 Task: Look for space in San Francisco, Philippines from 2nd June, 2023 to 15th June, 2023 for 2 adults and 1 pet in price range Rs.10000 to Rs.15000. Place can be entire place with 1 bedroom having 1 bed and 1 bathroom. Property type can be house, flat, guest house, hotel. Booking option can be shelf check-in. Required host language is English.
Action: Mouse pressed left at (418, 65)
Screenshot: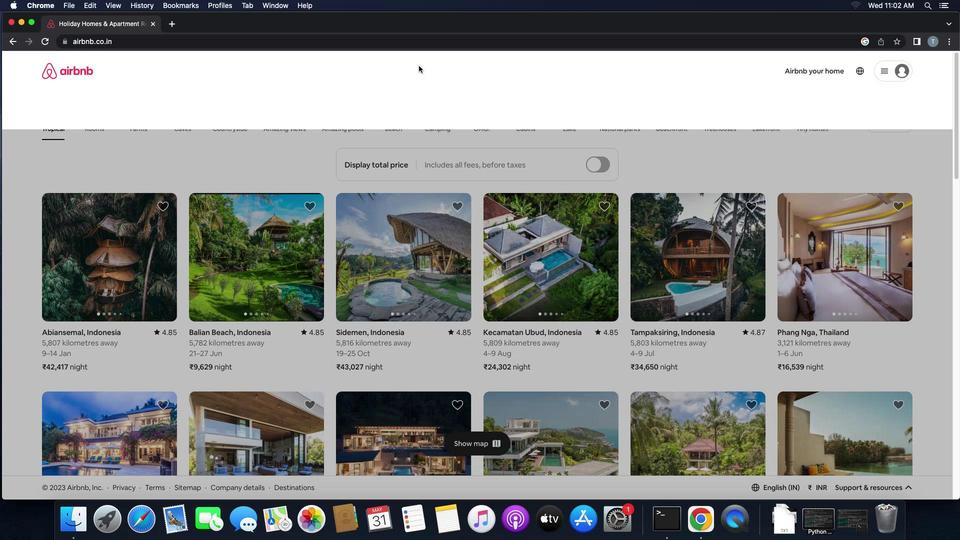 
Action: Mouse moved to (372, 105)
Screenshot: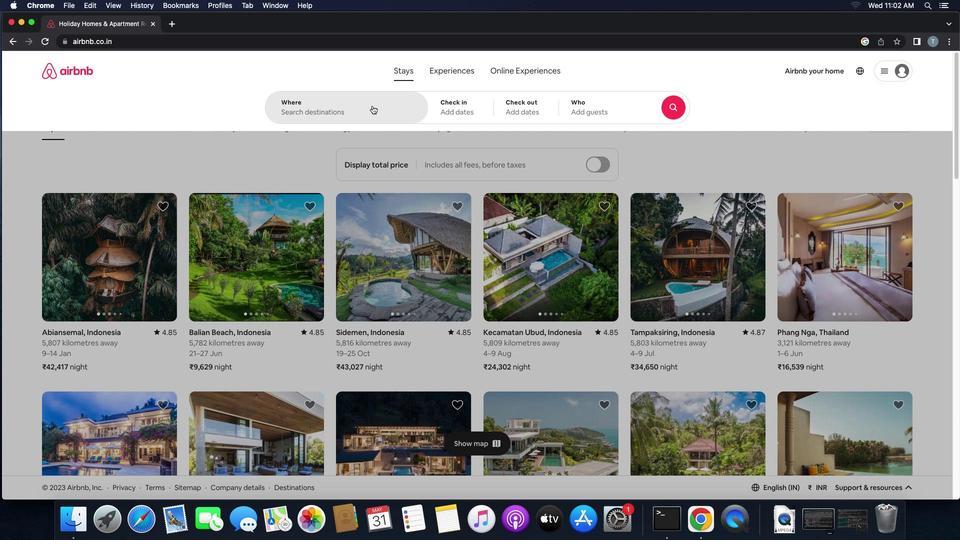 
Action: Mouse pressed left at (372, 105)
Screenshot: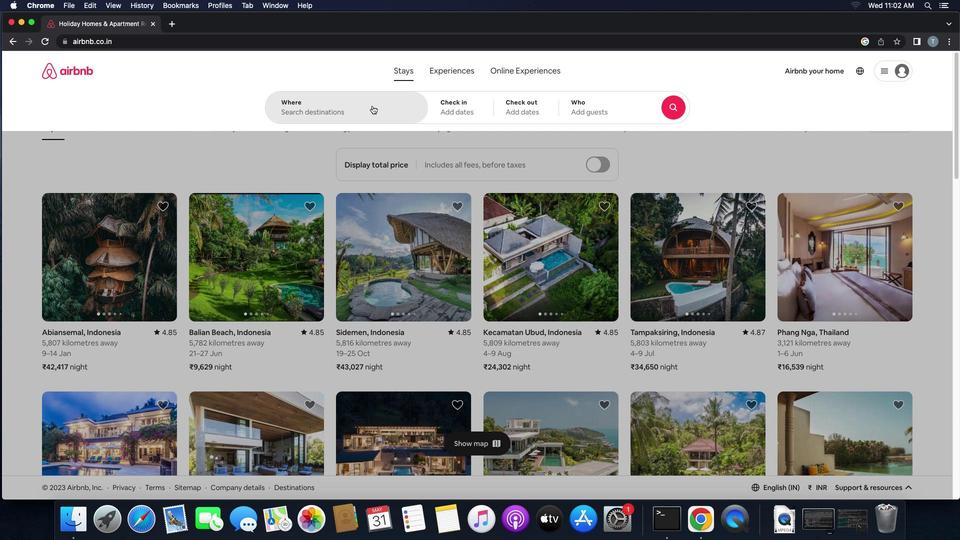 
Action: Key pressed Key.shift'S''a''n'Key.space'f''r''a''n''c''i''s''c''o'','Key.space'p''h''i''l''i''p''p''i''n''e''s'Key.enter
Screenshot: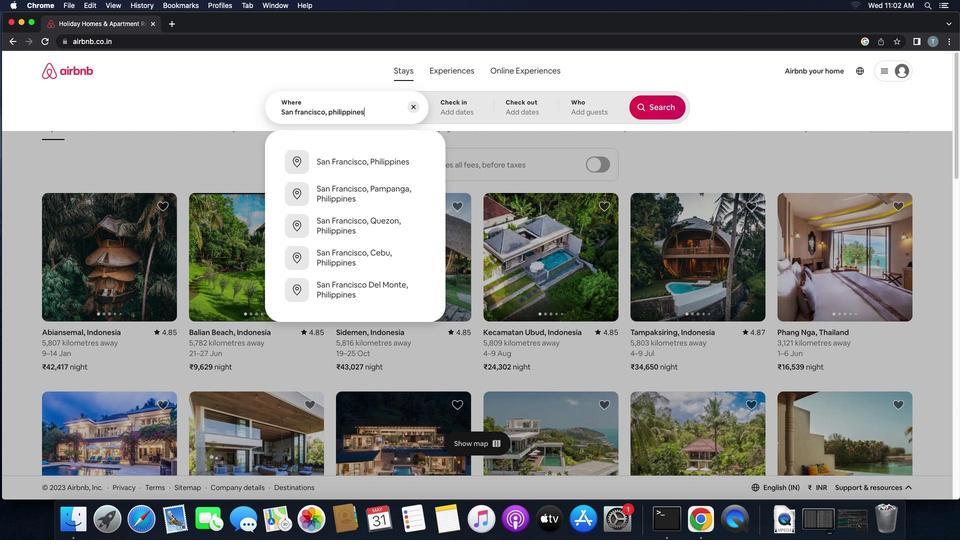 
Action: Mouse moved to (630, 230)
Screenshot: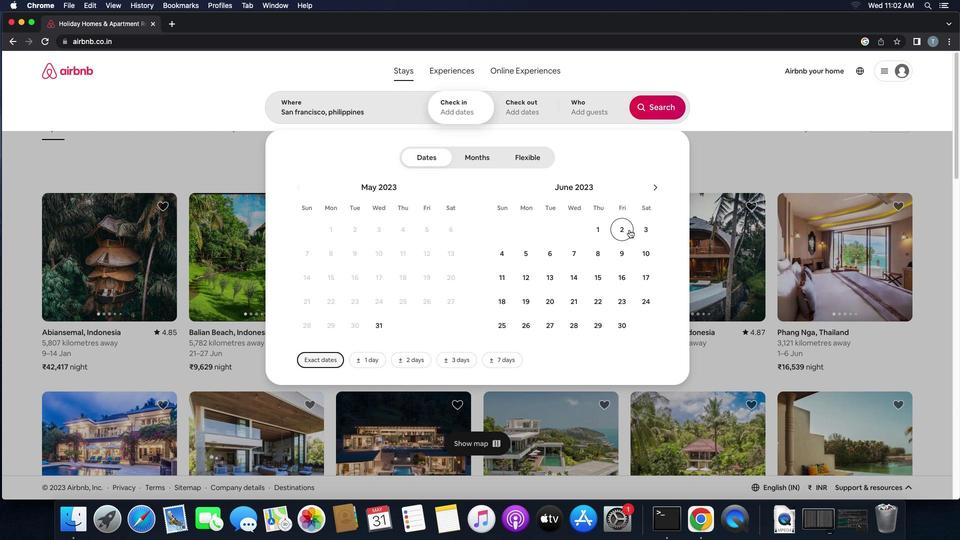
Action: Mouse pressed left at (630, 230)
Screenshot: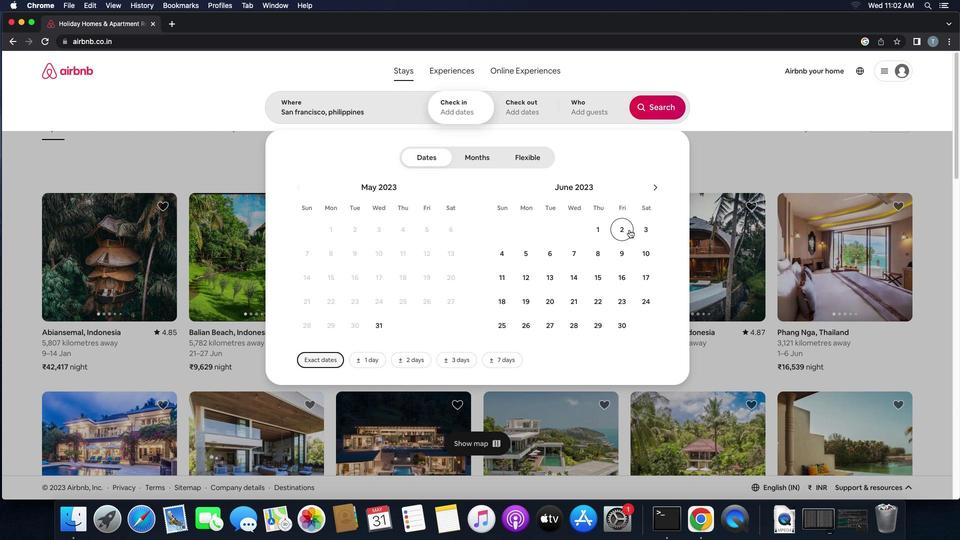
Action: Mouse moved to (601, 273)
Screenshot: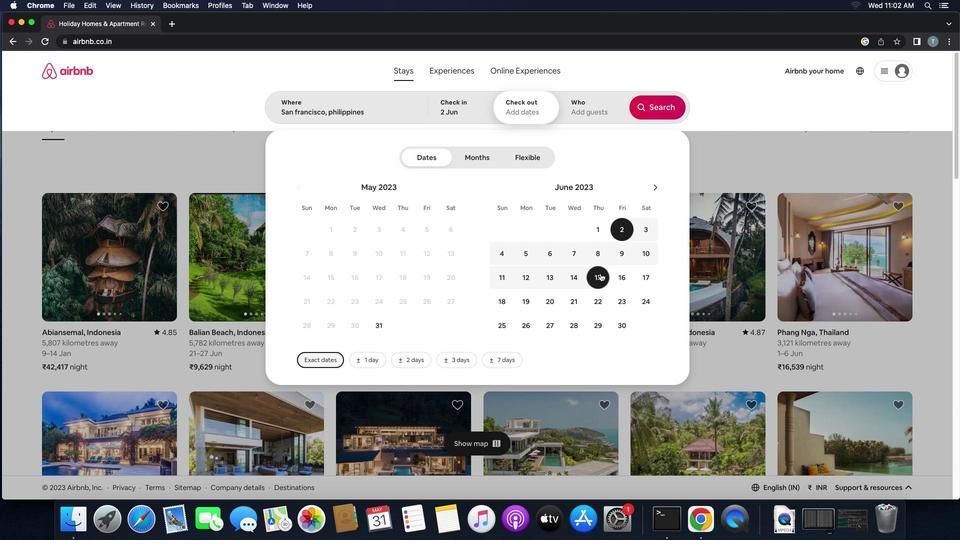 
Action: Mouse pressed left at (601, 273)
Screenshot: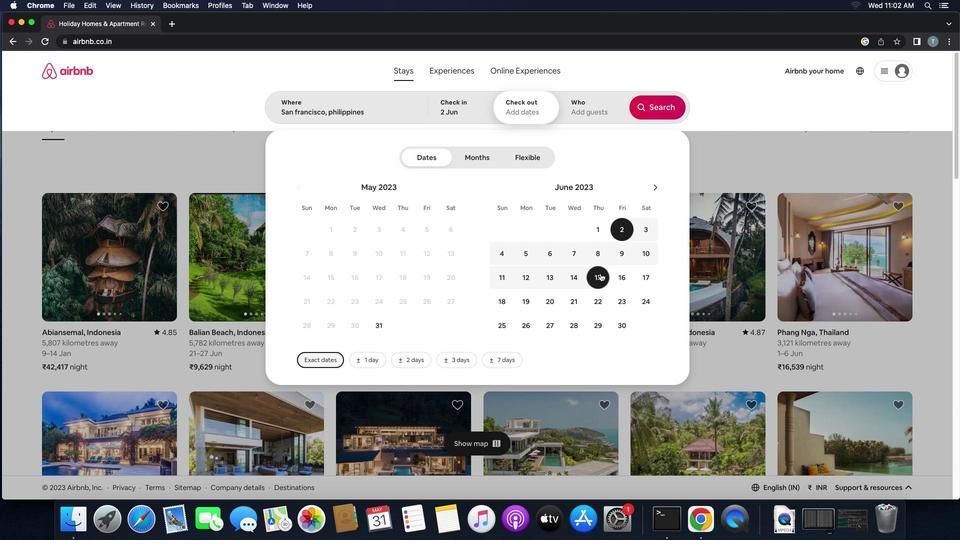 
Action: Mouse moved to (593, 112)
Screenshot: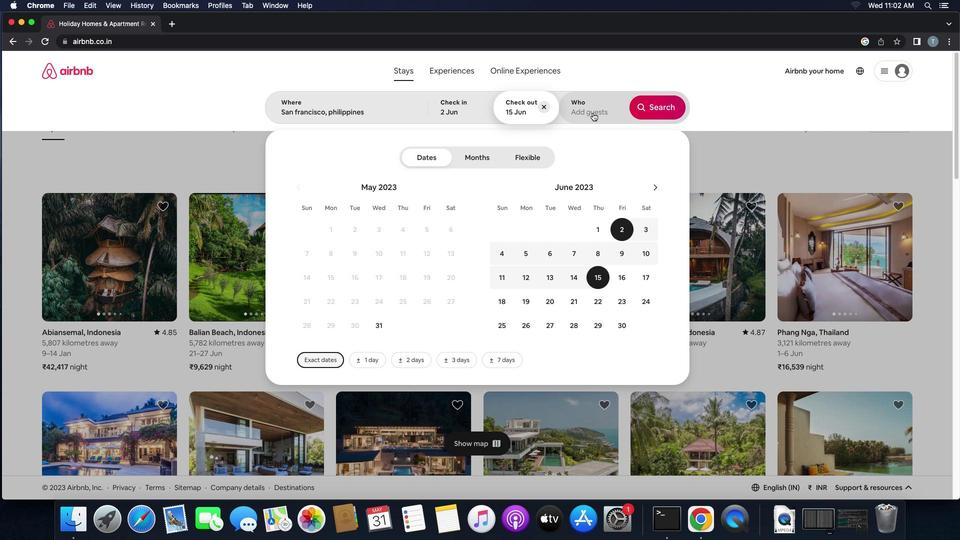 
Action: Mouse pressed left at (593, 112)
Screenshot: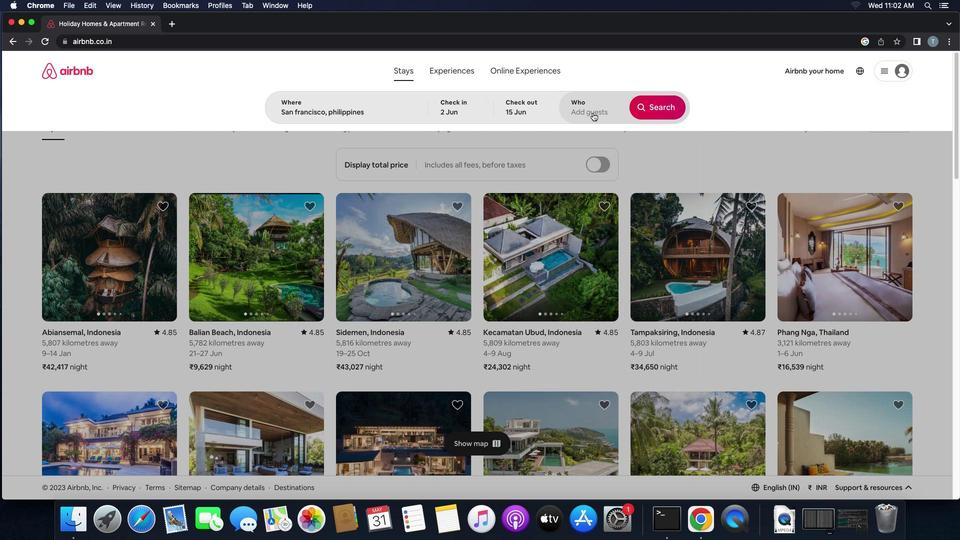 
Action: Mouse moved to (665, 161)
Screenshot: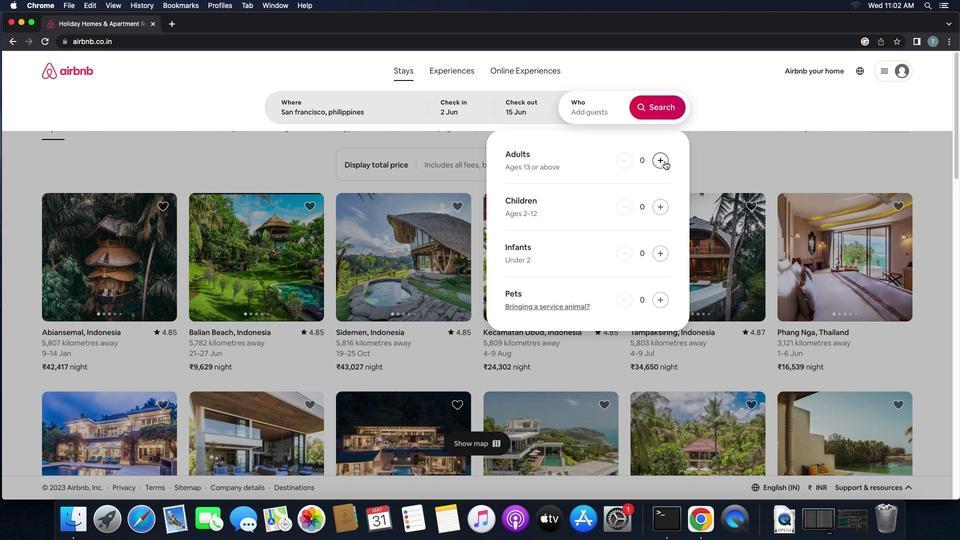 
Action: Mouse pressed left at (665, 161)
Screenshot: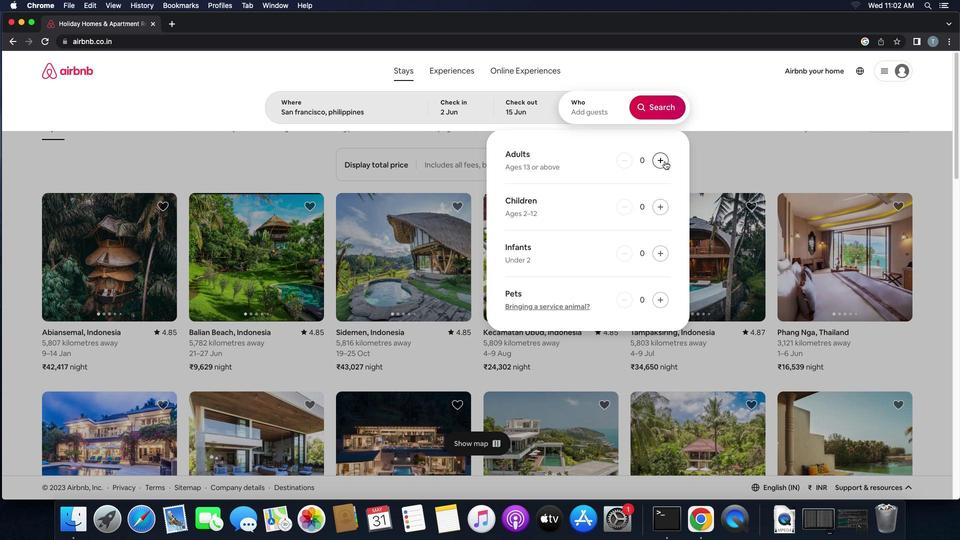 
Action: Mouse pressed left at (665, 161)
Screenshot: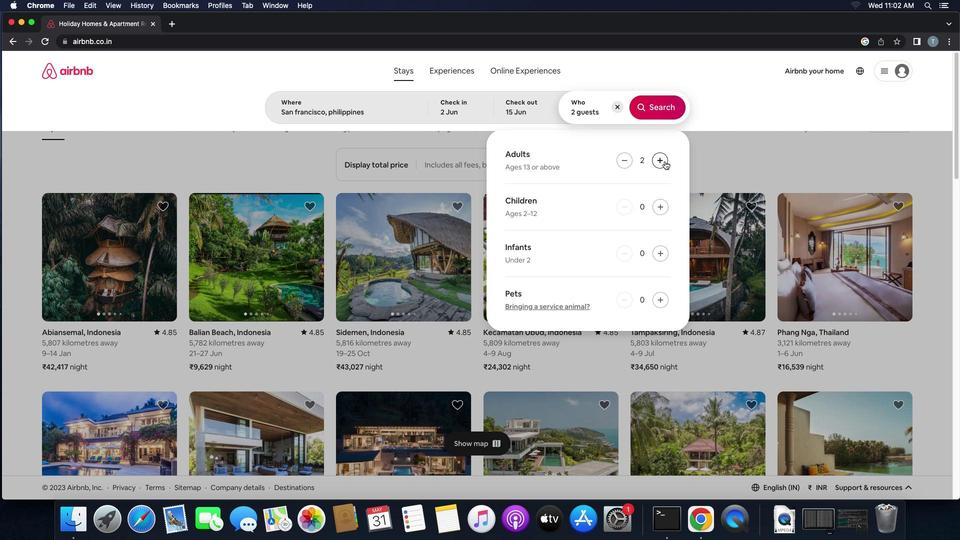 
Action: Mouse moved to (666, 304)
Screenshot: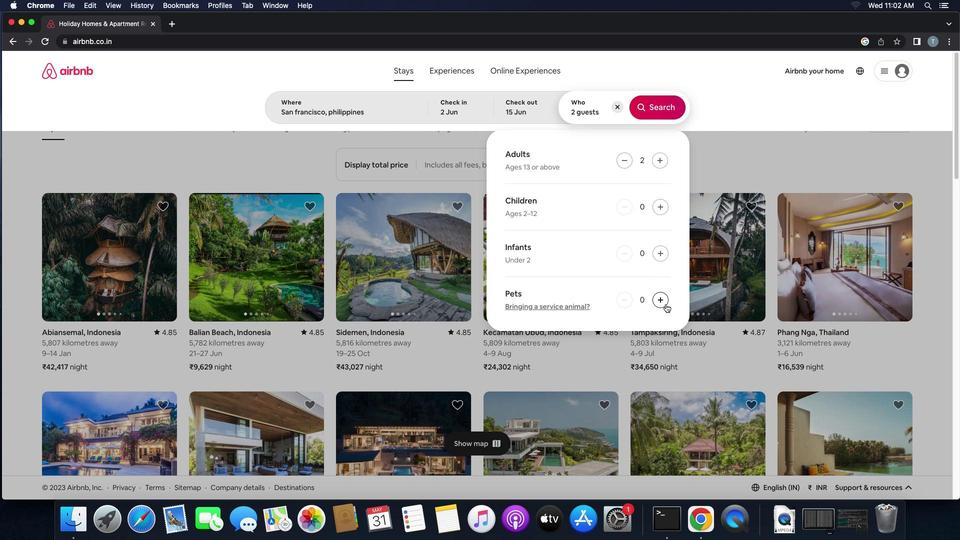 
Action: Mouse pressed left at (666, 304)
Screenshot: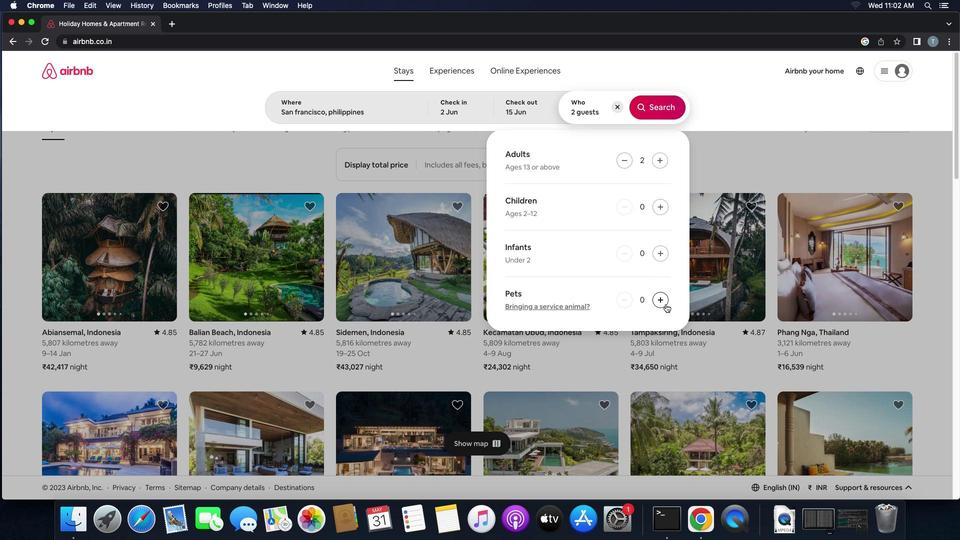 
Action: Mouse moved to (668, 108)
Screenshot: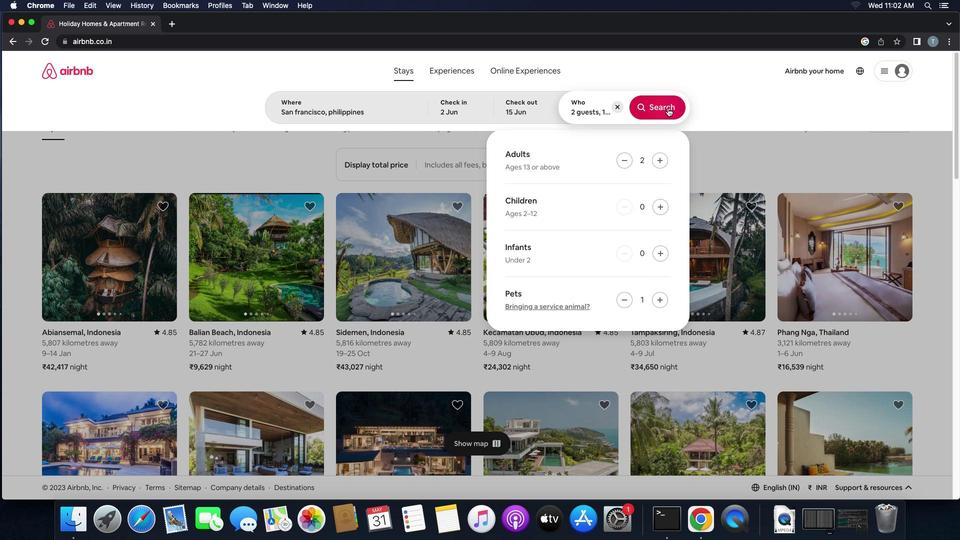 
Action: Mouse pressed left at (668, 108)
Screenshot: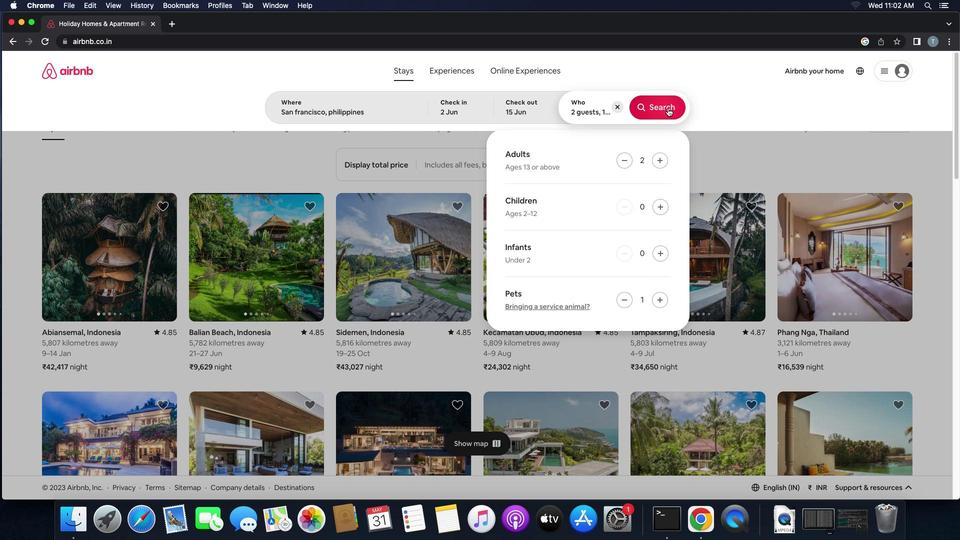 
Action: Mouse moved to (928, 114)
Screenshot: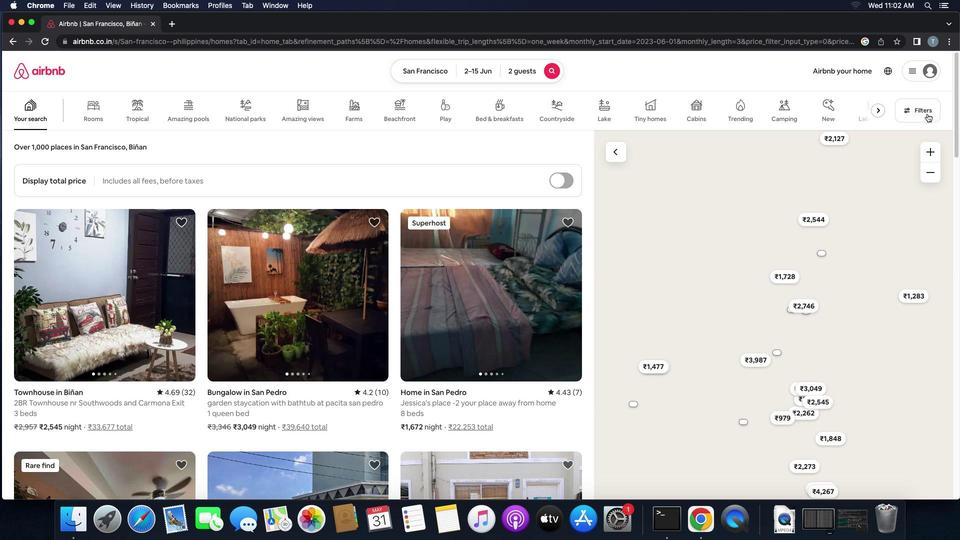 
Action: Mouse pressed left at (928, 114)
Screenshot: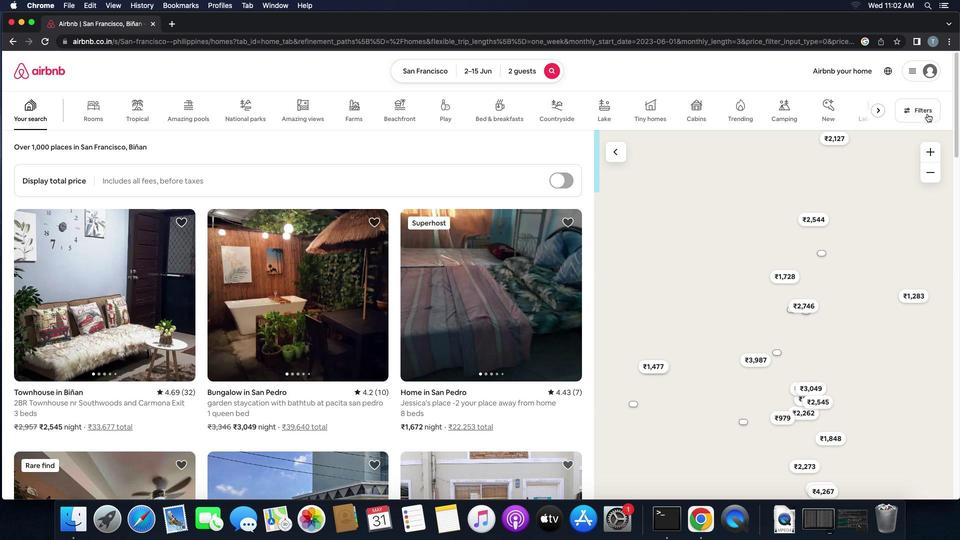 
Action: Mouse moved to (394, 235)
Screenshot: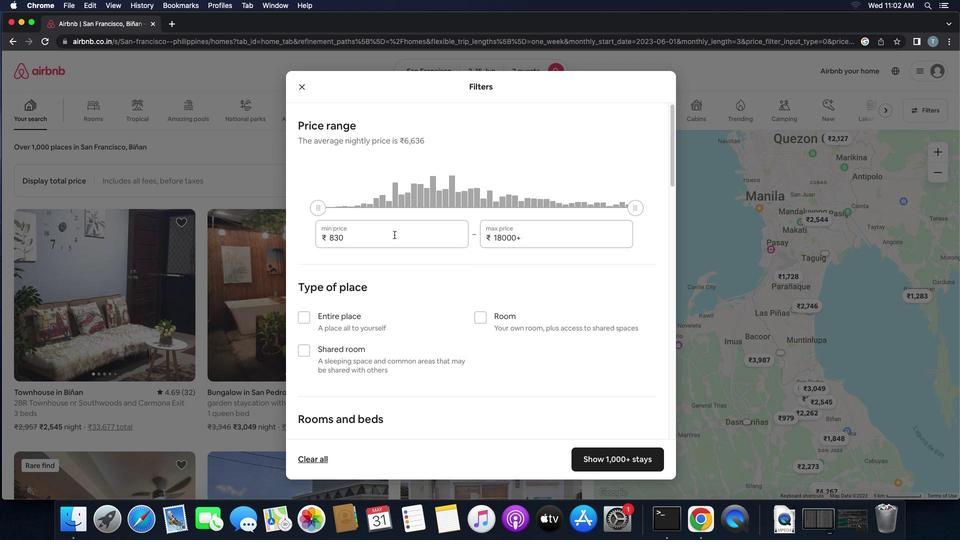 
Action: Mouse pressed left at (394, 235)
Screenshot: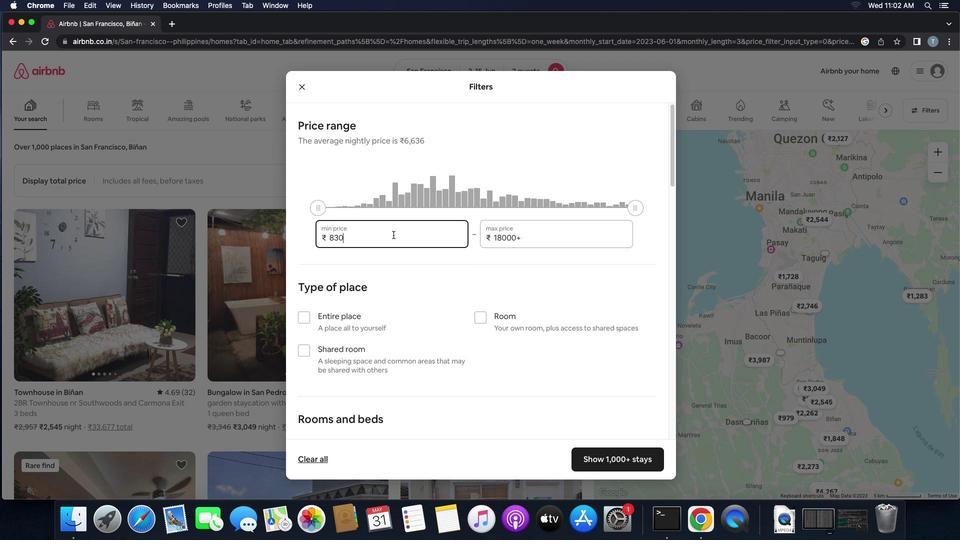 
Action: Mouse moved to (382, 231)
Screenshot: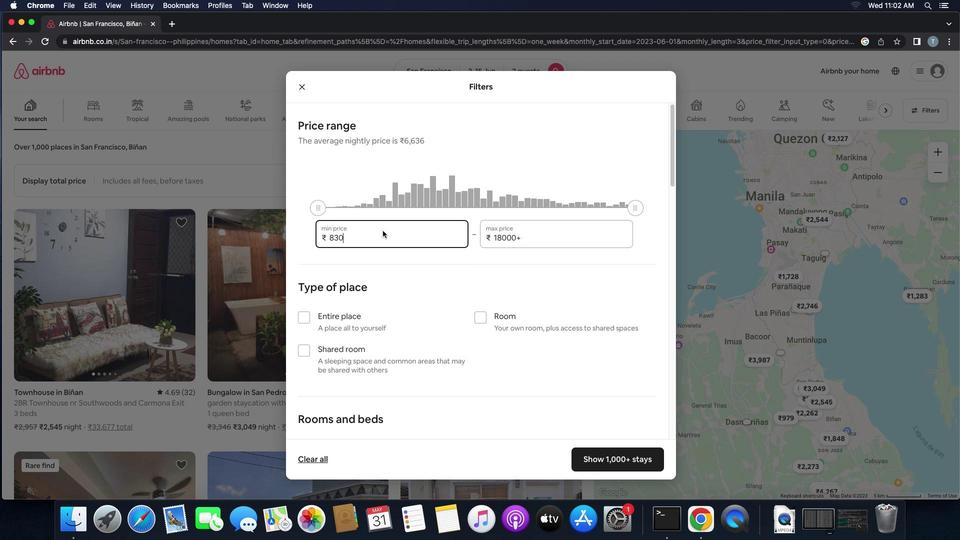 
Action: Key pressed Key.backspaceKey.backspaceKey.backspaceKey.backspace'1''0''0''0'
Screenshot: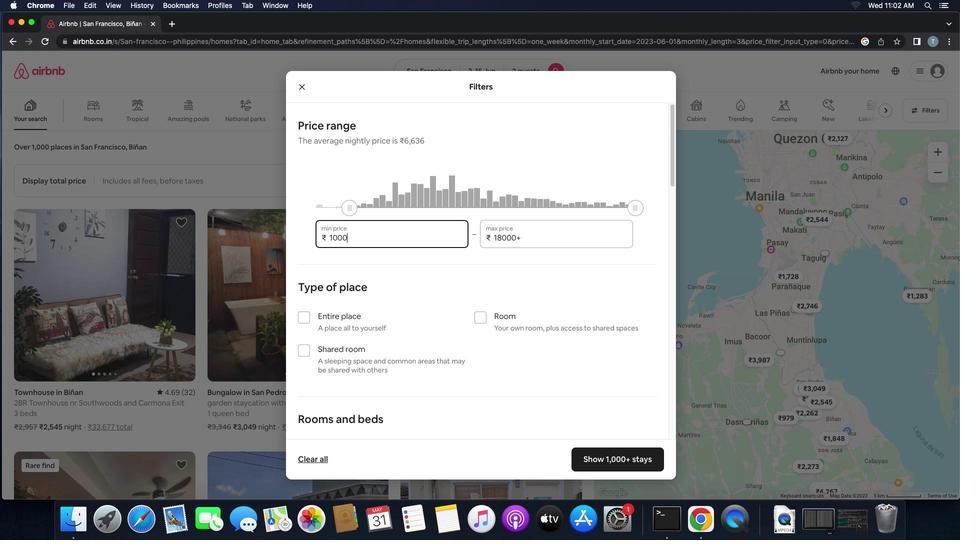 
Action: Mouse moved to (384, 230)
Screenshot: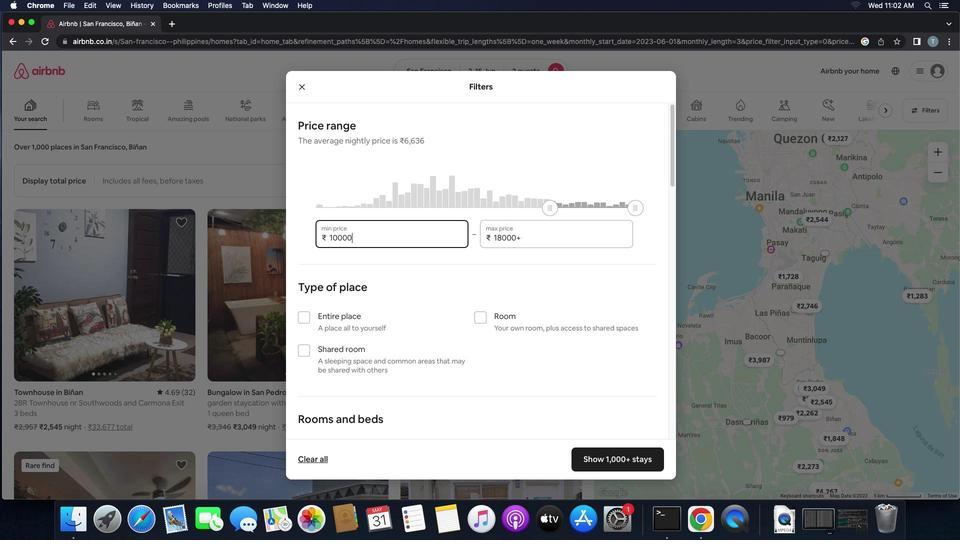 
Action: Key pressed '0'
Screenshot: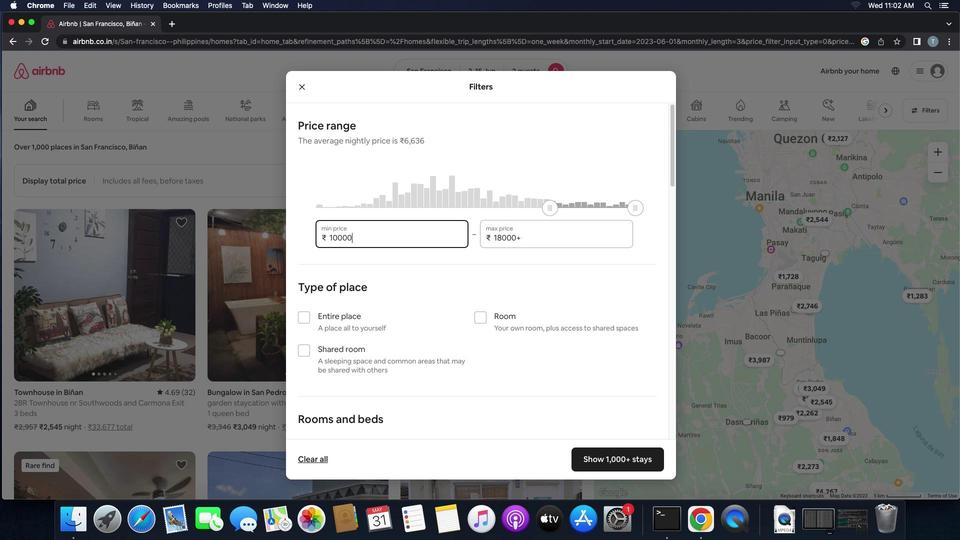 
Action: Mouse moved to (547, 235)
Screenshot: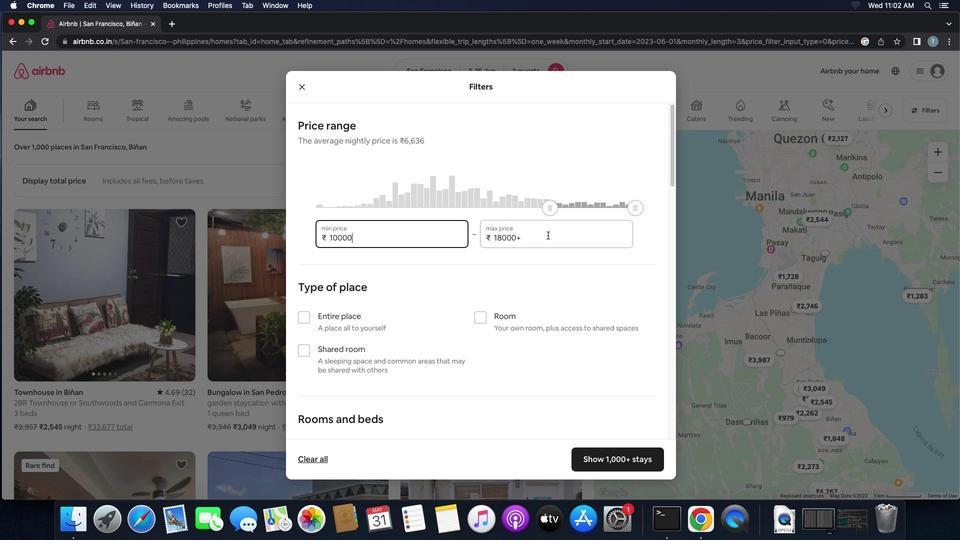 
Action: Mouse pressed left at (547, 235)
Screenshot: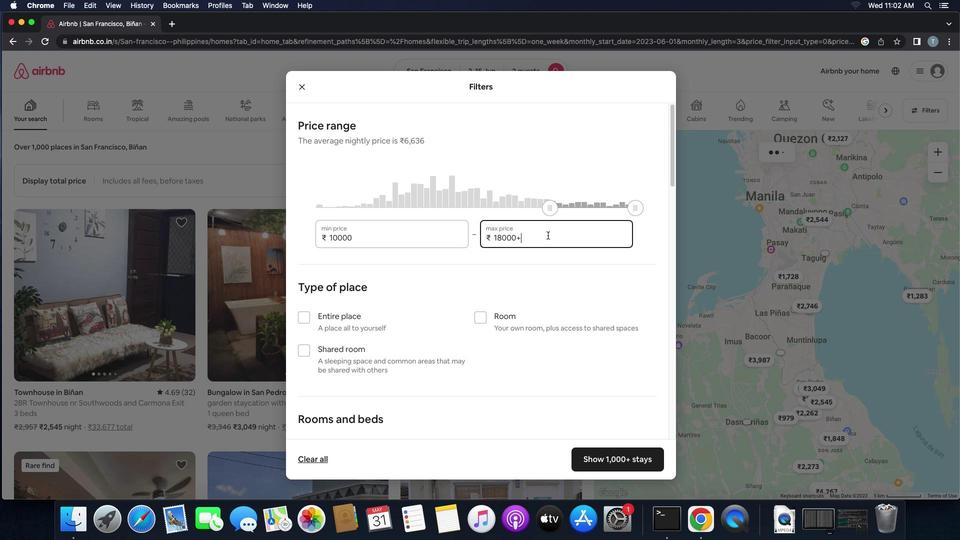 
Action: Key pressed Key.backspaceKey.backspaceKey.backspaceKey.backspaceKey.backspaceKey.backspaceKey.backspace'1''5''0''0''0'
Screenshot: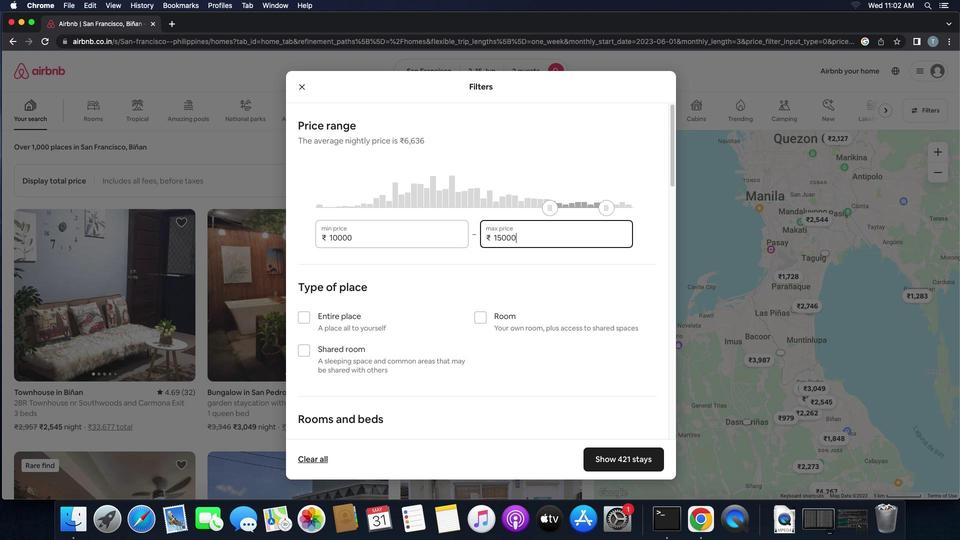
Action: Mouse moved to (466, 323)
Screenshot: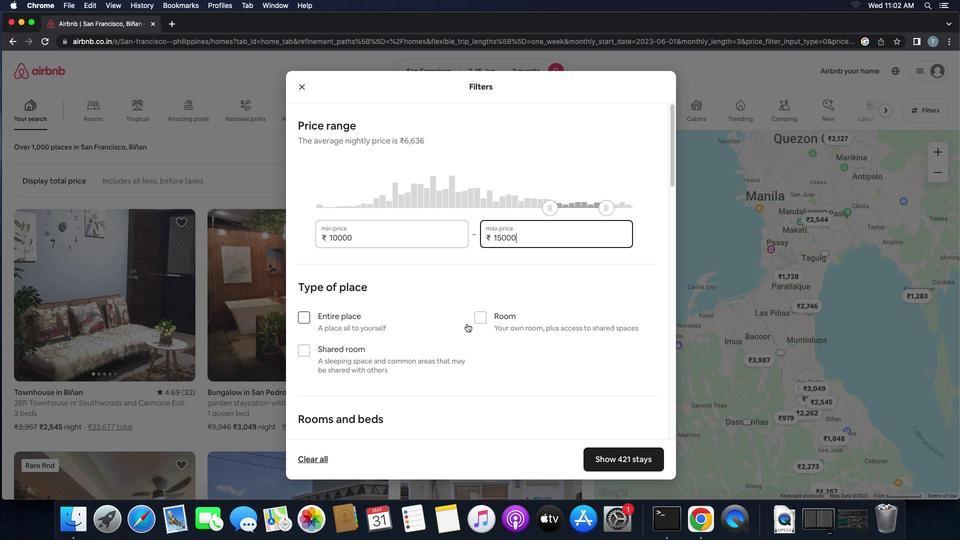 
Action: Mouse scrolled (466, 323) with delta (0, 0)
Screenshot: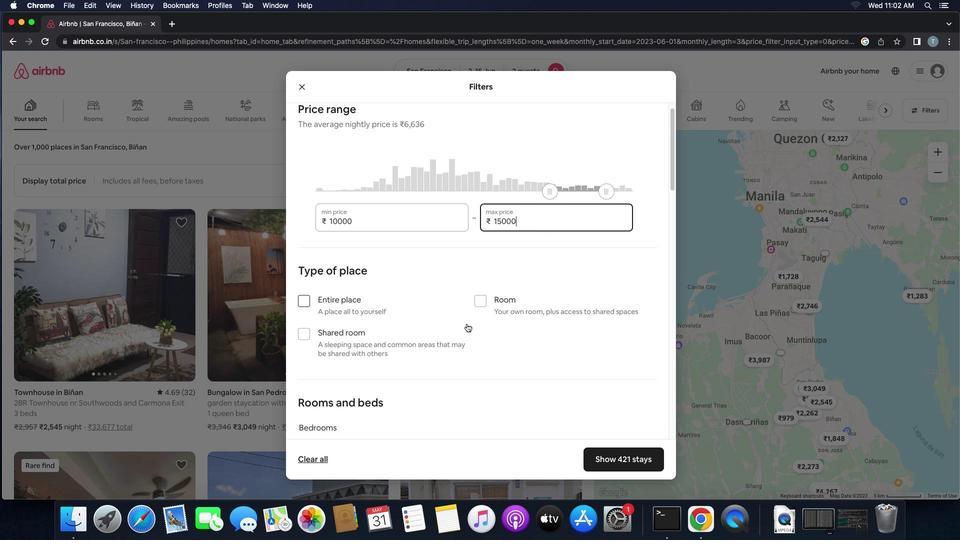 
Action: Mouse scrolled (466, 323) with delta (0, 0)
Screenshot: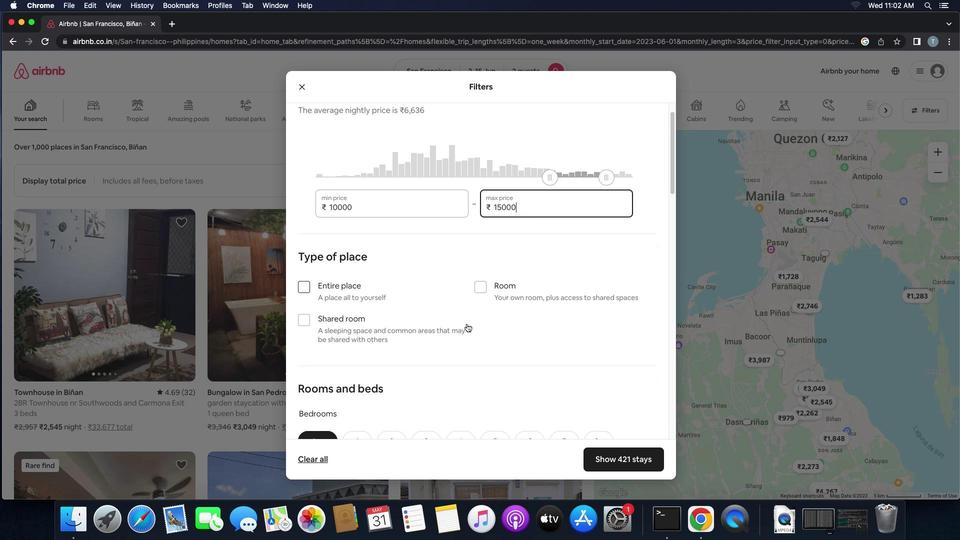 
Action: Mouse scrolled (466, 323) with delta (0, -1)
Screenshot: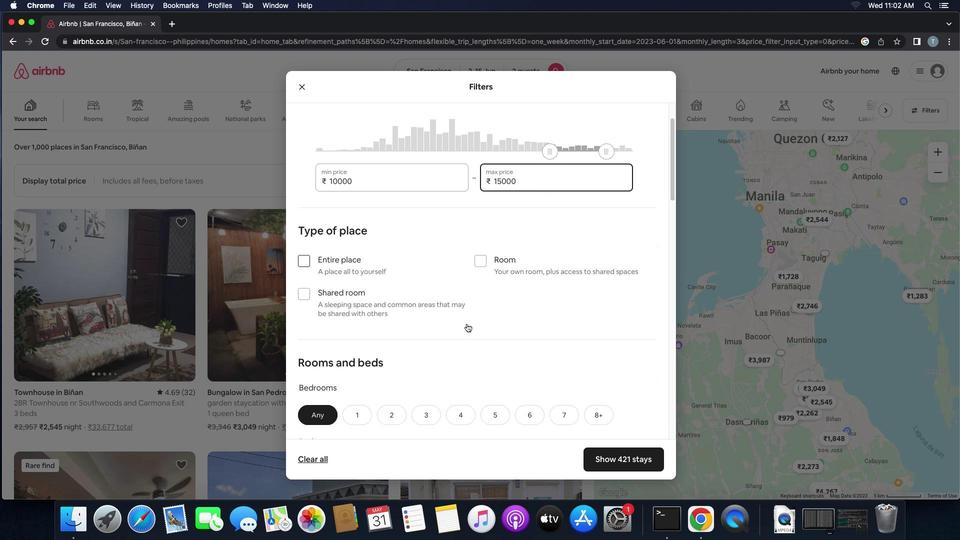 
Action: Mouse moved to (466, 322)
Screenshot: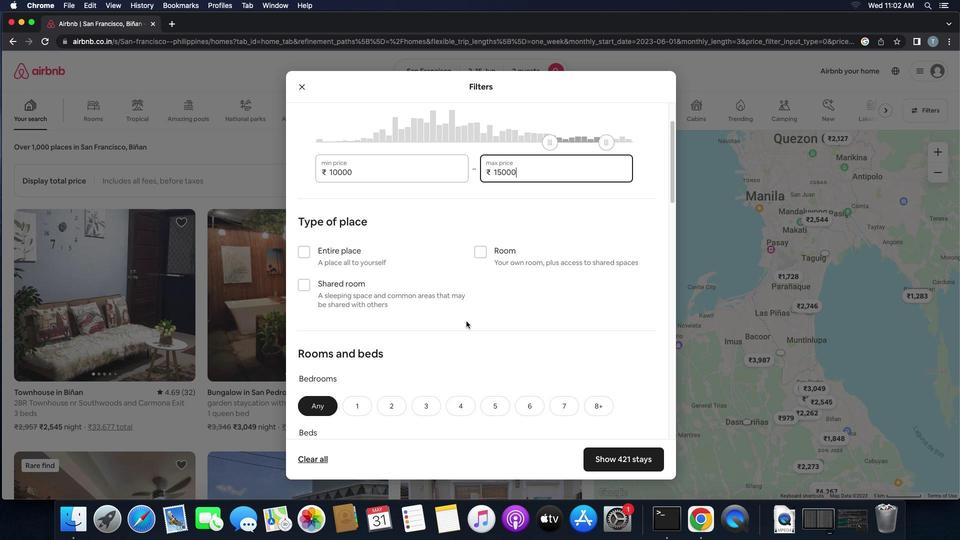 
Action: Mouse scrolled (466, 322) with delta (0, 0)
Screenshot: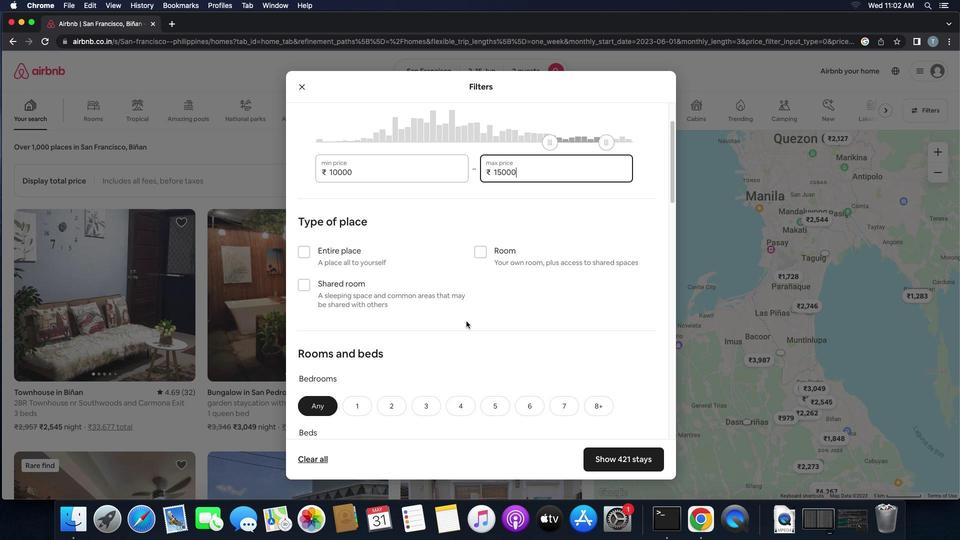 
Action: Mouse moved to (466, 321)
Screenshot: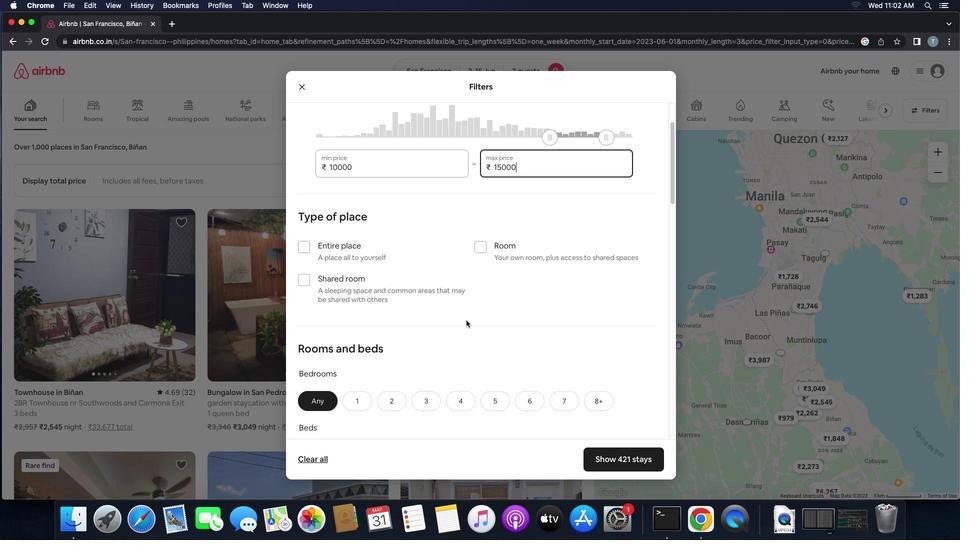 
Action: Mouse scrolled (466, 321) with delta (0, 0)
Screenshot: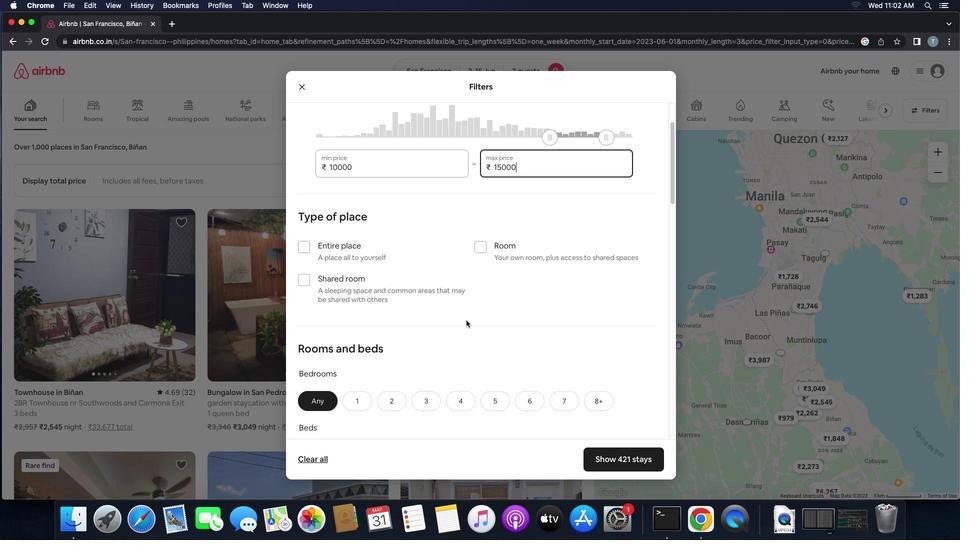 
Action: Mouse moved to (466, 319)
Screenshot: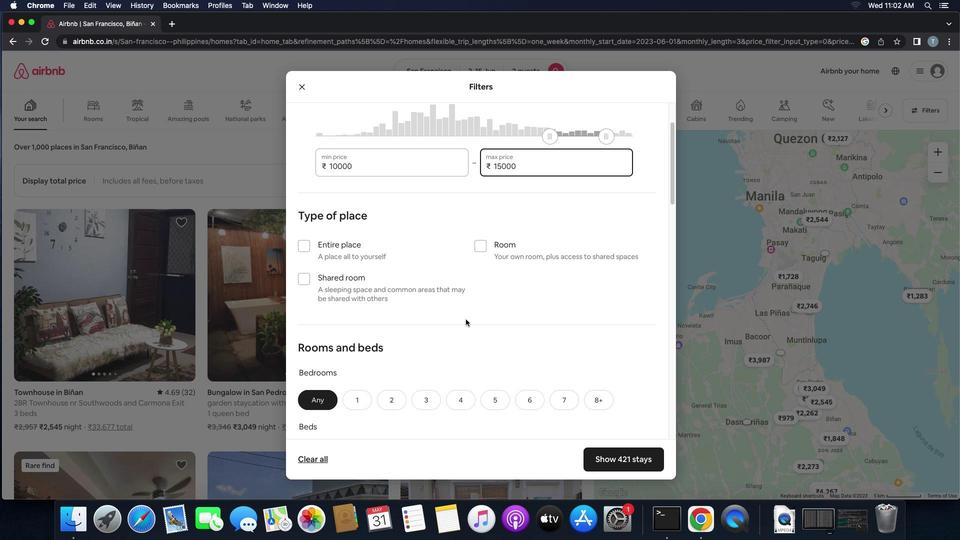 
Action: Mouse scrolled (466, 319) with delta (0, 0)
Screenshot: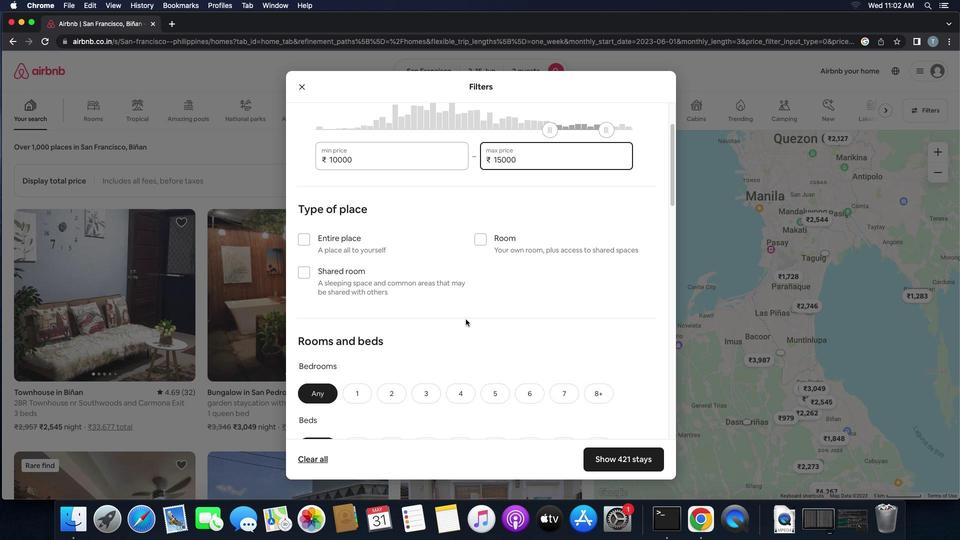 
Action: Mouse scrolled (466, 319) with delta (0, 0)
Screenshot: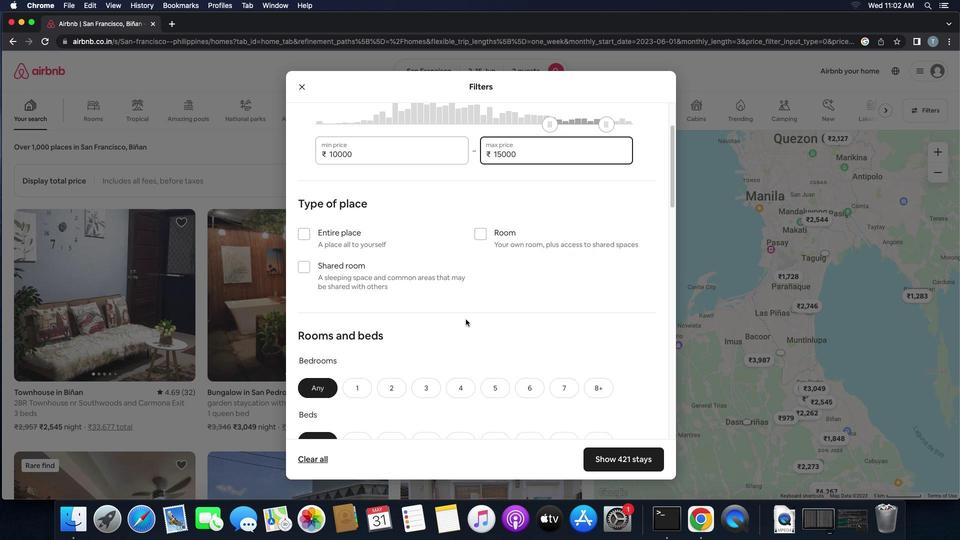 
Action: Mouse scrolled (466, 319) with delta (0, 0)
Screenshot: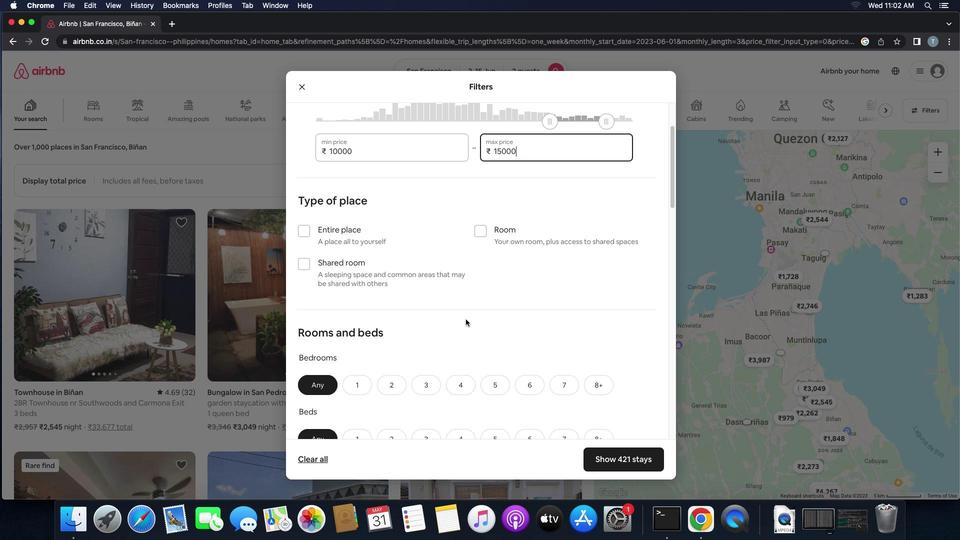 
Action: Mouse moved to (465, 319)
Screenshot: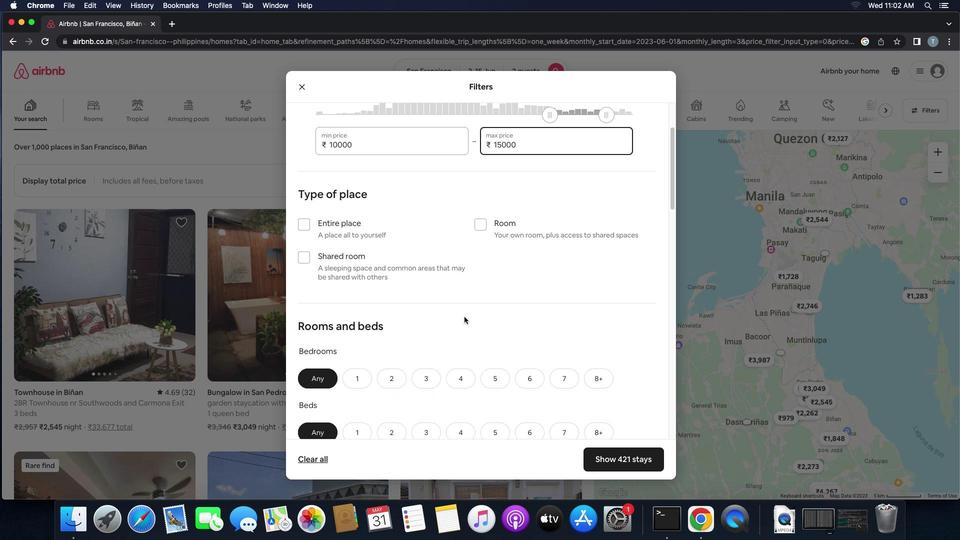 
Action: Mouse scrolled (465, 319) with delta (0, 0)
Screenshot: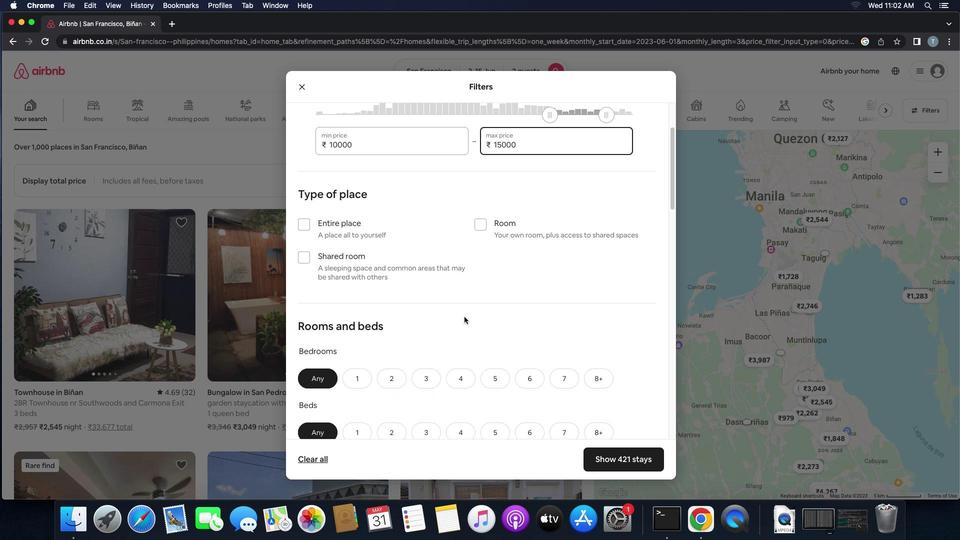 
Action: Mouse moved to (464, 318)
Screenshot: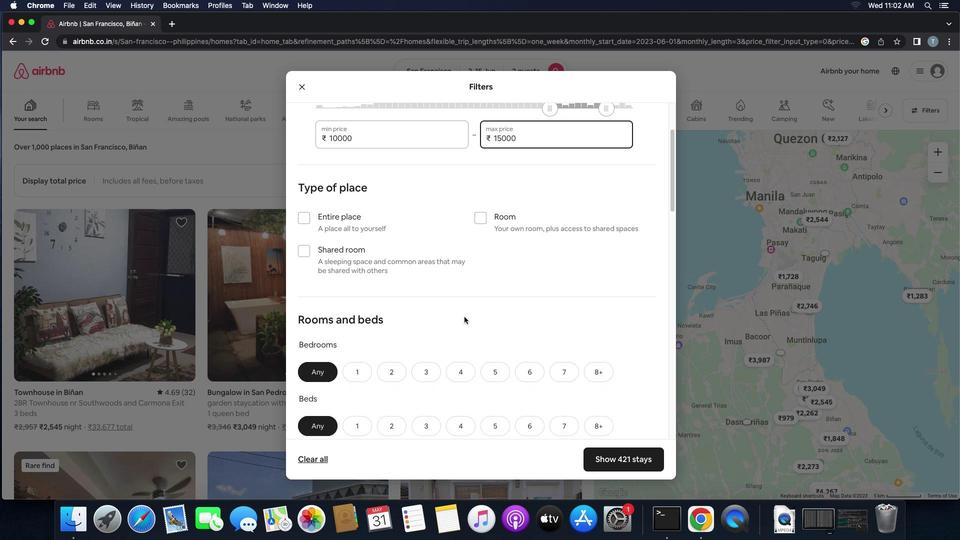 
Action: Mouse scrolled (464, 318) with delta (0, 0)
Screenshot: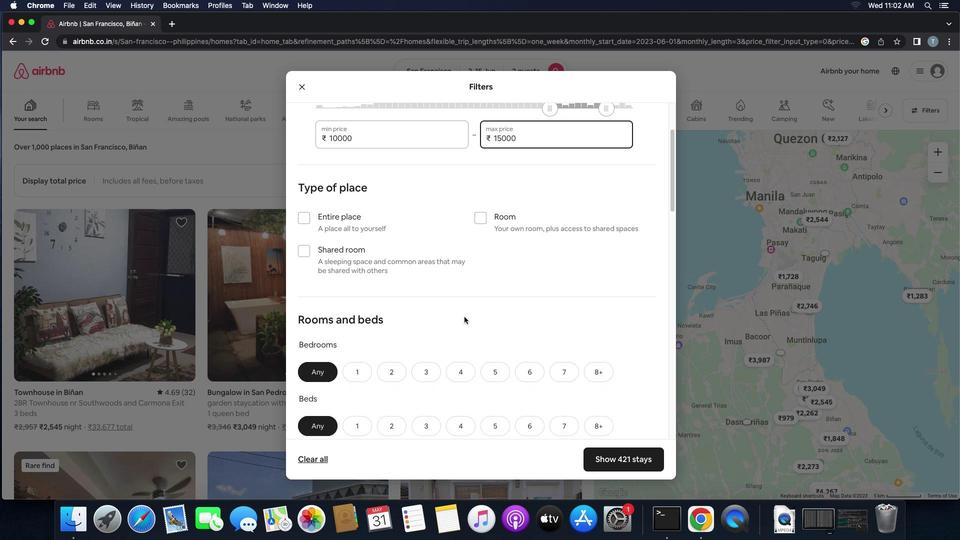 
Action: Mouse moved to (308, 217)
Screenshot: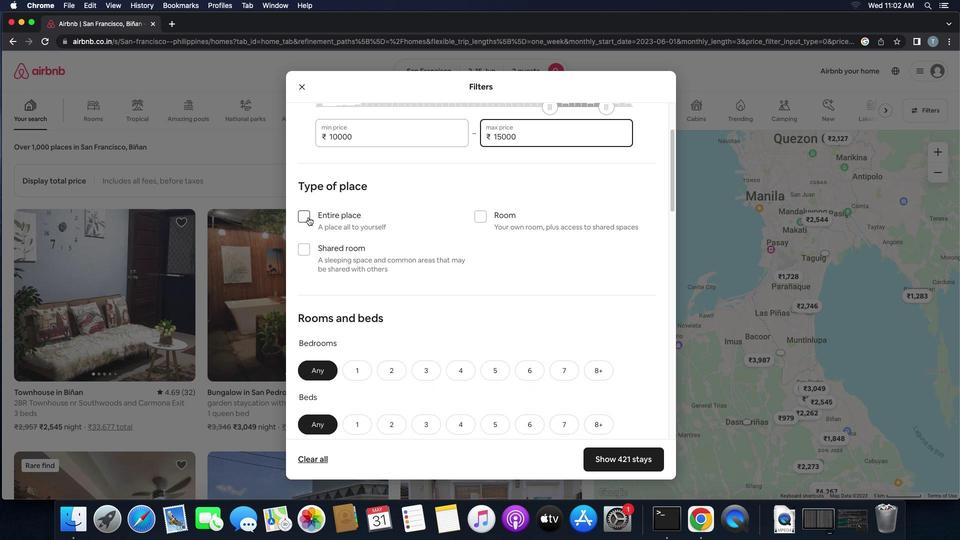
Action: Mouse pressed left at (308, 217)
Screenshot: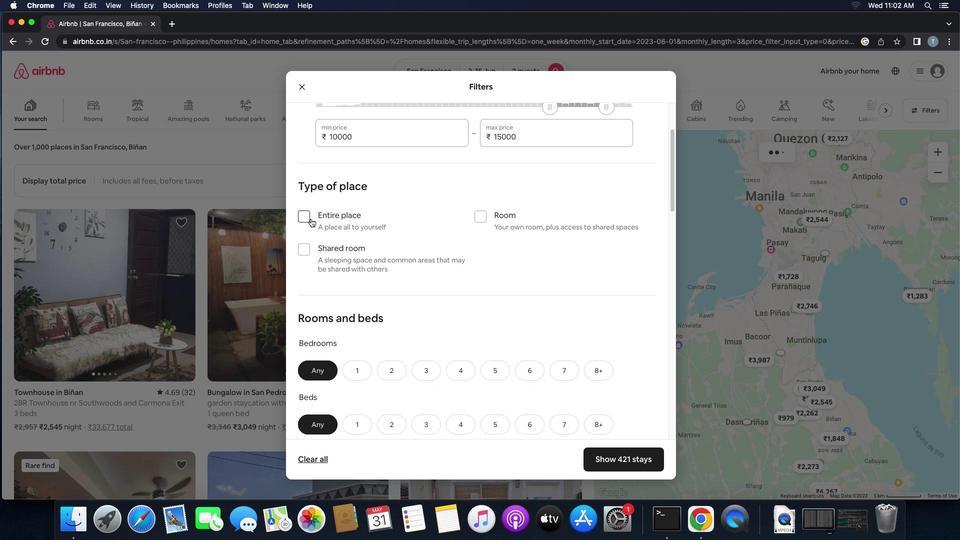 
Action: Mouse moved to (474, 267)
Screenshot: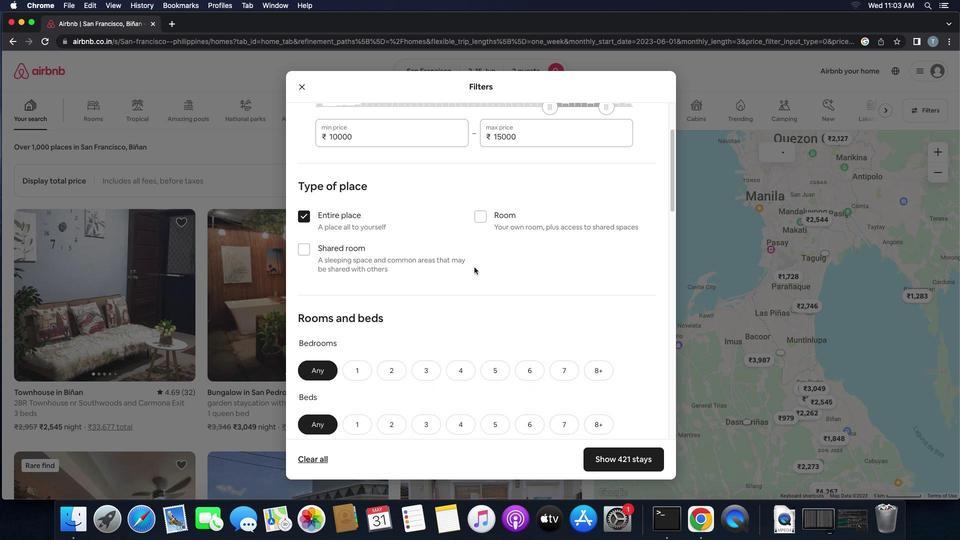 
Action: Mouse scrolled (474, 267) with delta (0, 0)
Screenshot: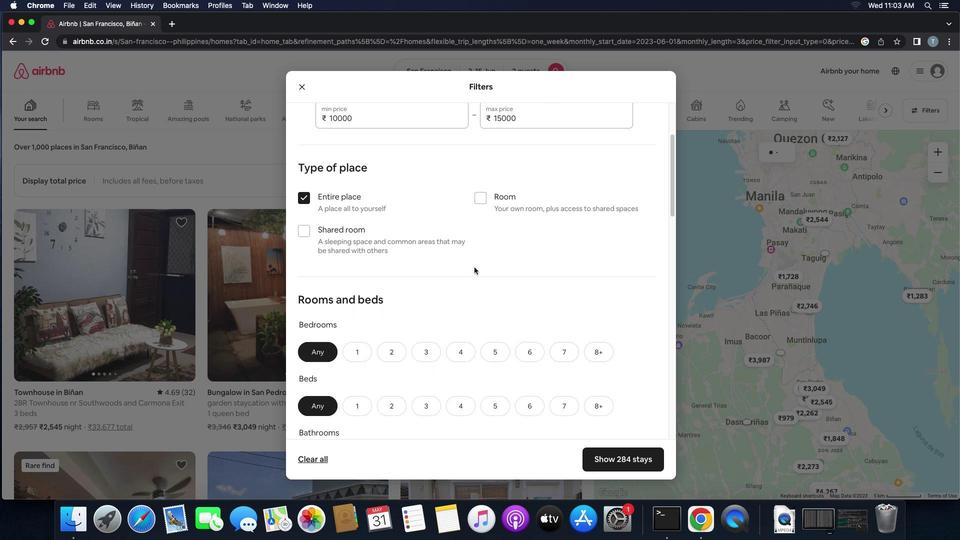 
Action: Mouse scrolled (474, 267) with delta (0, 0)
Screenshot: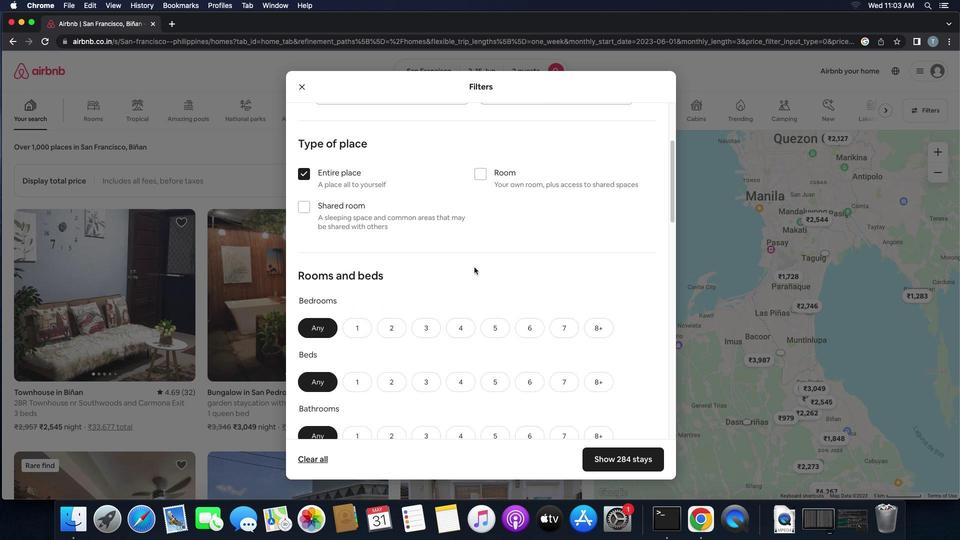 
Action: Mouse scrolled (474, 267) with delta (0, -1)
Screenshot: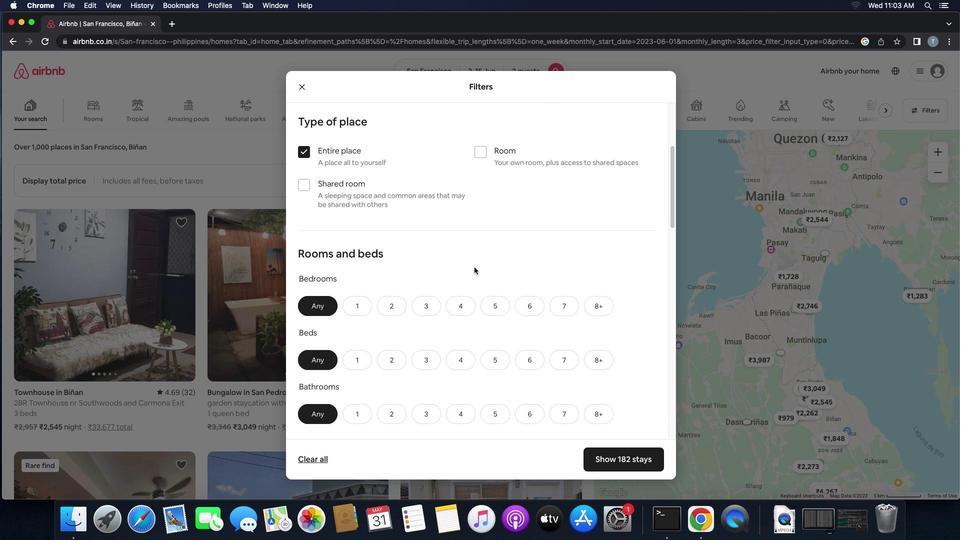 
Action: Mouse moved to (484, 264)
Screenshot: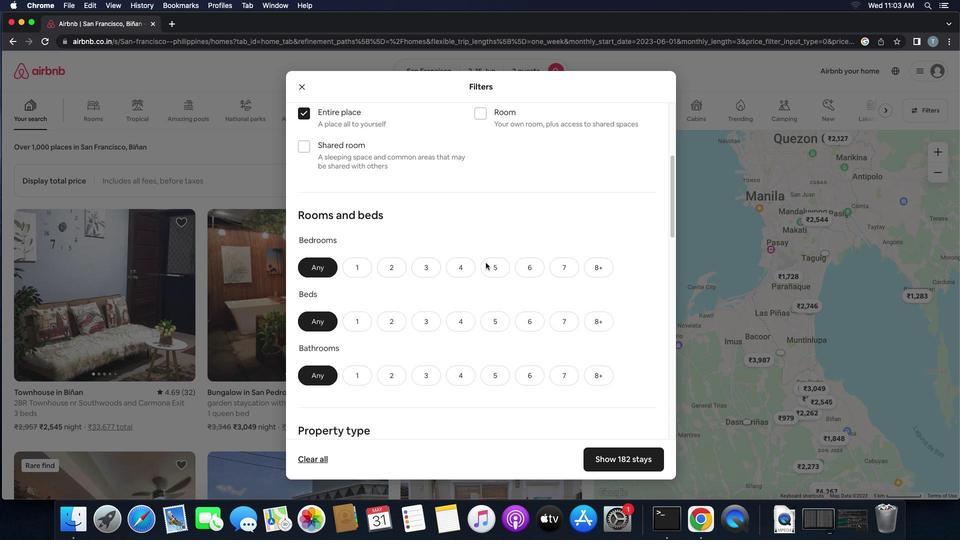 
Action: Mouse scrolled (484, 264) with delta (0, 0)
Screenshot: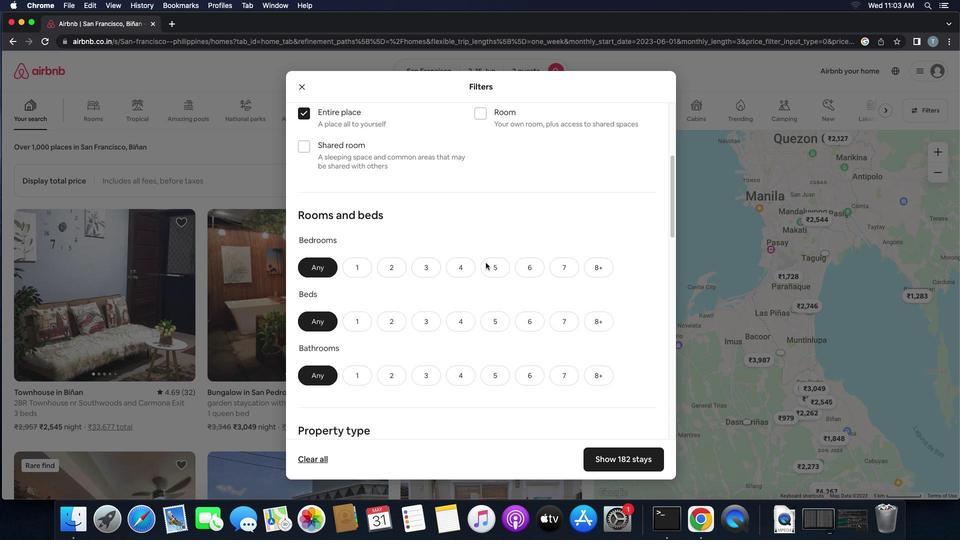 
Action: Mouse moved to (484, 264)
Screenshot: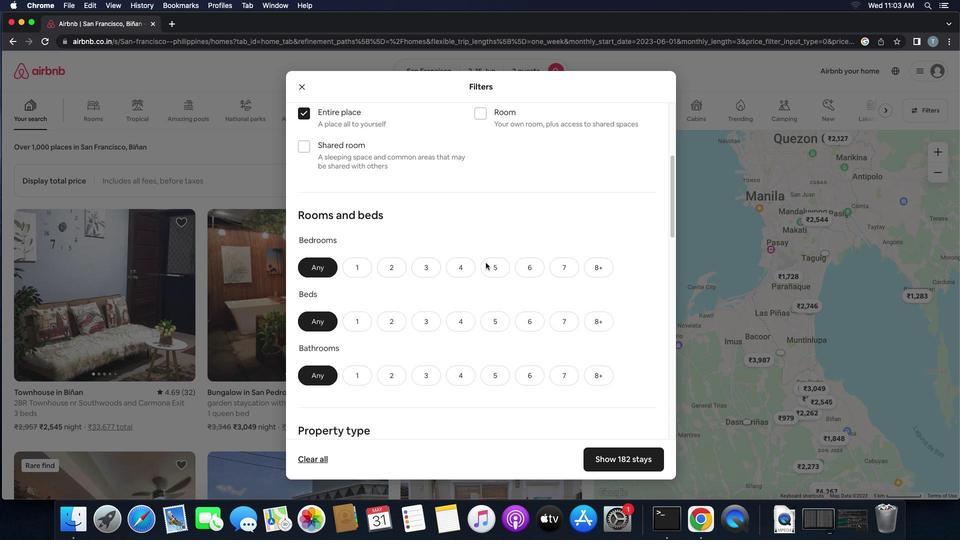 
Action: Mouse scrolled (484, 264) with delta (0, 0)
Screenshot: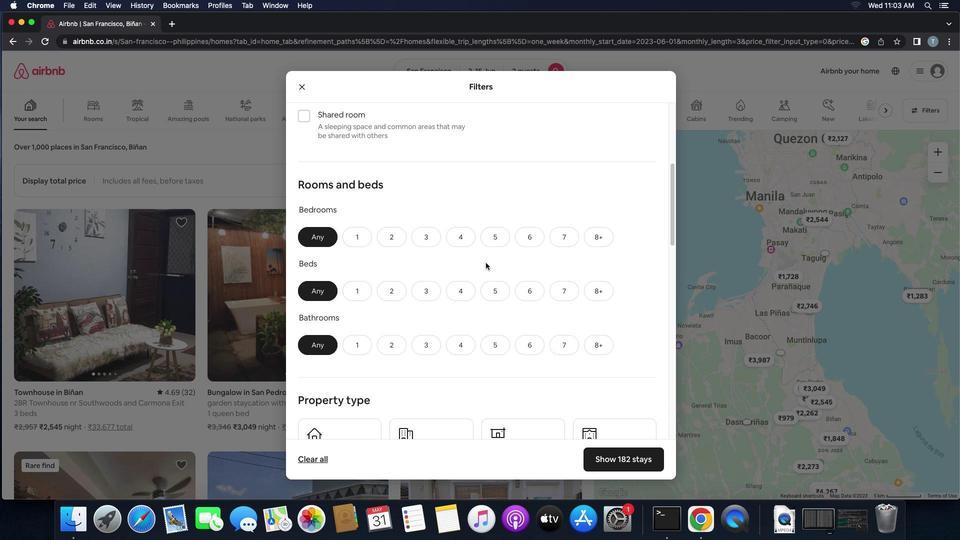 
Action: Mouse moved to (485, 263)
Screenshot: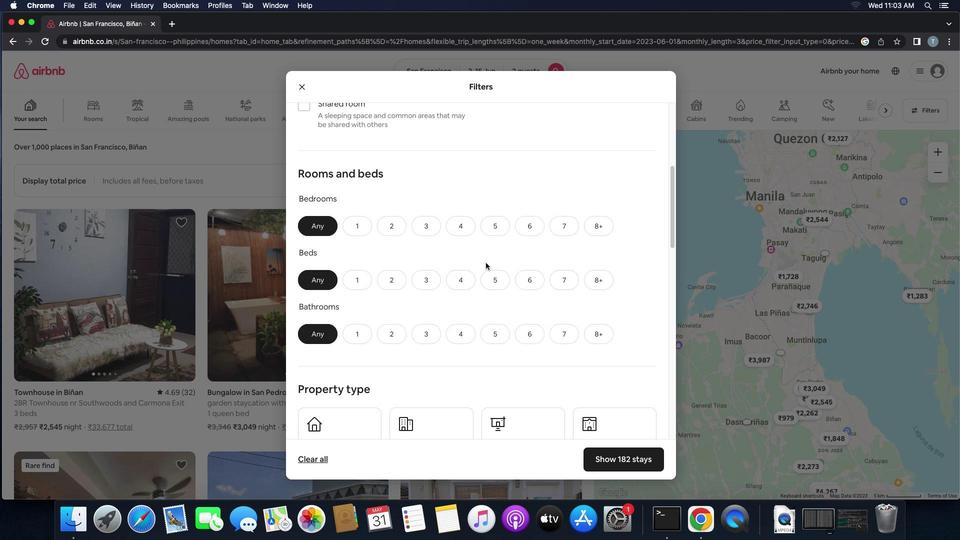 
Action: Mouse scrolled (485, 263) with delta (0, -1)
Screenshot: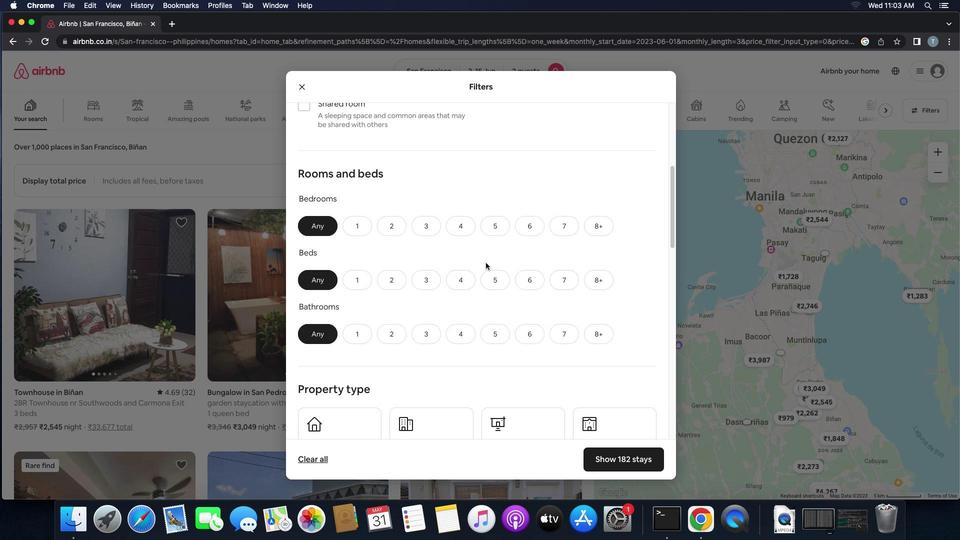 
Action: Mouse moved to (486, 262)
Screenshot: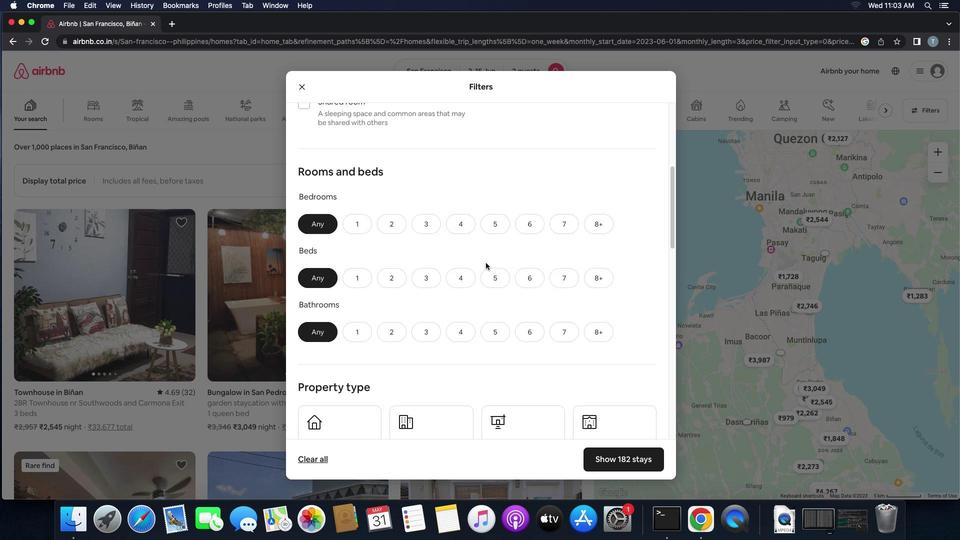 
Action: Mouse scrolled (486, 262) with delta (0, 0)
Screenshot: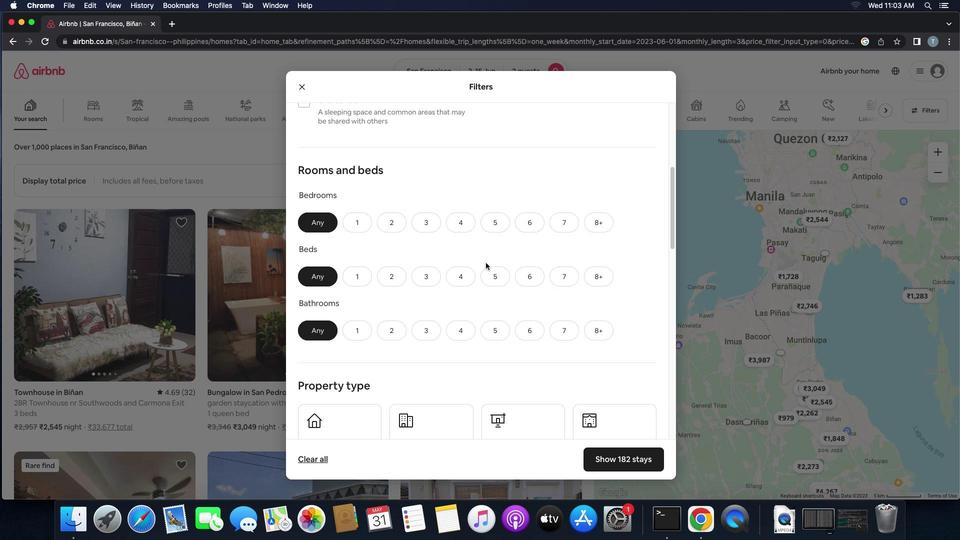 
Action: Mouse scrolled (486, 262) with delta (0, 0)
Screenshot: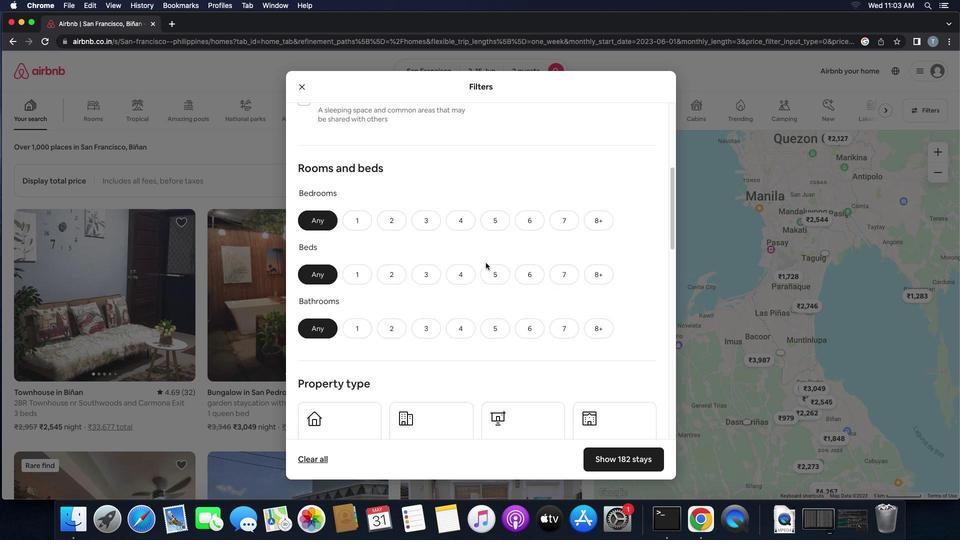 
Action: Mouse scrolled (486, 262) with delta (0, 0)
Screenshot: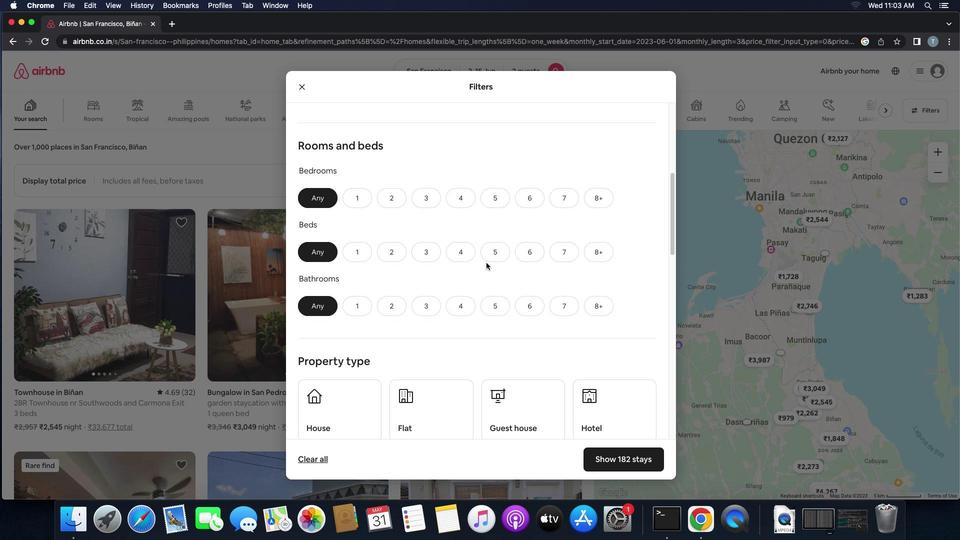 
Action: Mouse moved to (486, 262)
Screenshot: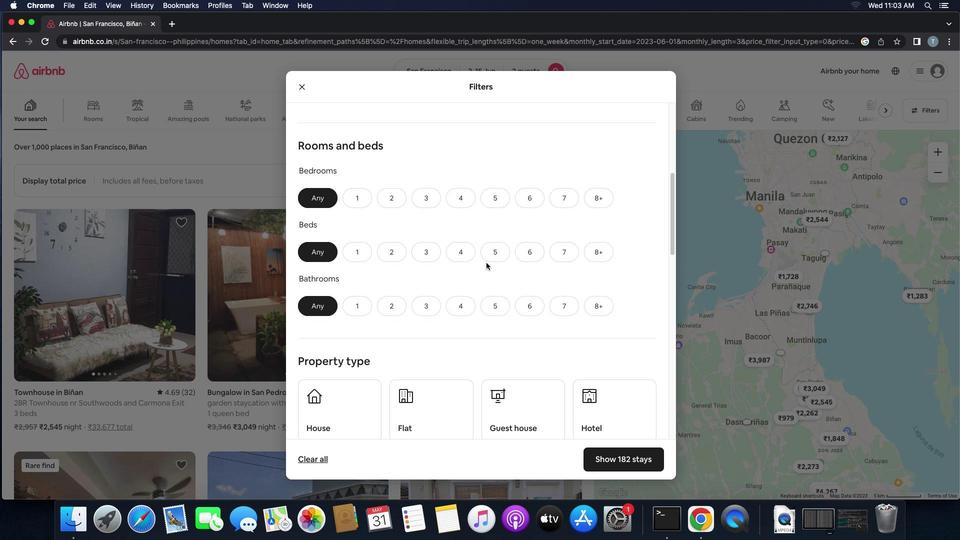 
Action: Mouse scrolled (486, 262) with delta (0, 0)
Screenshot: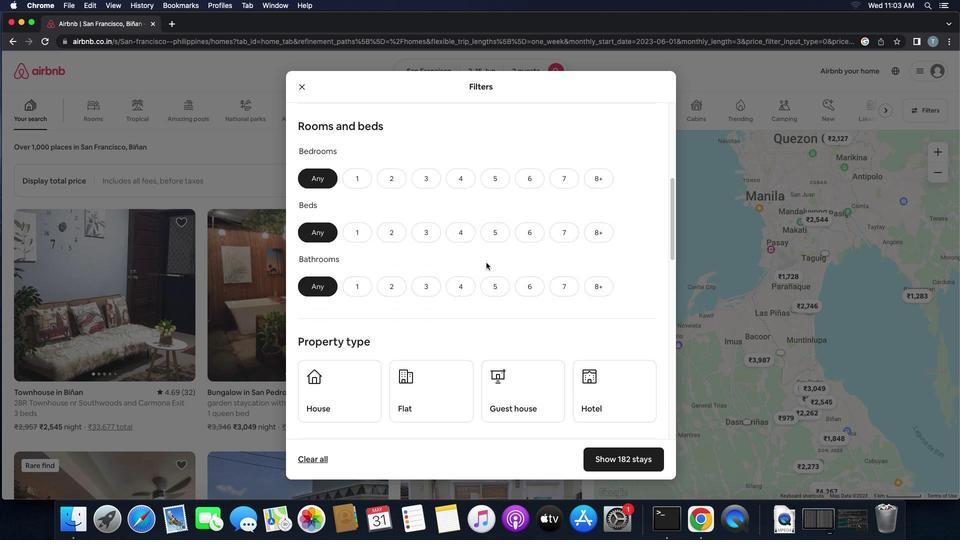 
Action: Mouse scrolled (486, 262) with delta (0, -1)
Screenshot: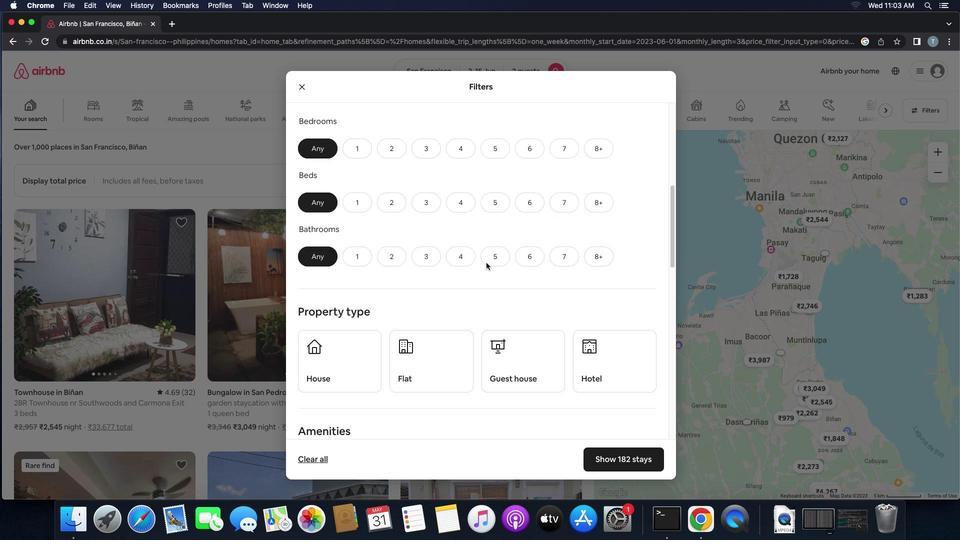
Action: Mouse moved to (359, 148)
Screenshot: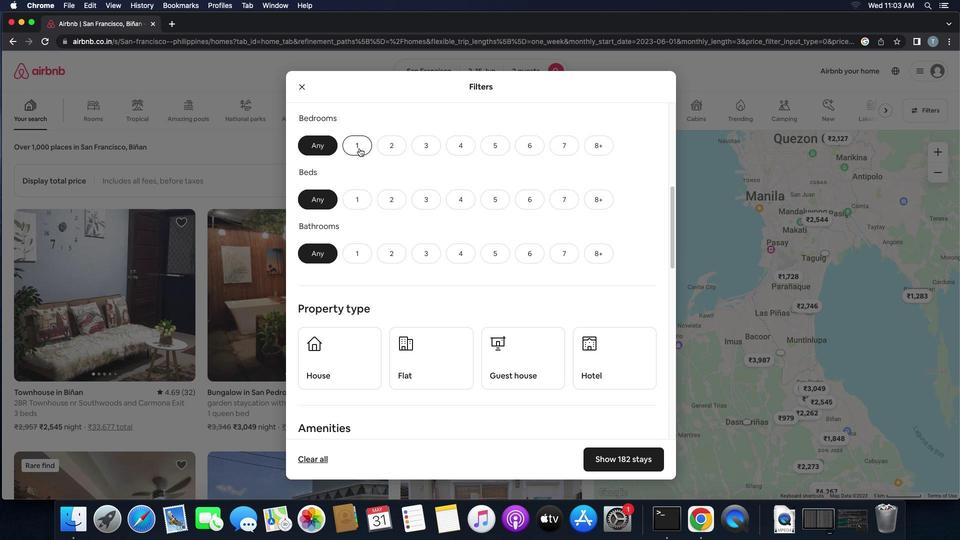 
Action: Mouse pressed left at (359, 148)
Screenshot: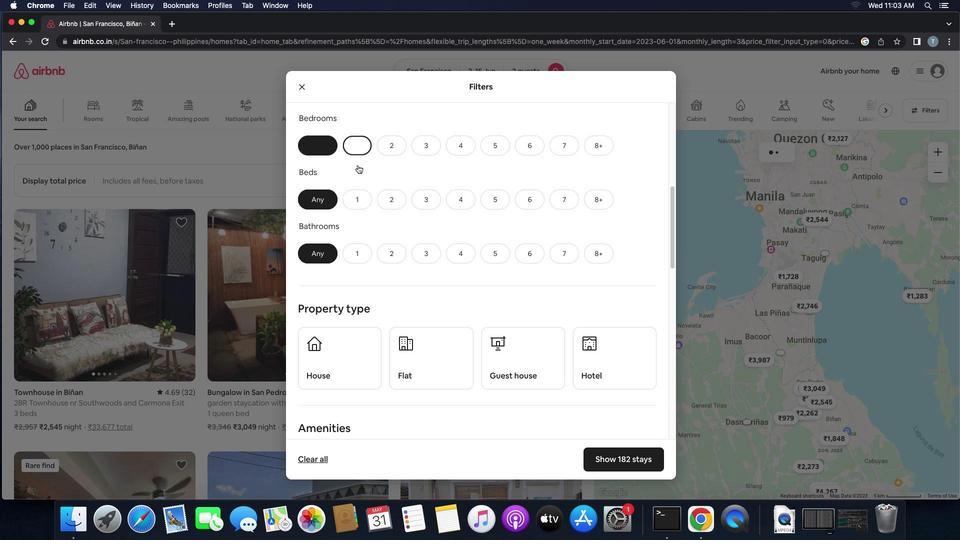 
Action: Mouse moved to (355, 197)
Screenshot: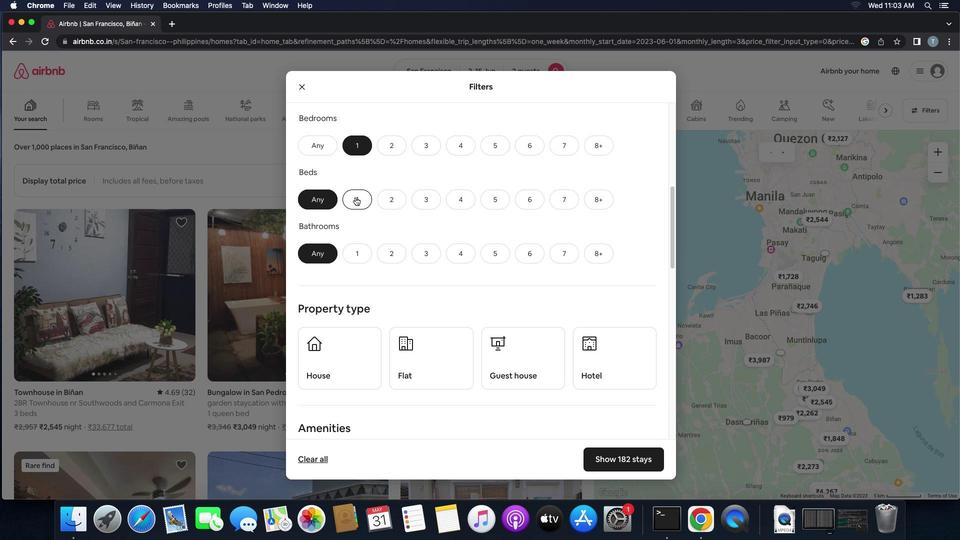 
Action: Mouse pressed left at (355, 197)
Screenshot: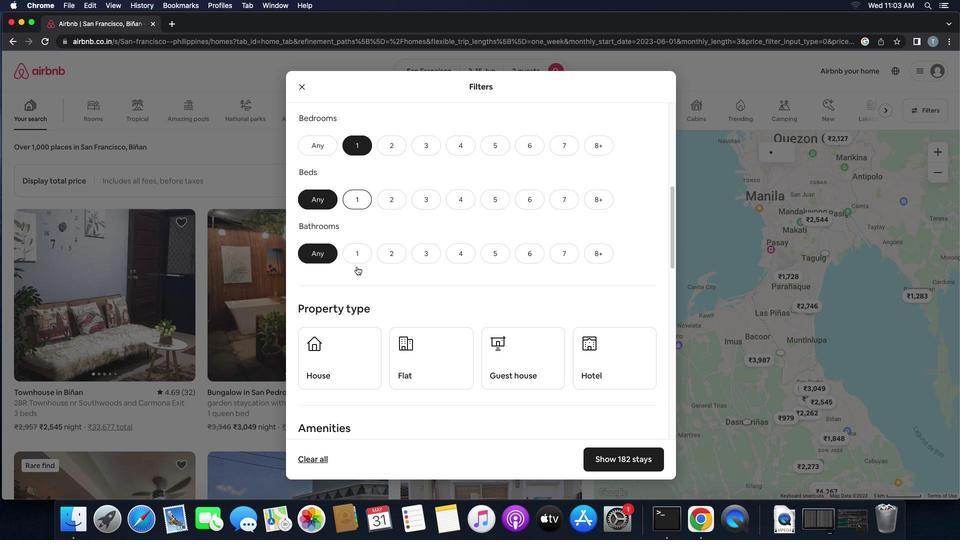 
Action: Mouse moved to (358, 253)
Screenshot: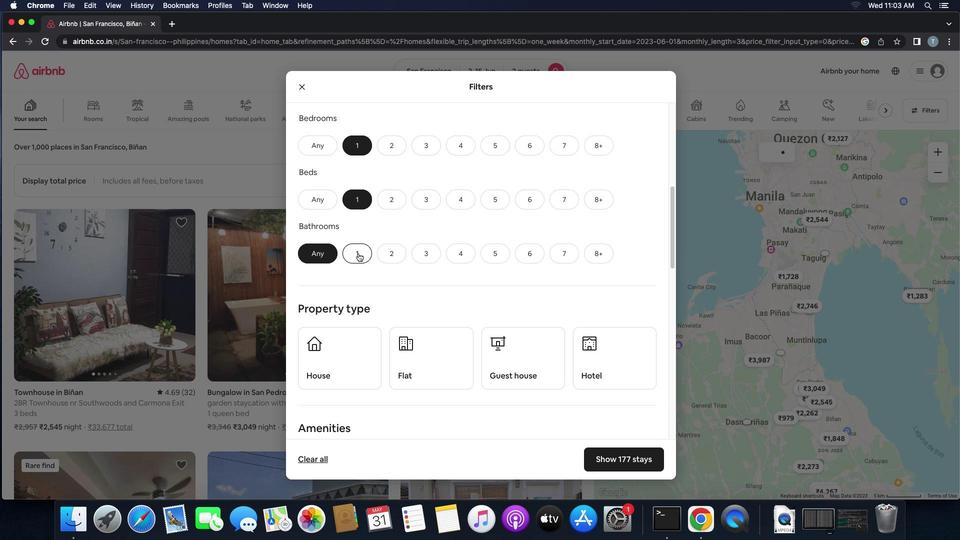 
Action: Mouse pressed left at (358, 253)
Screenshot: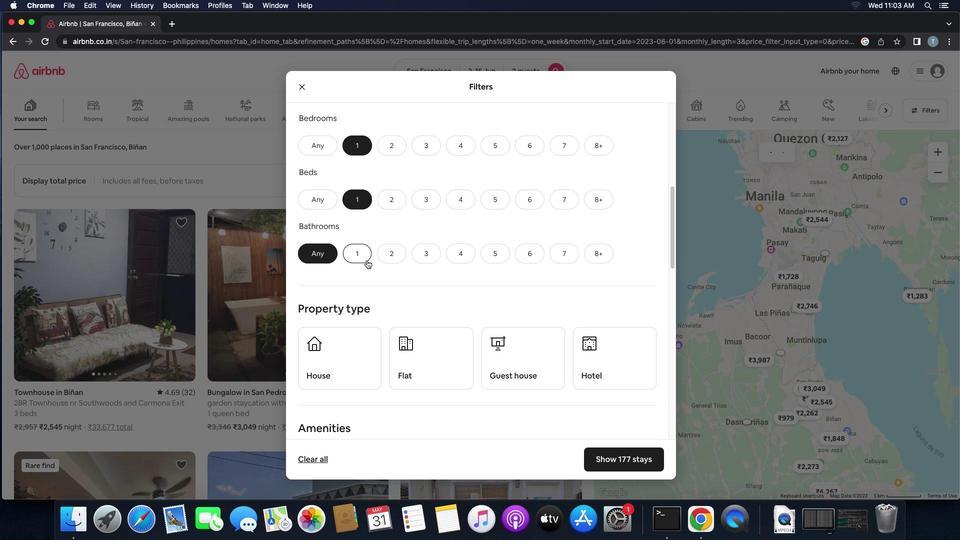 
Action: Mouse moved to (491, 291)
Screenshot: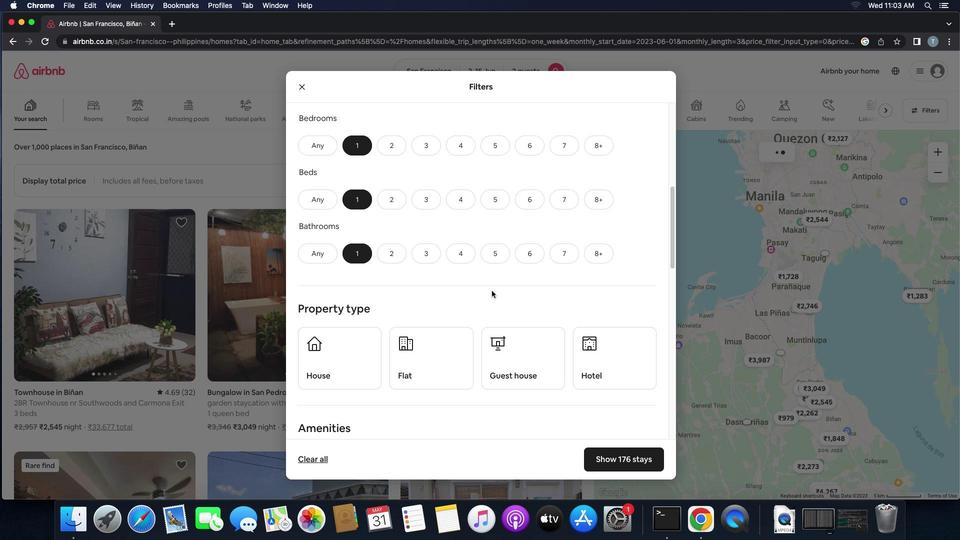
Action: Mouse scrolled (491, 291) with delta (0, 0)
Screenshot: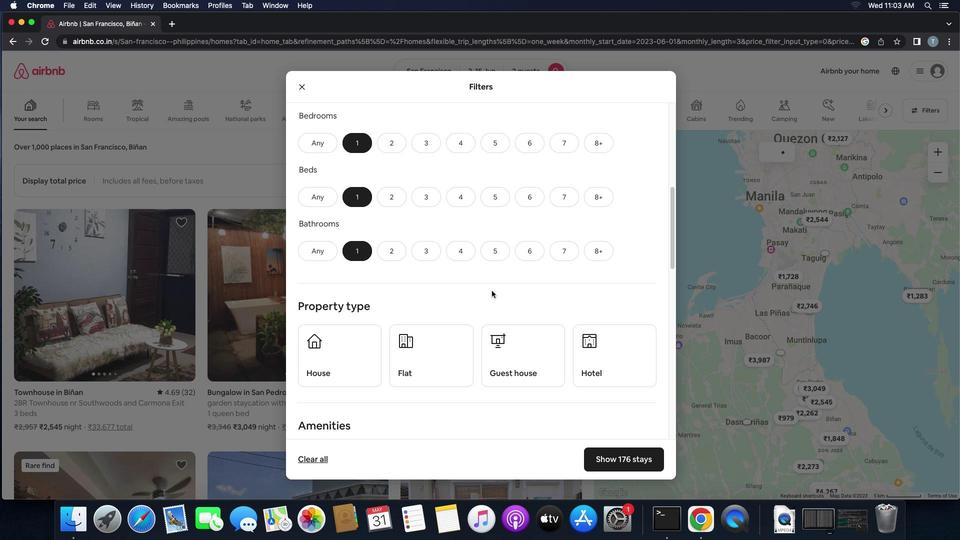 
Action: Mouse moved to (491, 290)
Screenshot: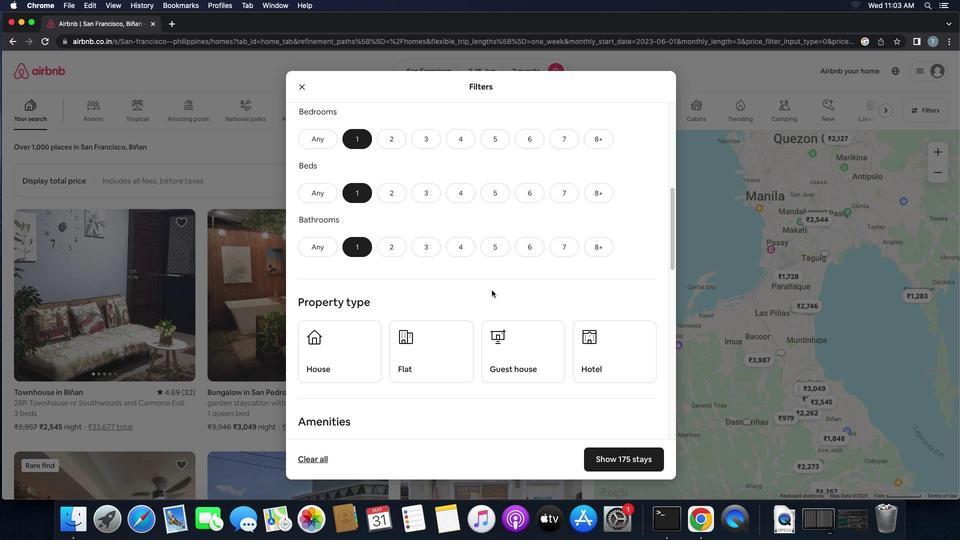 
Action: Mouse scrolled (491, 290) with delta (0, 0)
Screenshot: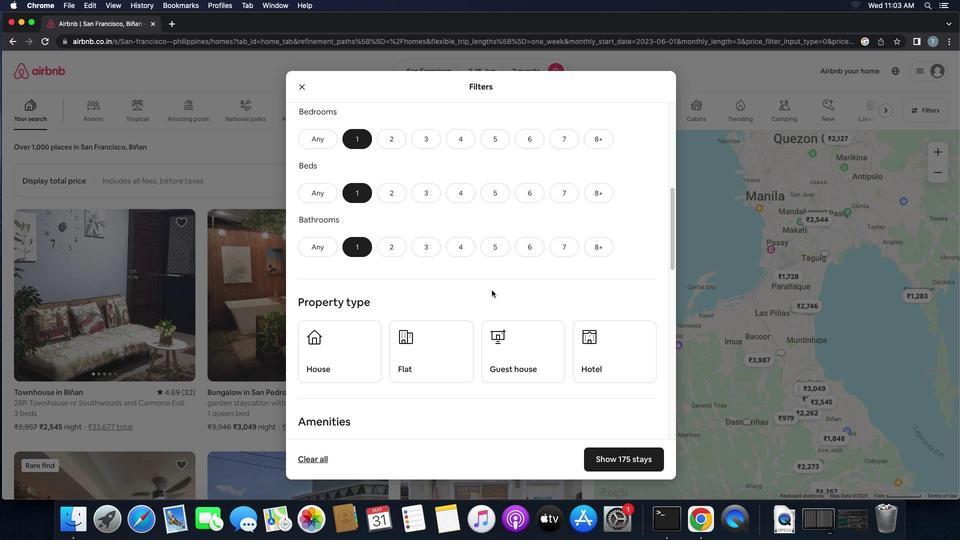 
Action: Mouse moved to (491, 290)
Screenshot: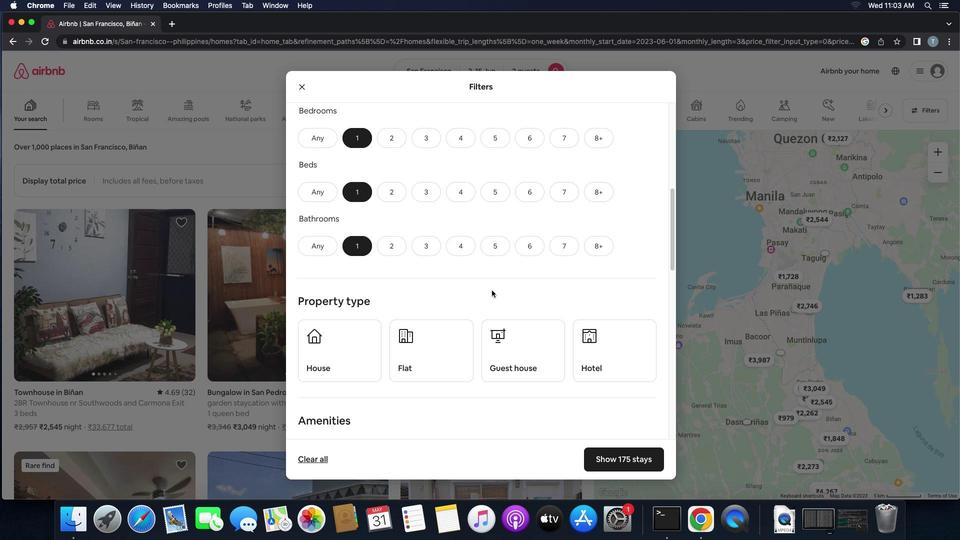 
Action: Mouse scrolled (491, 290) with delta (0, 0)
Screenshot: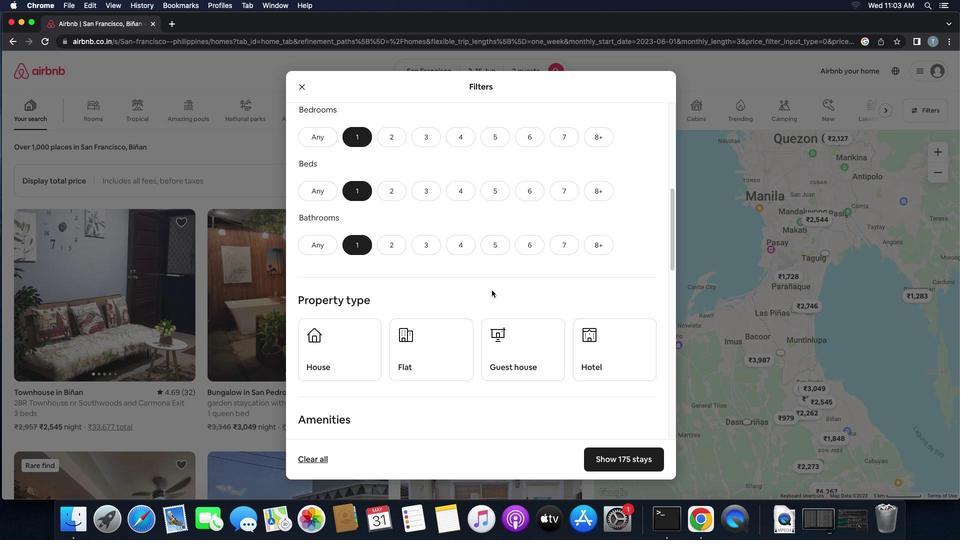 
Action: Mouse scrolled (491, 290) with delta (0, 0)
Screenshot: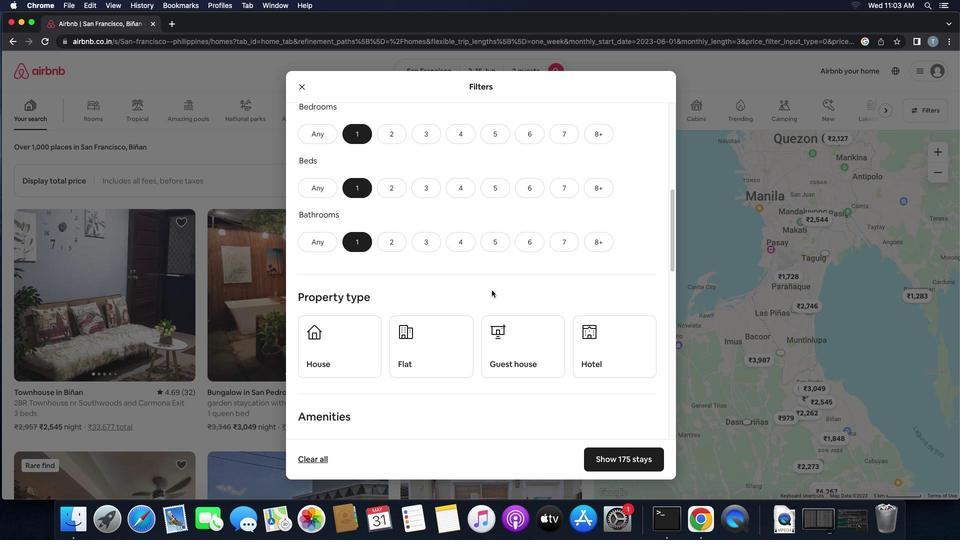 
Action: Mouse scrolled (491, 290) with delta (0, 0)
Screenshot: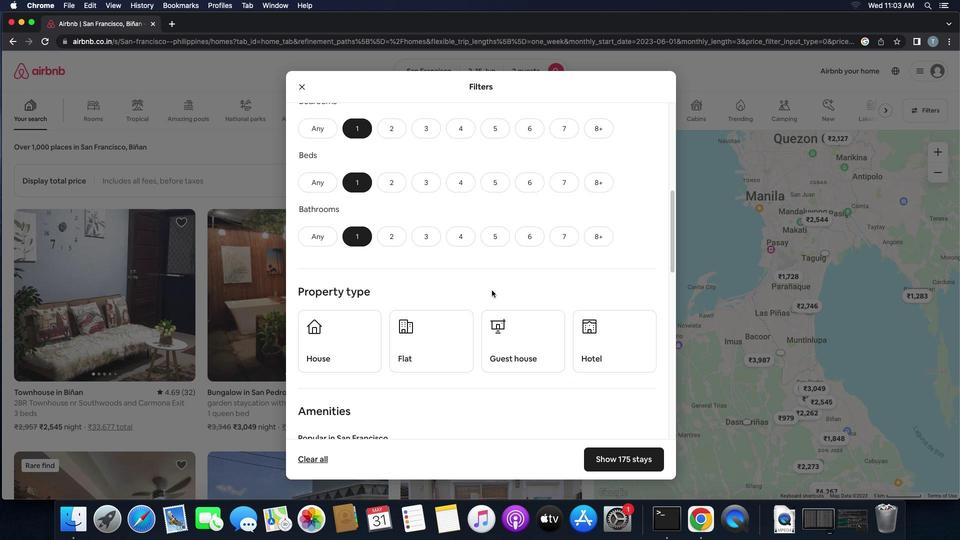 
Action: Mouse scrolled (491, 290) with delta (0, 0)
Screenshot: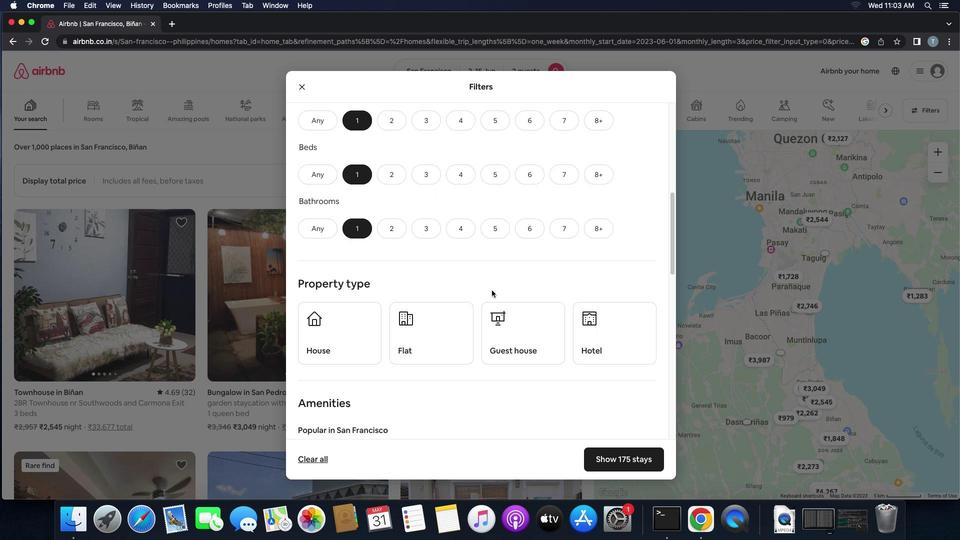 
Action: Mouse scrolled (491, 290) with delta (0, 0)
Screenshot: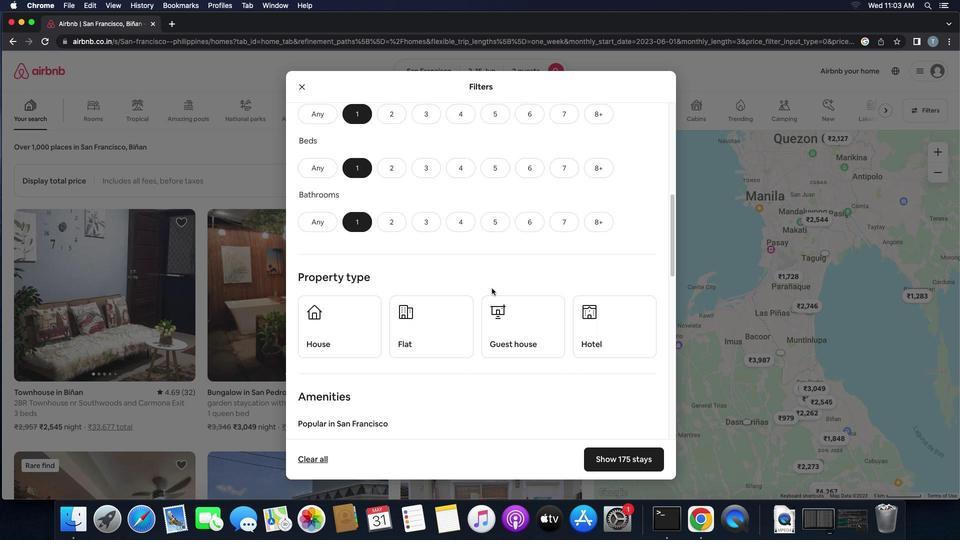 
Action: Mouse moved to (491, 290)
Screenshot: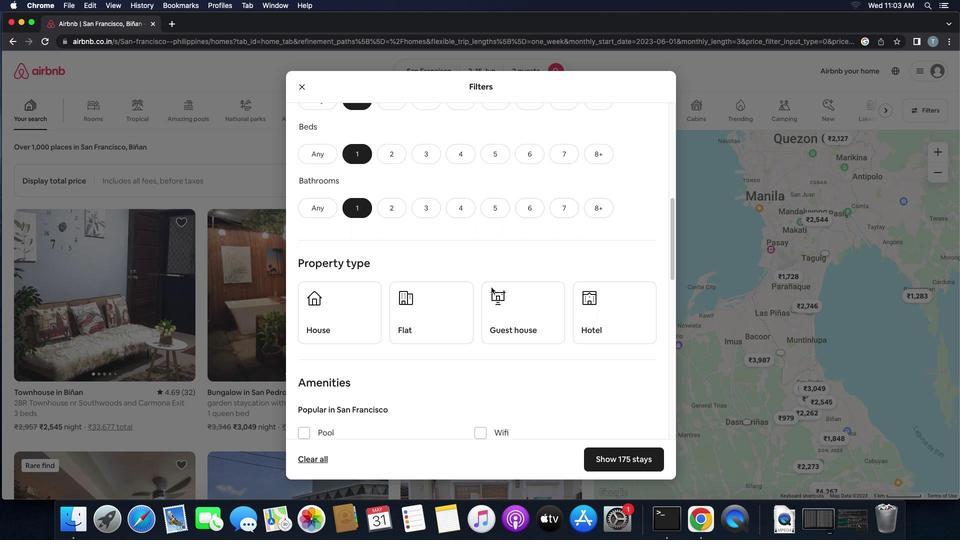 
Action: Mouse scrolled (491, 290) with delta (0, 0)
Screenshot: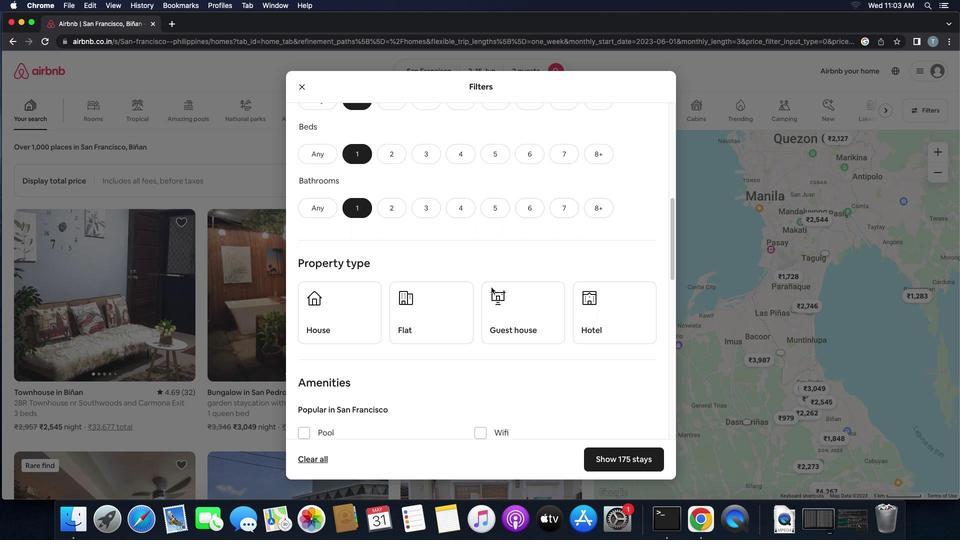 
Action: Mouse moved to (491, 287)
Screenshot: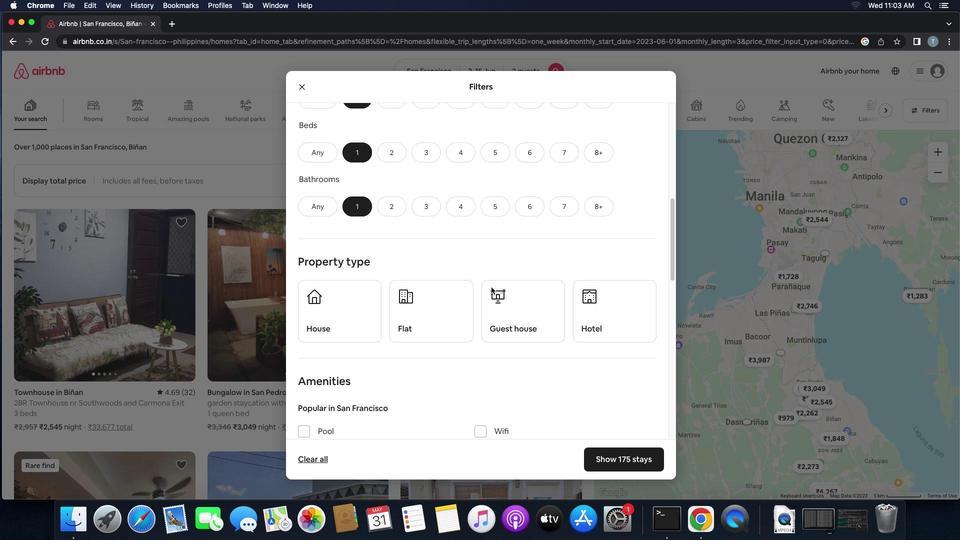 
Action: Mouse scrolled (491, 287) with delta (0, 0)
Screenshot: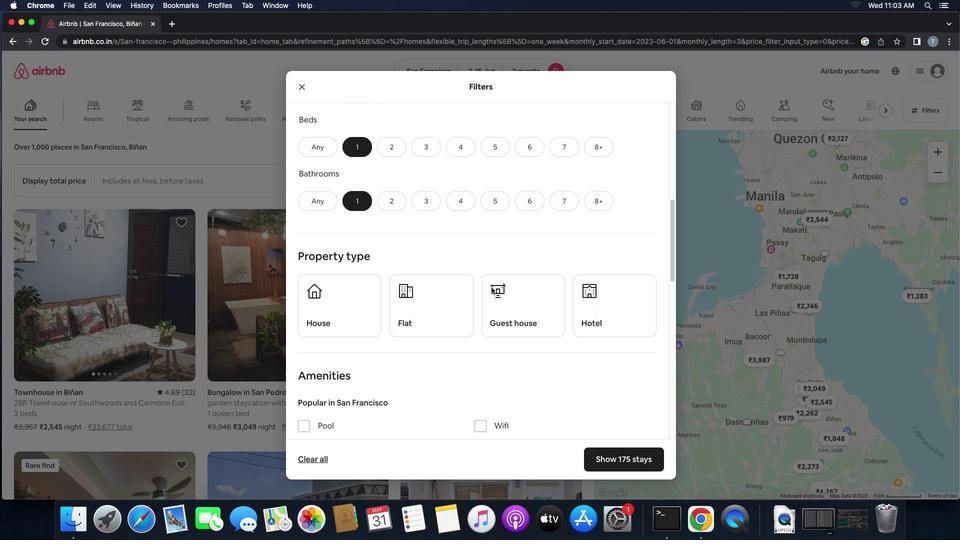
Action: Mouse scrolled (491, 287) with delta (0, 0)
Screenshot: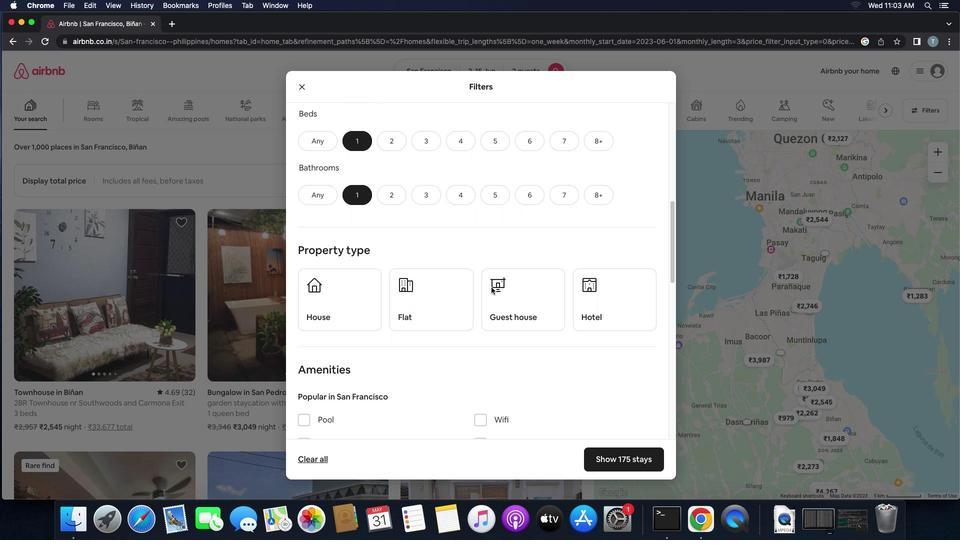 
Action: Mouse moved to (342, 299)
Screenshot: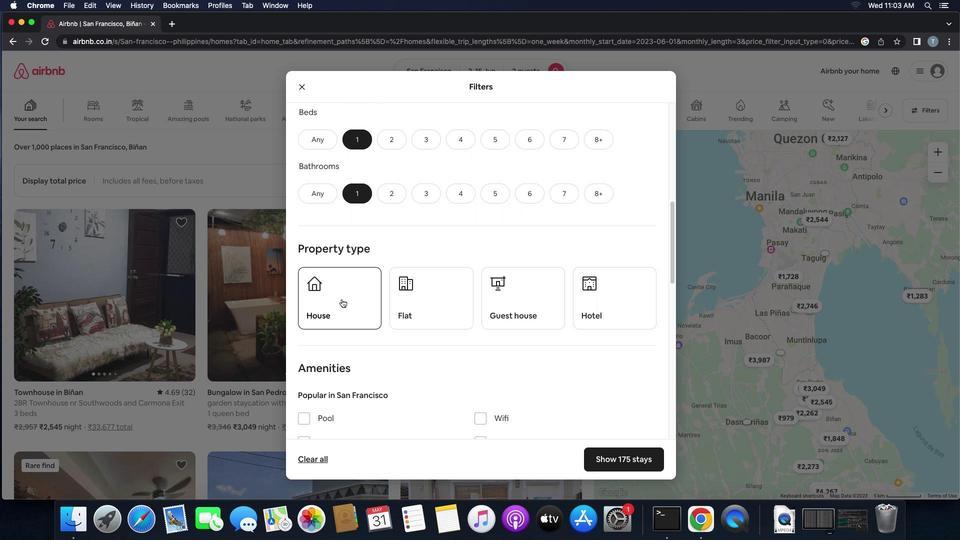 
Action: Mouse pressed left at (342, 299)
Screenshot: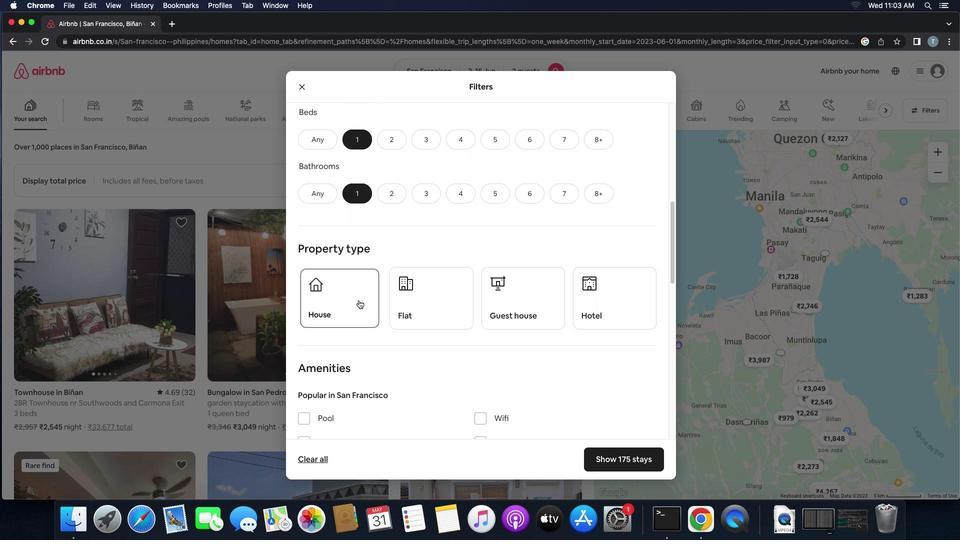 
Action: Mouse moved to (440, 303)
Screenshot: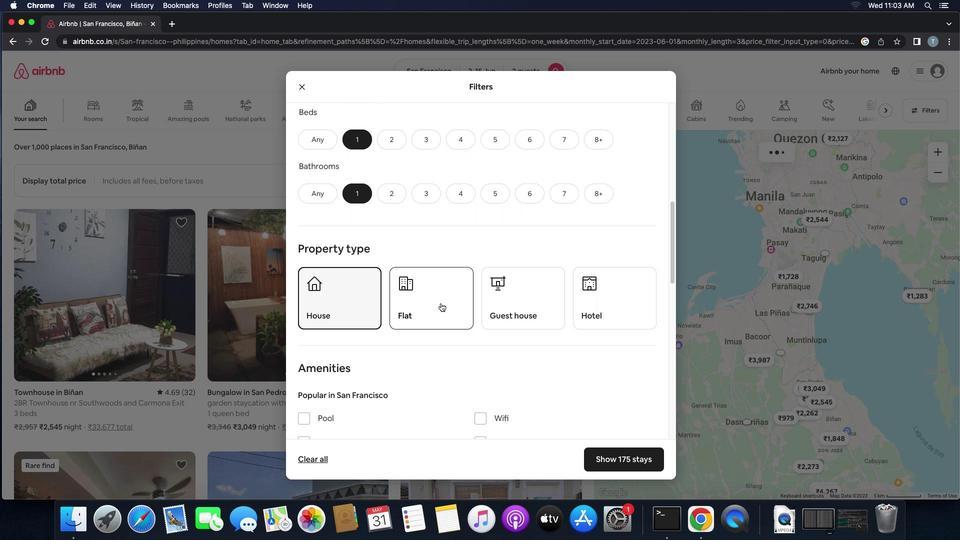 
Action: Mouse pressed left at (440, 303)
Screenshot: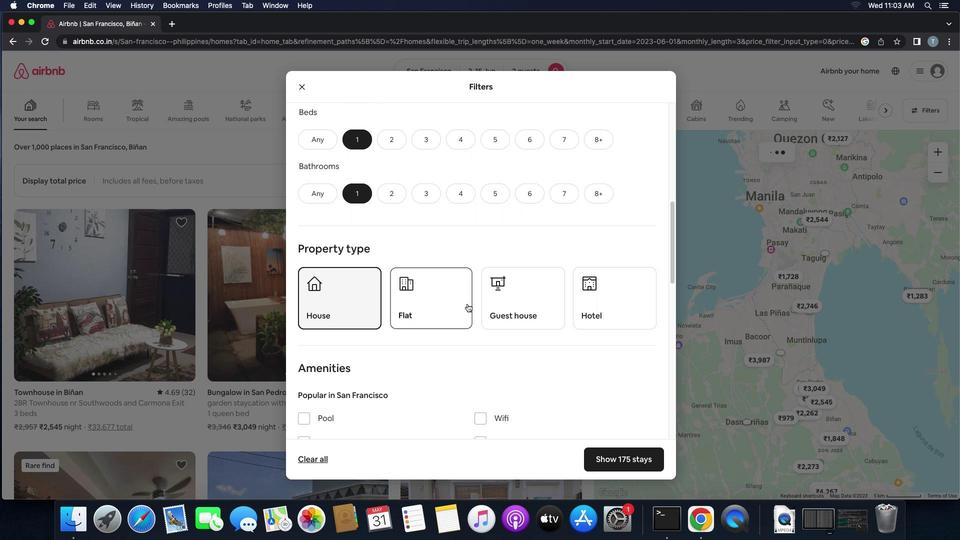 
Action: Mouse moved to (541, 296)
Screenshot: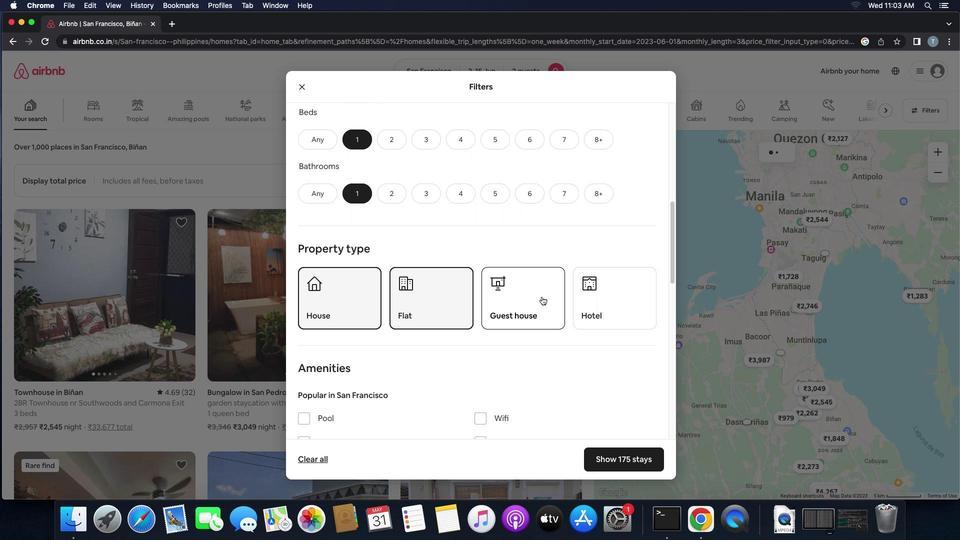 
Action: Mouse pressed left at (541, 296)
Screenshot: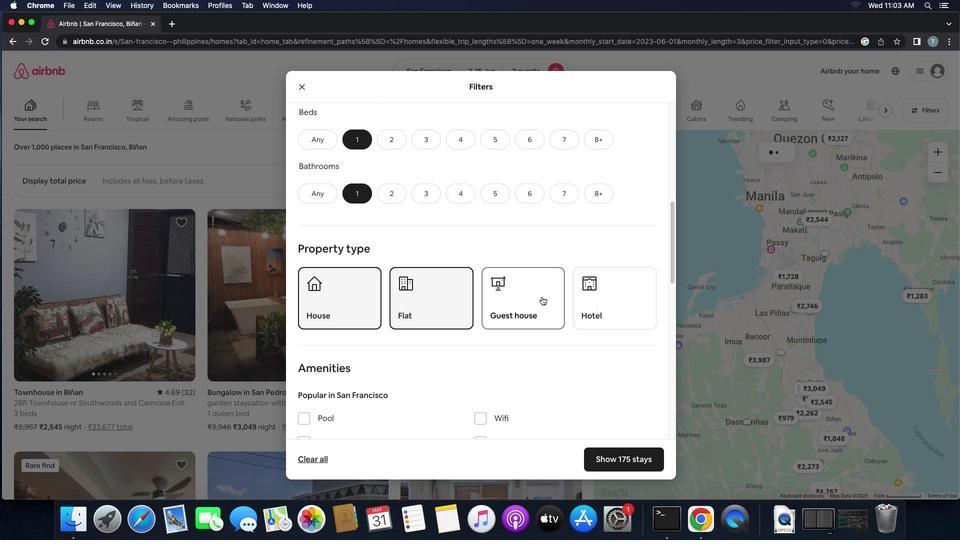 
Action: Mouse moved to (594, 296)
Screenshot: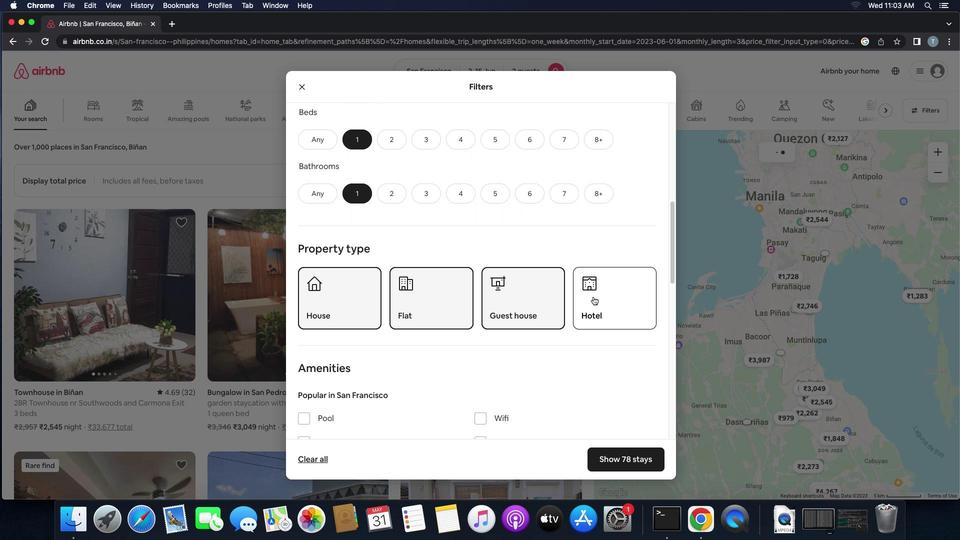 
Action: Mouse pressed left at (594, 296)
Screenshot: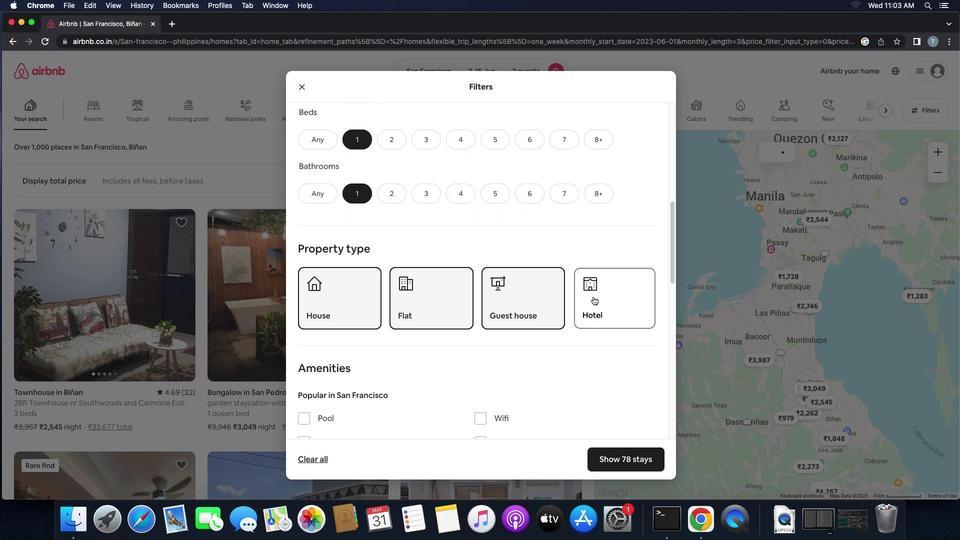 
Action: Mouse moved to (593, 296)
Screenshot: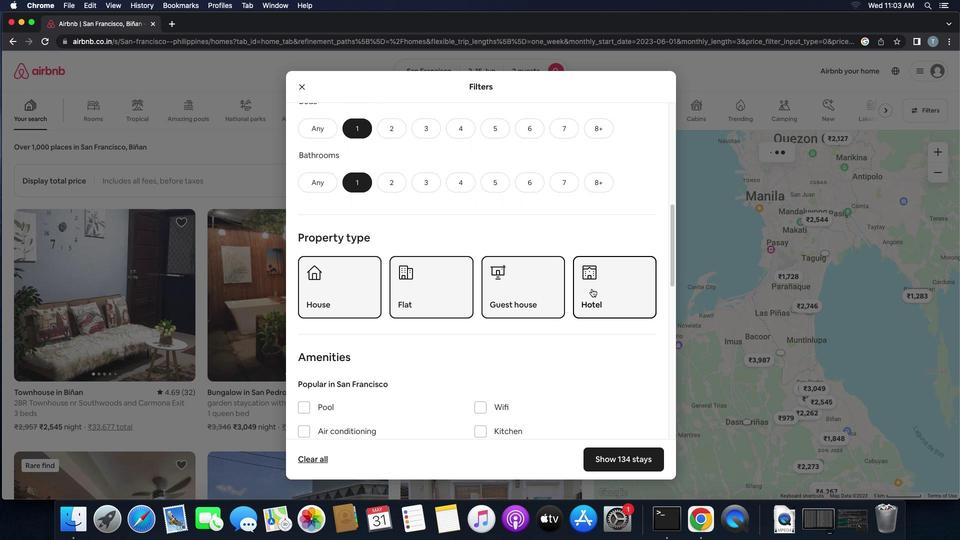 
Action: Mouse scrolled (593, 296) with delta (0, 0)
Screenshot: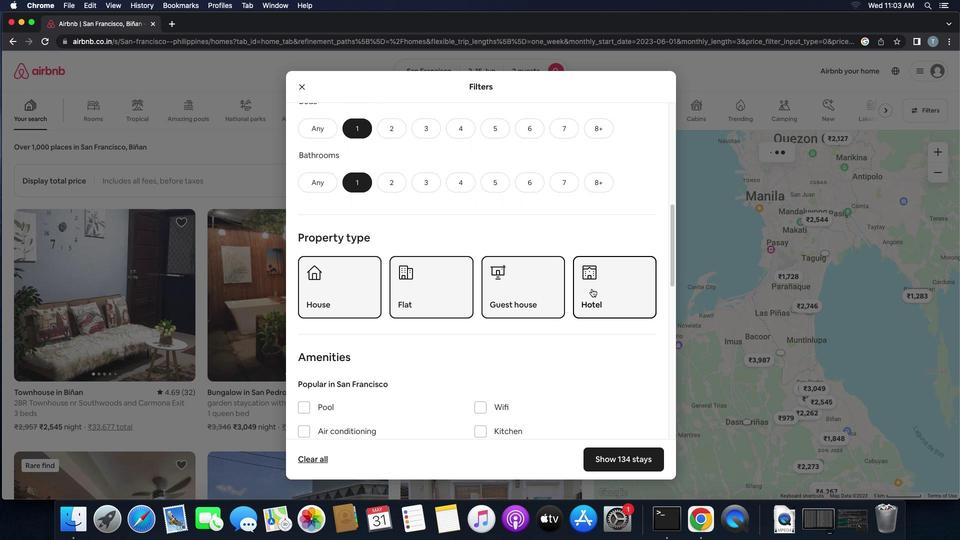 
Action: Mouse moved to (593, 296)
Screenshot: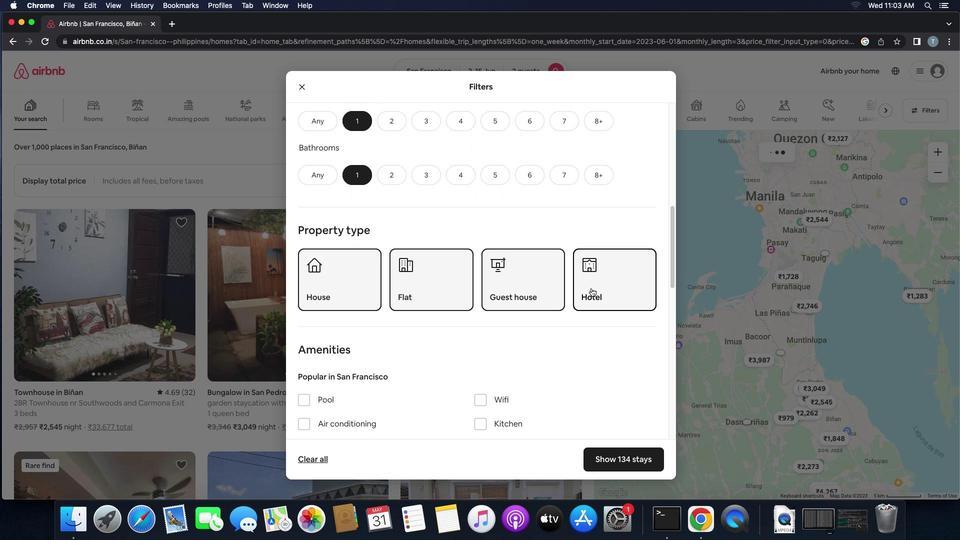 
Action: Mouse scrolled (593, 296) with delta (0, 0)
Screenshot: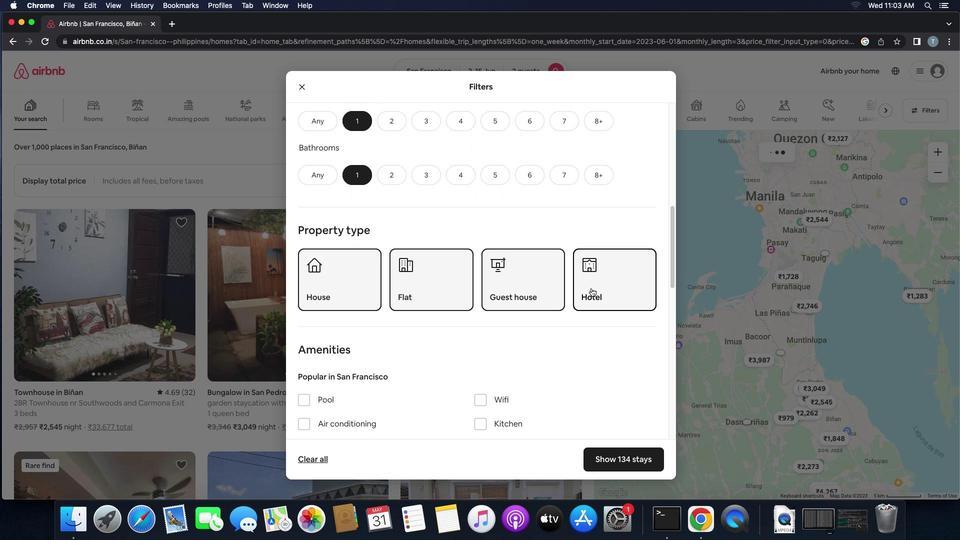 
Action: Mouse moved to (593, 293)
Screenshot: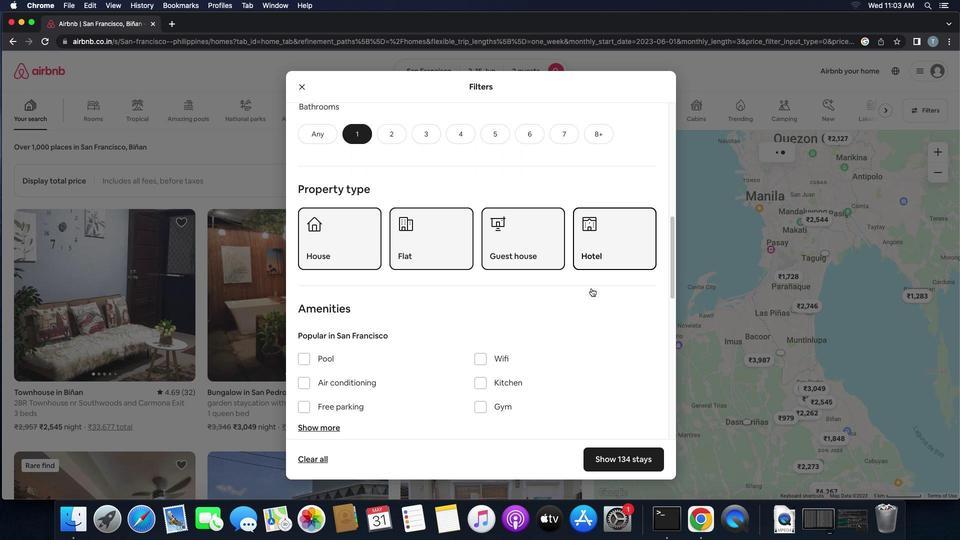 
Action: Mouse scrolled (593, 293) with delta (0, -1)
Screenshot: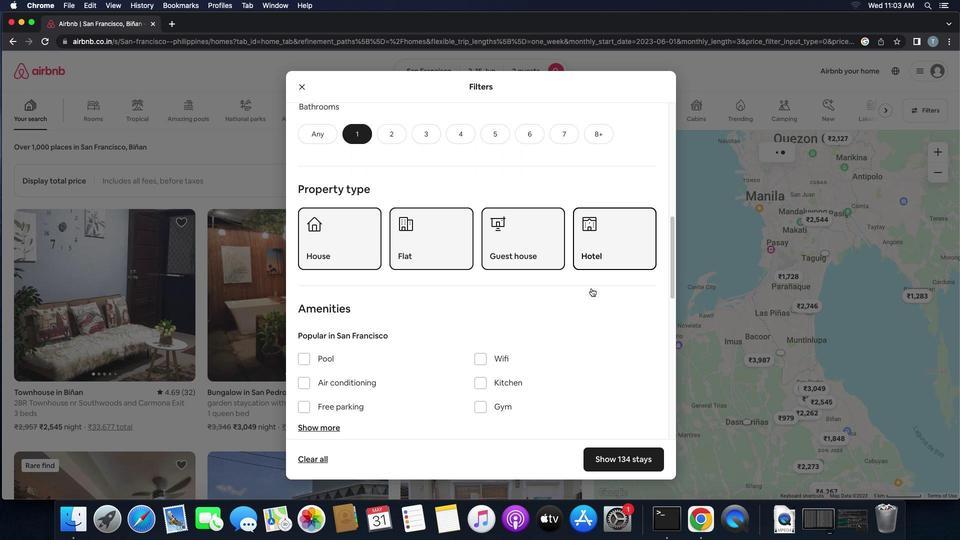 
Action: Mouse moved to (592, 288)
Screenshot: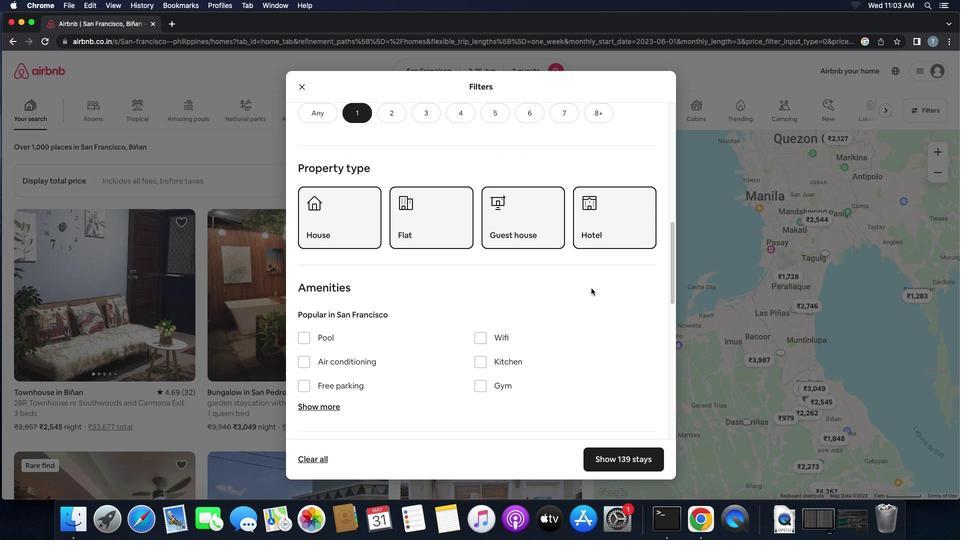 
Action: Mouse scrolled (592, 288) with delta (0, 0)
Screenshot: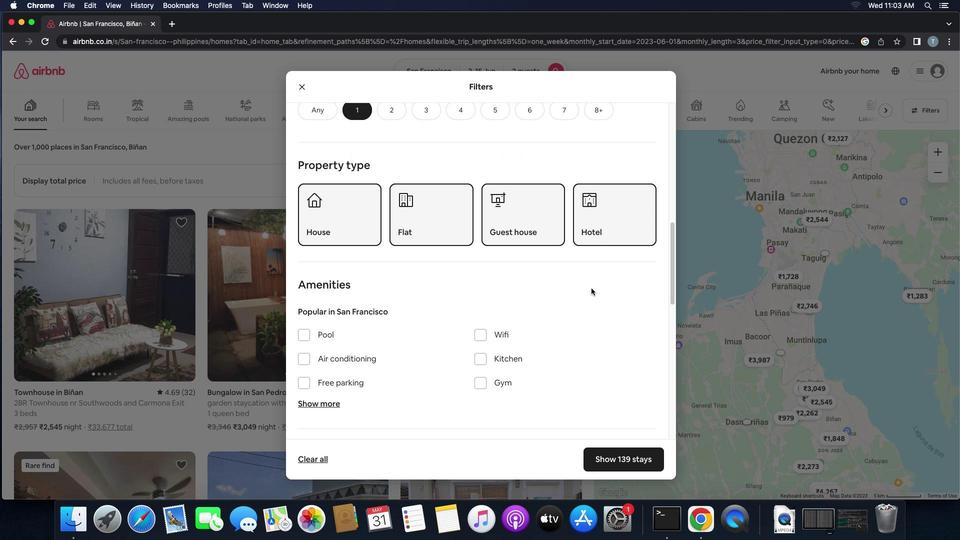 
Action: Mouse scrolled (592, 288) with delta (0, 0)
Screenshot: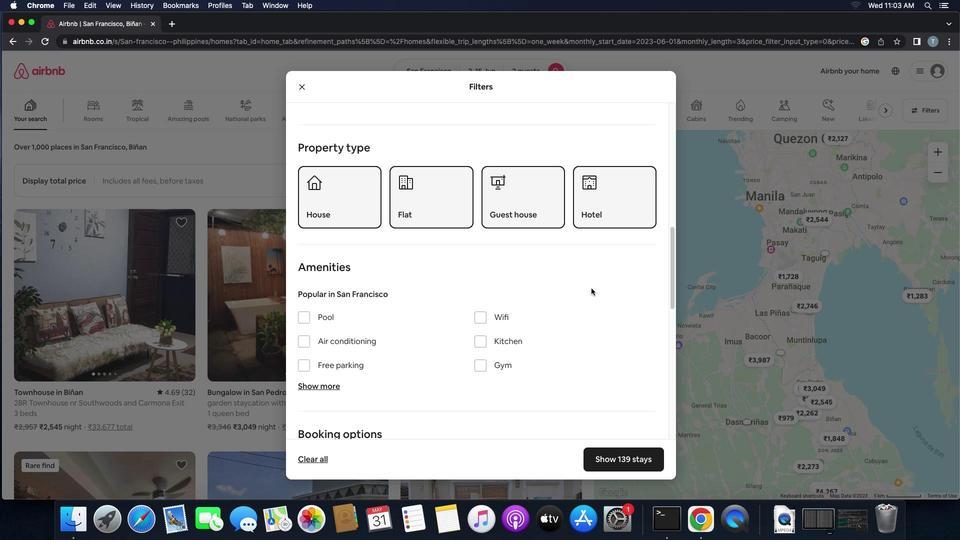 
Action: Mouse scrolled (592, 288) with delta (0, -1)
Screenshot: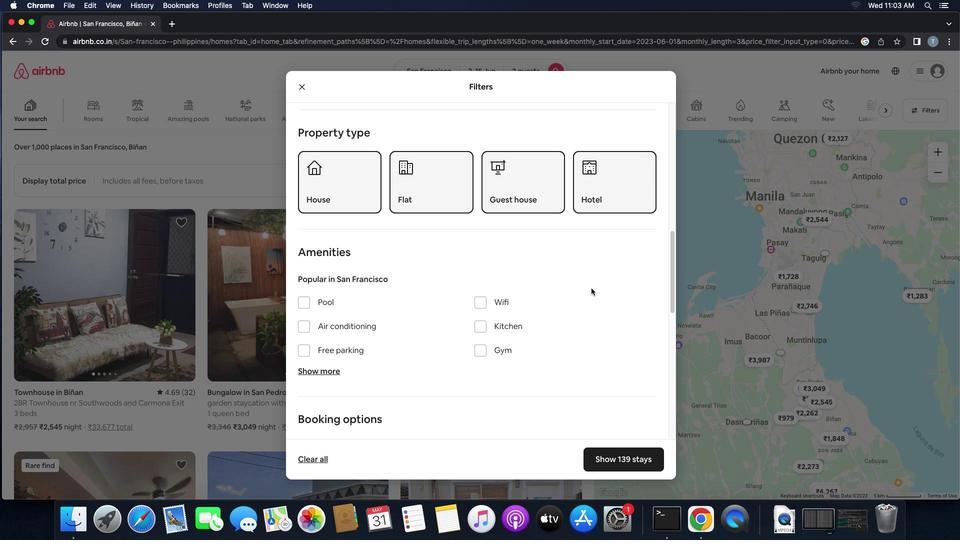 
Action: Mouse scrolled (592, 288) with delta (0, 0)
Screenshot: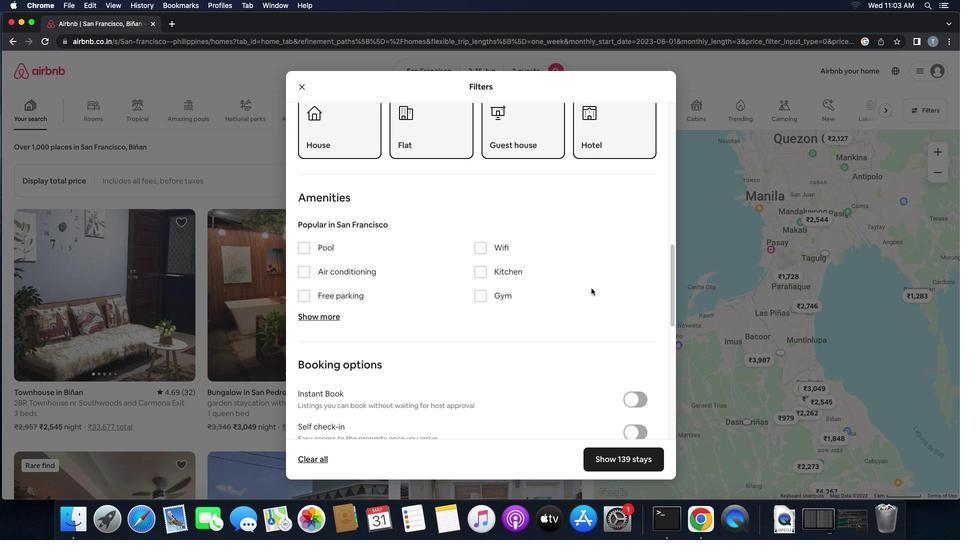 
Action: Mouse scrolled (592, 288) with delta (0, 0)
Screenshot: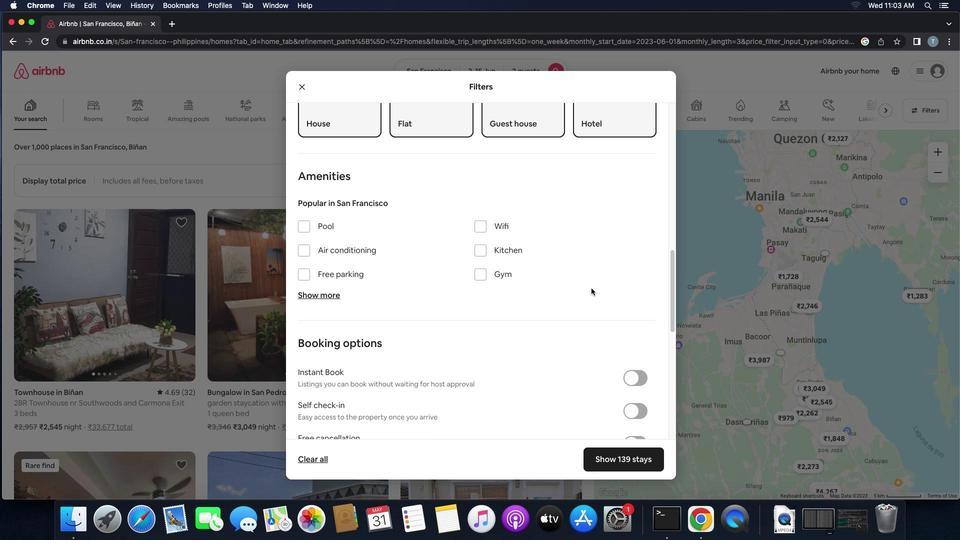 
Action: Mouse scrolled (592, 288) with delta (0, -1)
Screenshot: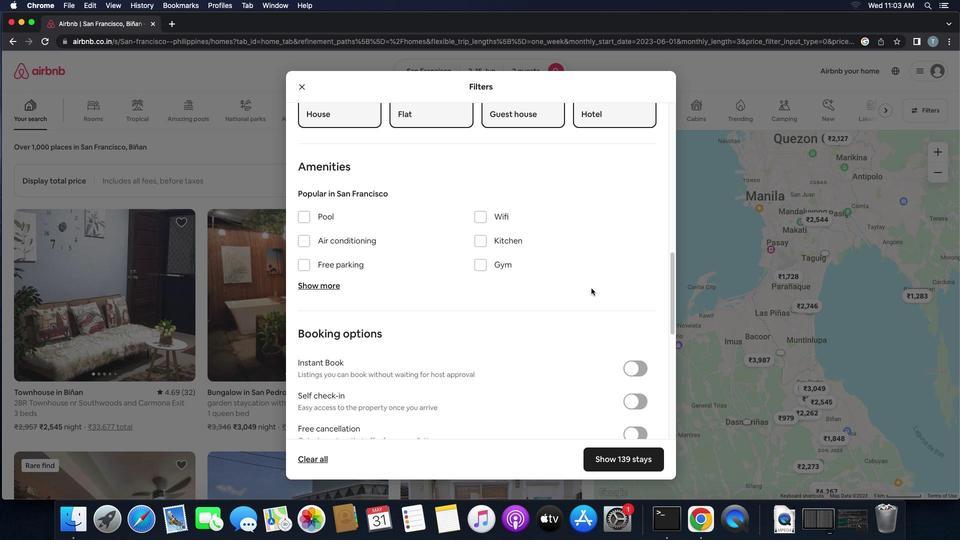 
Action: Mouse moved to (591, 288)
Screenshot: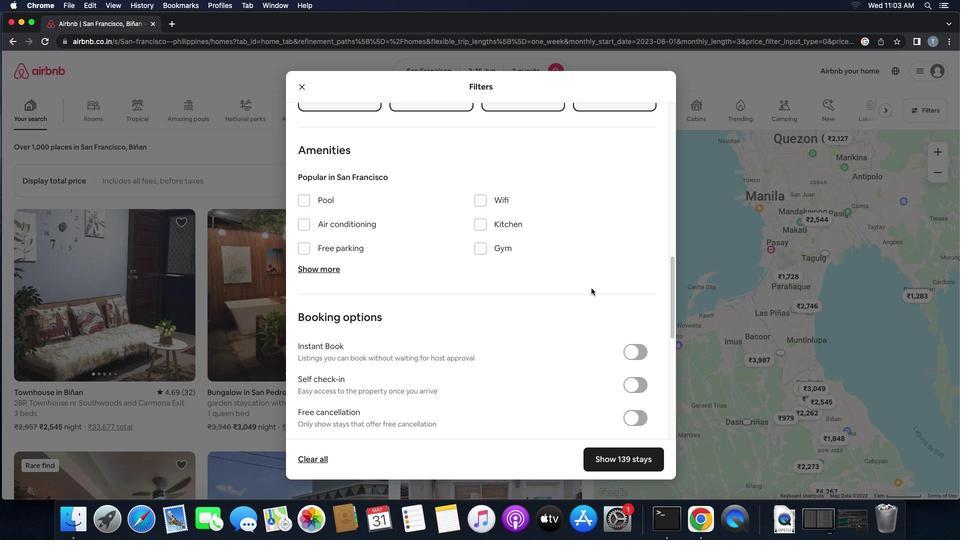 
Action: Mouse scrolled (591, 288) with delta (0, 0)
Screenshot: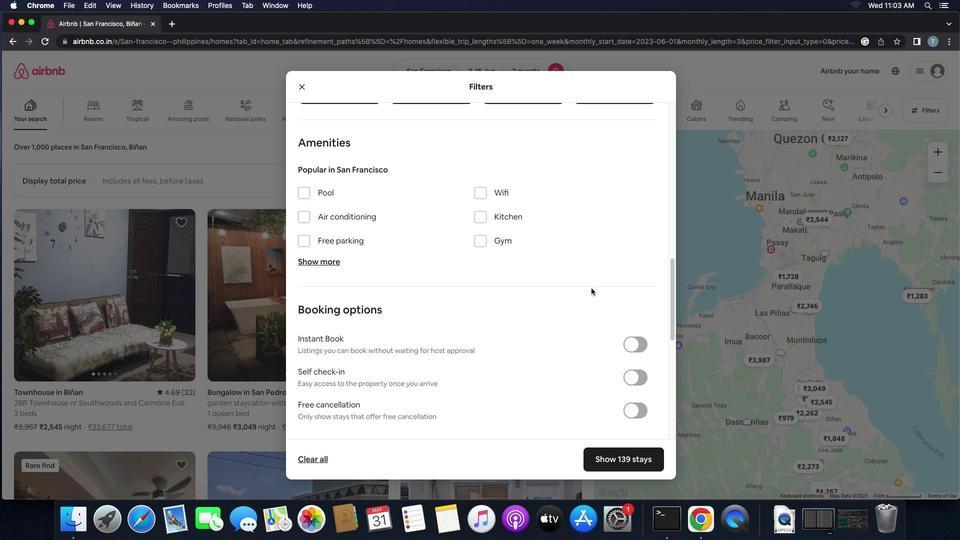 
Action: Mouse scrolled (591, 288) with delta (0, 0)
Screenshot: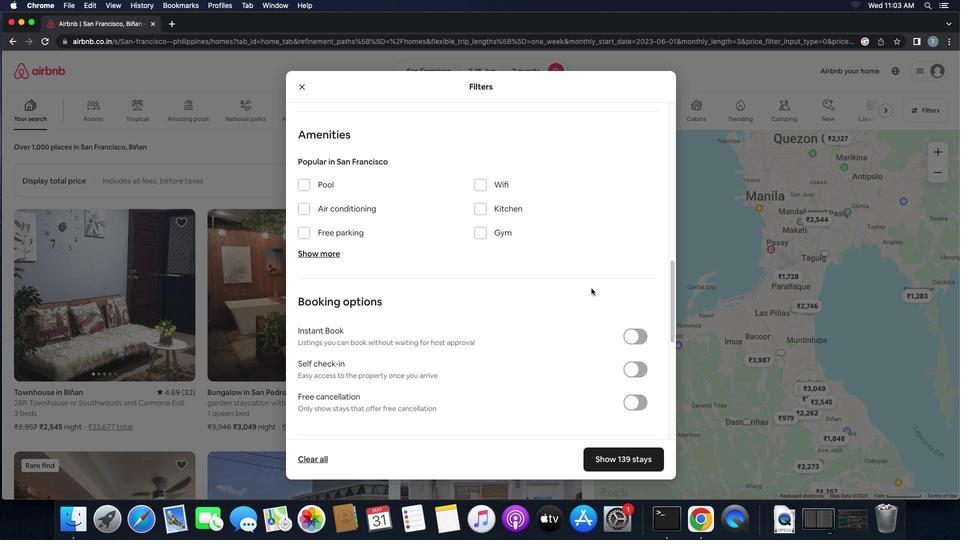 
Action: Mouse moved to (591, 288)
Screenshot: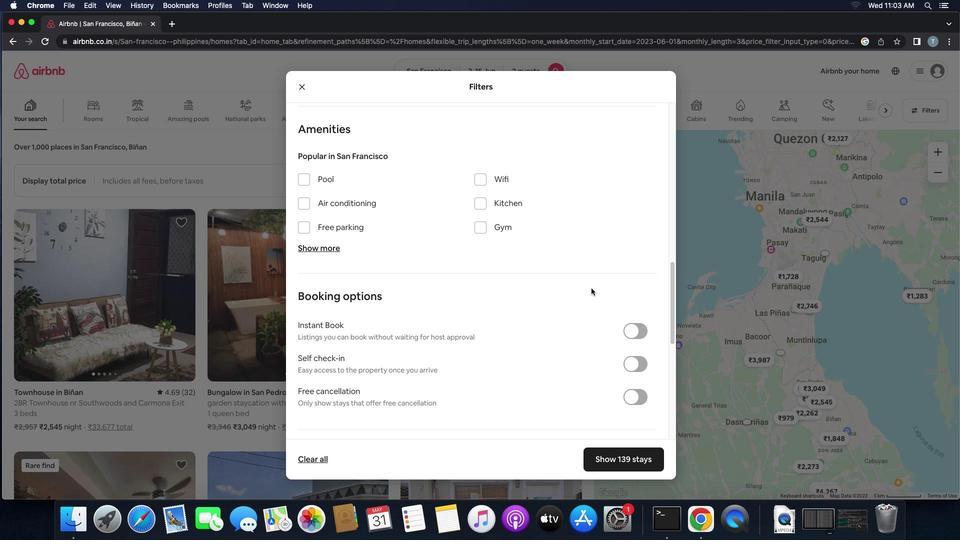 
Action: Mouse scrolled (591, 288) with delta (0, 0)
Screenshot: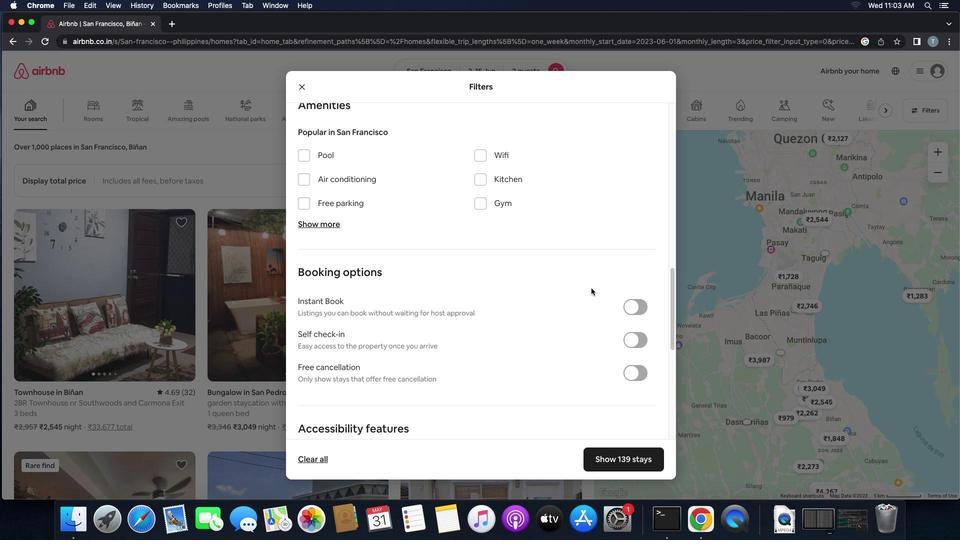 
Action: Mouse moved to (637, 337)
Screenshot: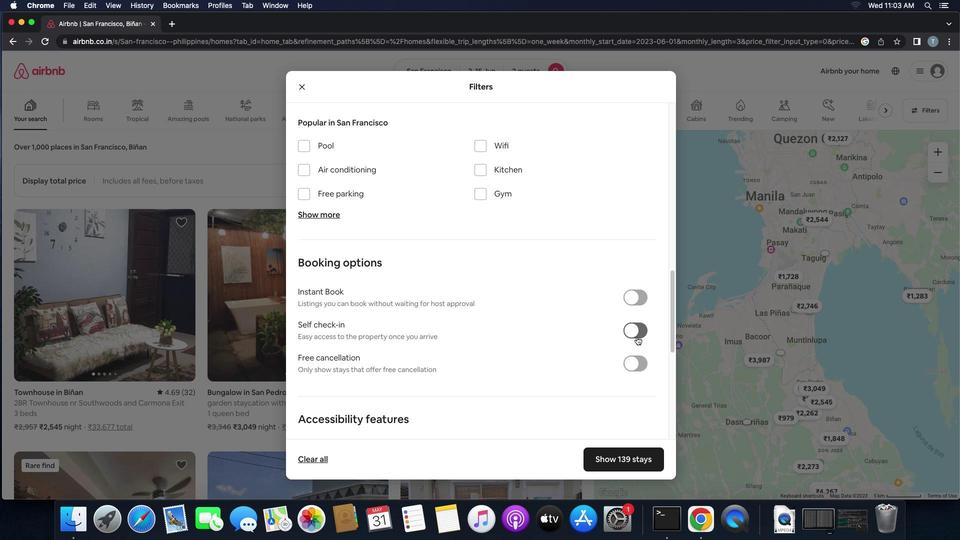 
Action: Mouse pressed left at (637, 337)
Screenshot: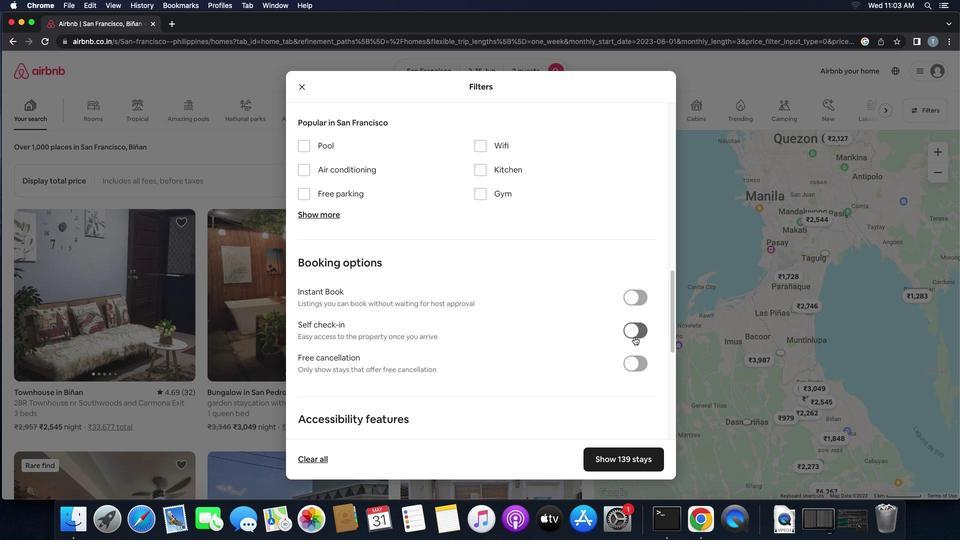
Action: Mouse moved to (586, 355)
Screenshot: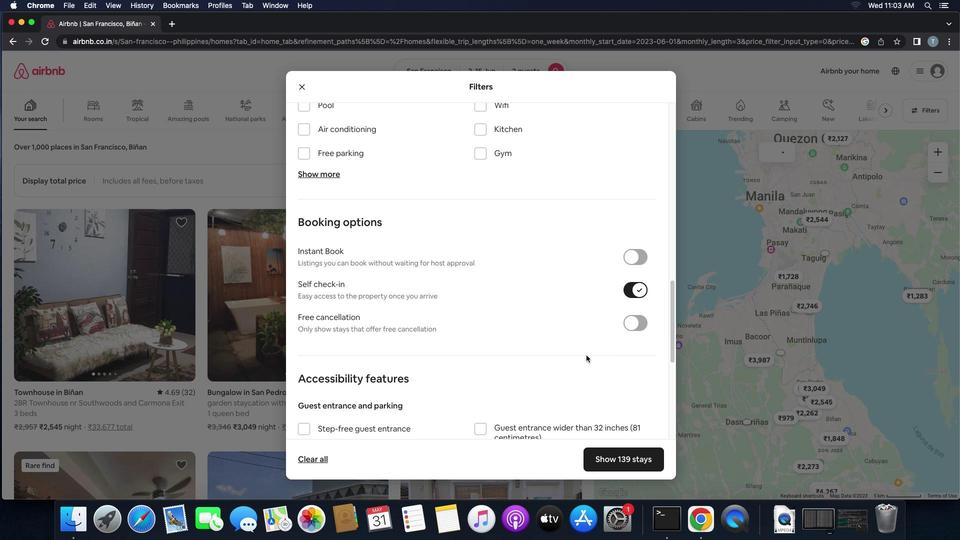 
Action: Mouse scrolled (586, 355) with delta (0, 0)
Screenshot: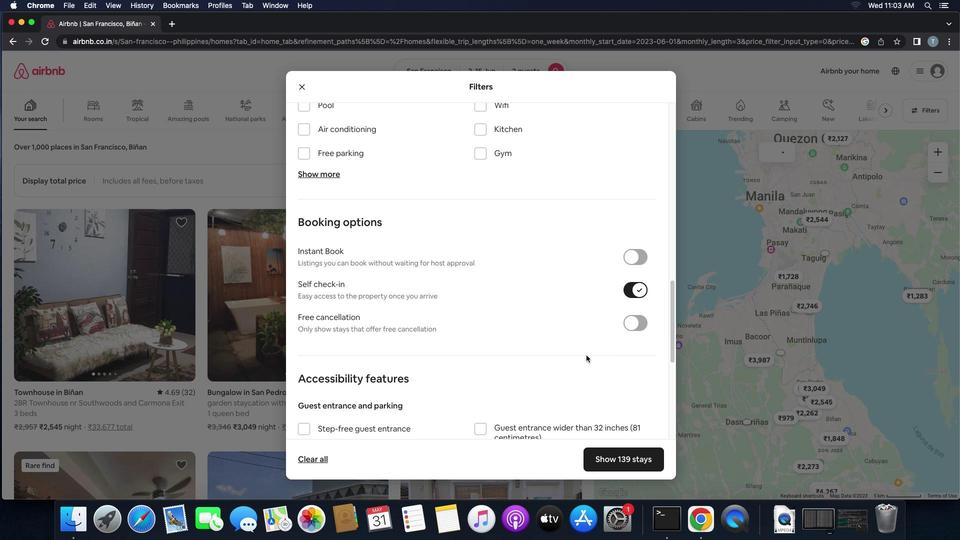 
Action: Mouse moved to (586, 355)
Screenshot: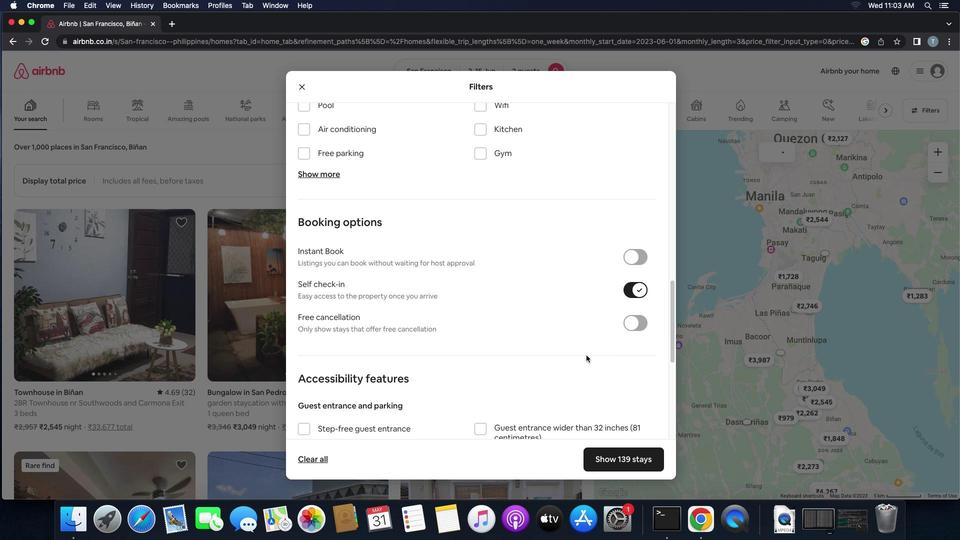
Action: Mouse scrolled (586, 355) with delta (0, 0)
Screenshot: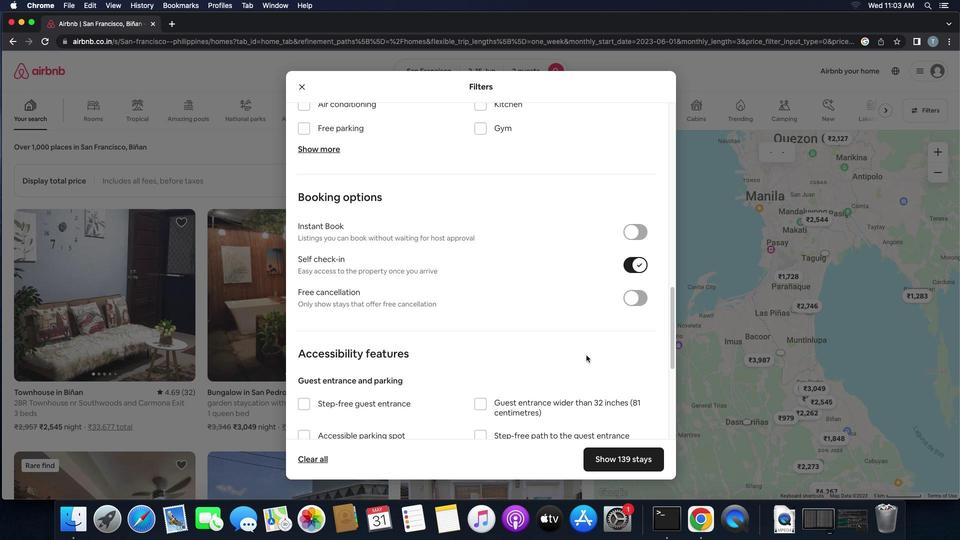 
Action: Mouse scrolled (586, 355) with delta (0, -1)
Screenshot: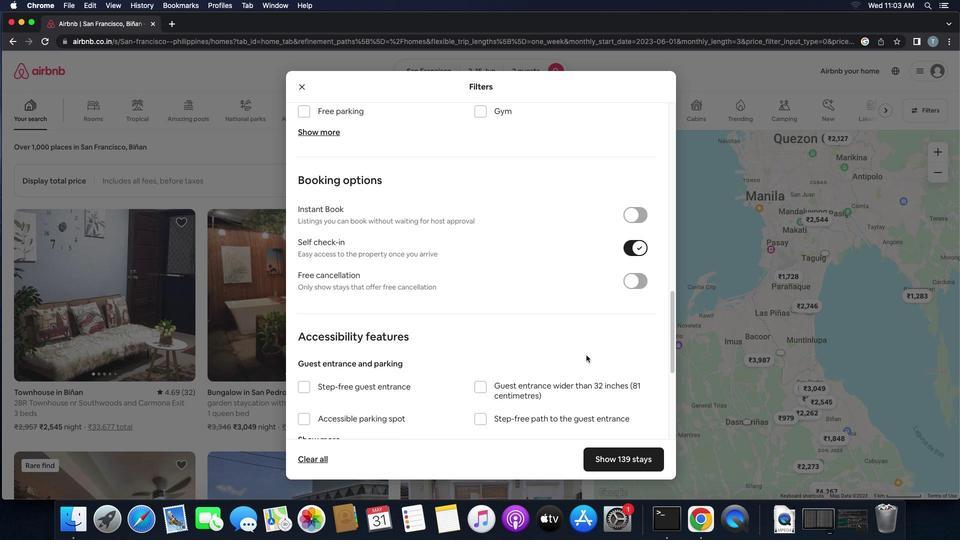 
Action: Mouse scrolled (586, 355) with delta (0, 0)
Screenshot: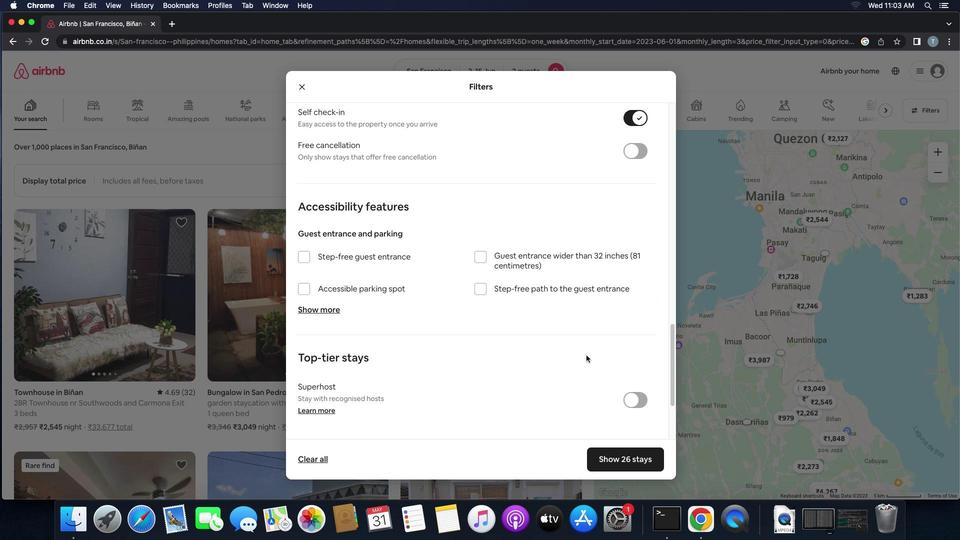 
Action: Mouse scrolled (586, 355) with delta (0, 0)
Screenshot: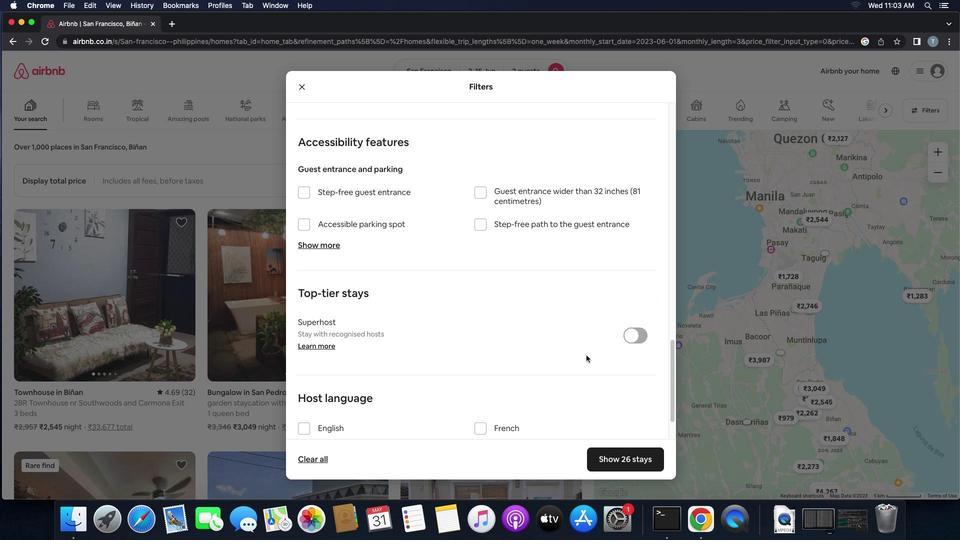 
Action: Mouse scrolled (586, 355) with delta (0, -1)
Screenshot: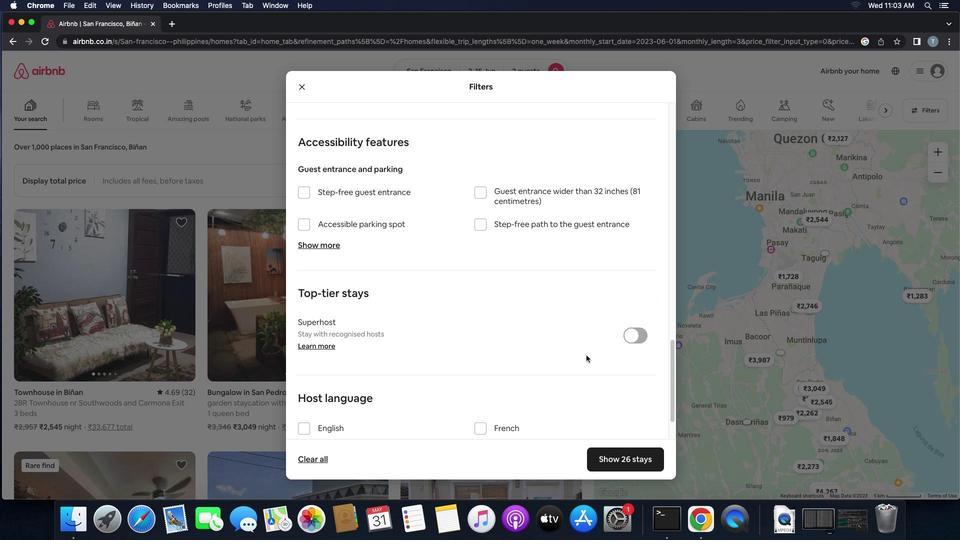 
Action: Mouse scrolled (586, 355) with delta (0, -2)
Screenshot: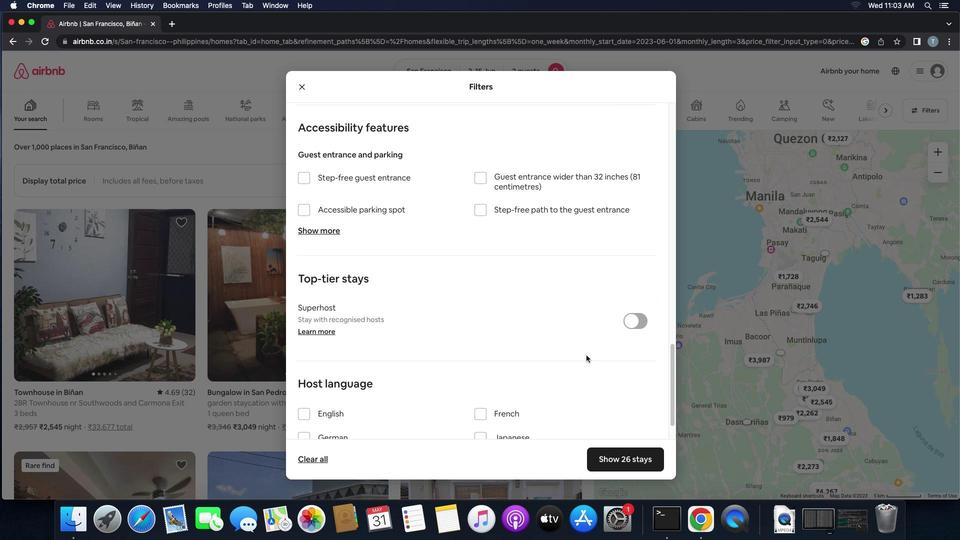 
Action: Mouse scrolled (586, 355) with delta (0, 0)
Screenshot: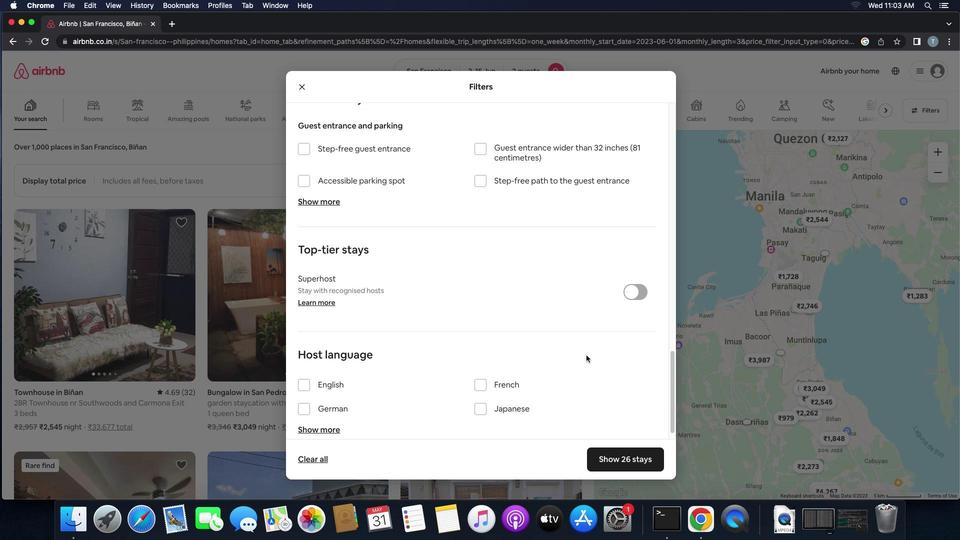 
Action: Mouse scrolled (586, 355) with delta (0, 0)
Screenshot: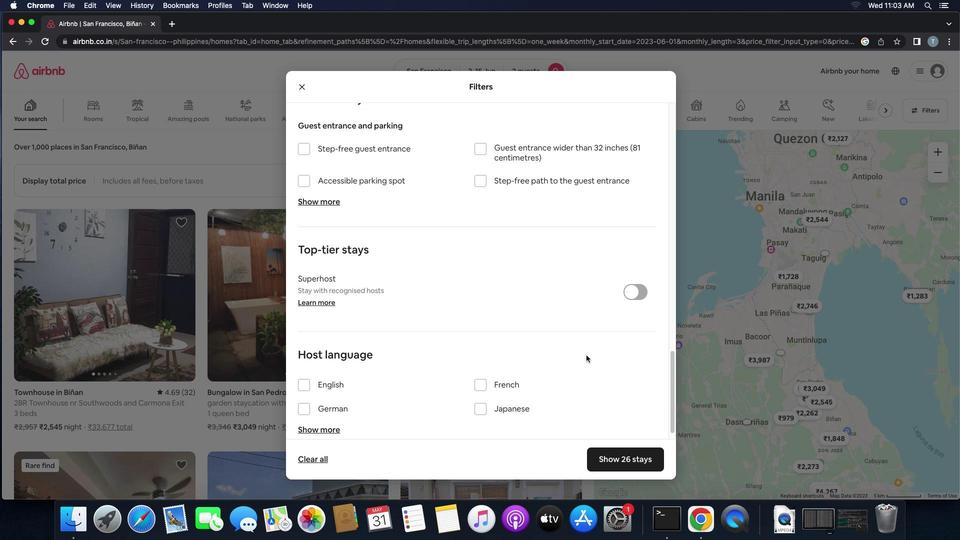 
Action: Mouse scrolled (586, 355) with delta (0, -1)
Screenshot: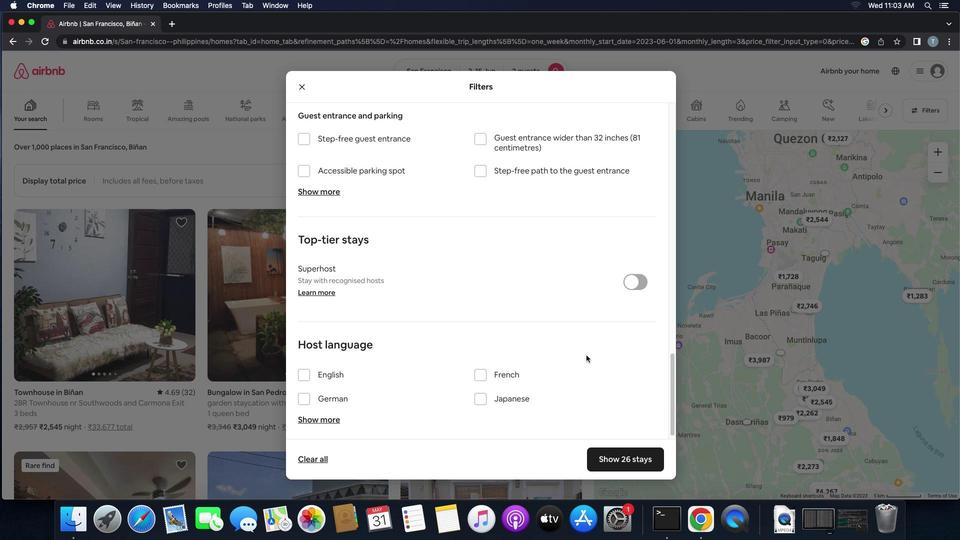 
Action: Mouse scrolled (586, 355) with delta (0, -2)
Screenshot: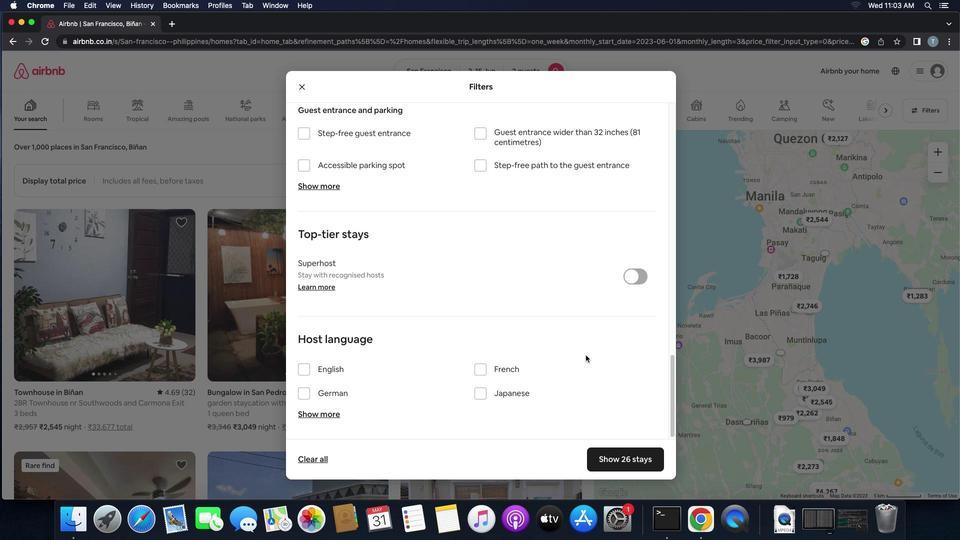 
Action: Mouse moved to (300, 368)
Screenshot: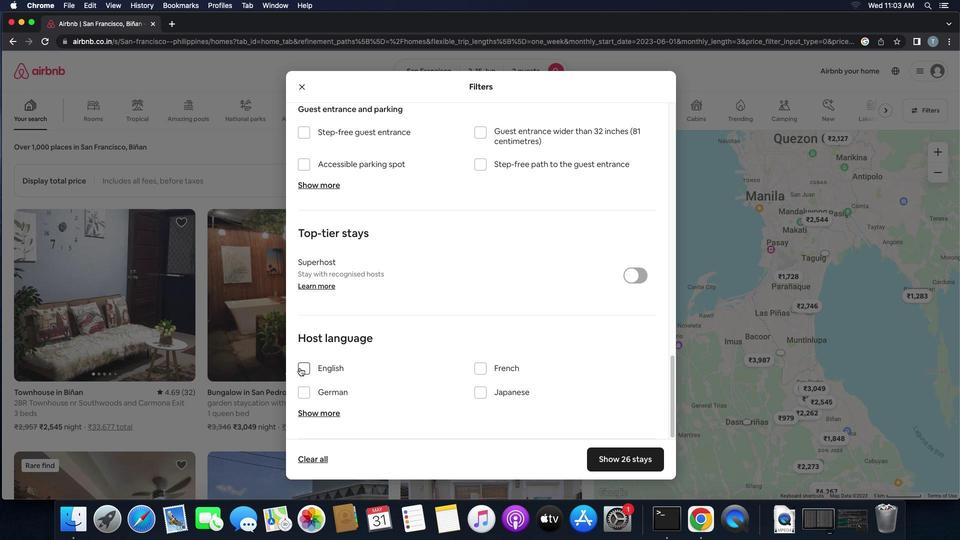 
Action: Mouse pressed left at (300, 368)
Screenshot: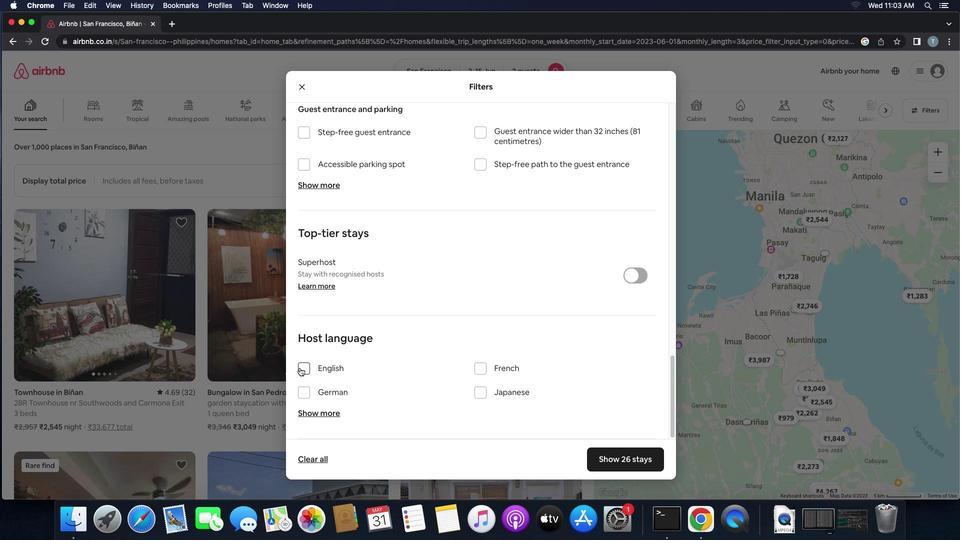 
Action: Mouse moved to (622, 453)
Screenshot: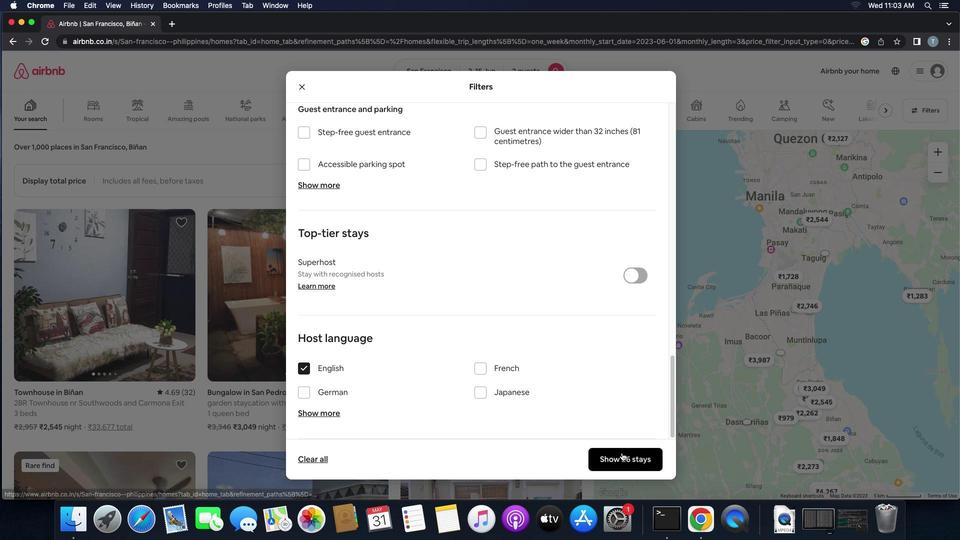 
Action: Mouse pressed left at (622, 453)
Screenshot: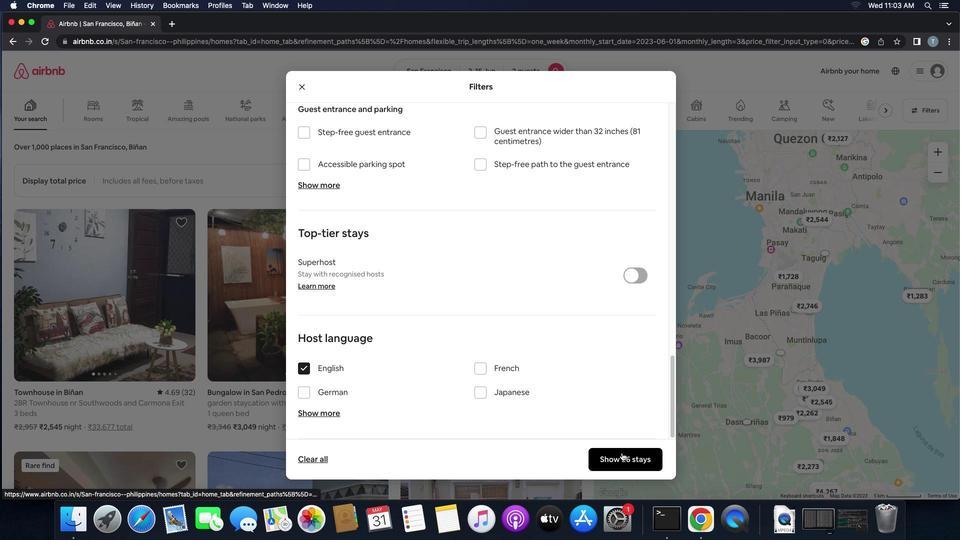 
Action: Mouse moved to (623, 456)
Screenshot: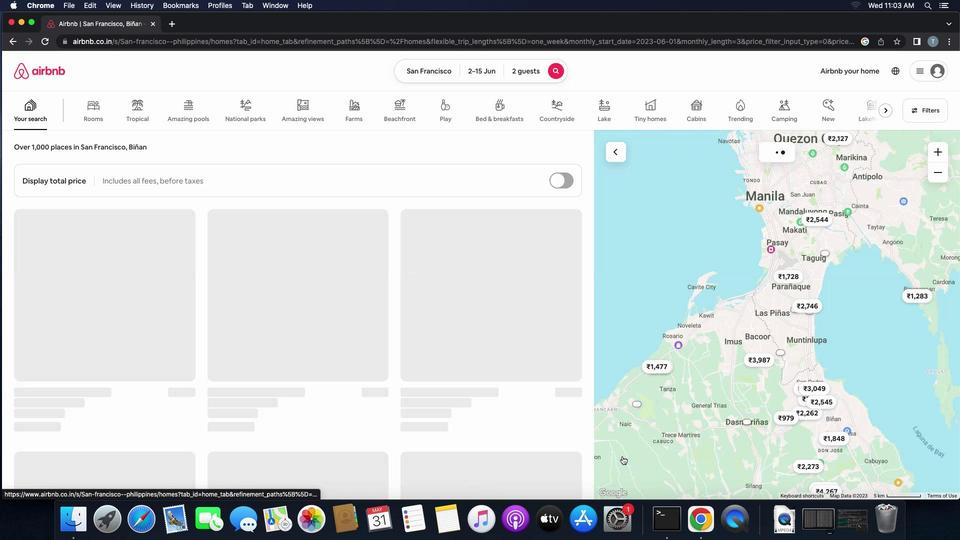 
